 Task: Financial Form Template: Basic Service Receipt.
Action: Mouse moved to (81, 108)
Screenshot: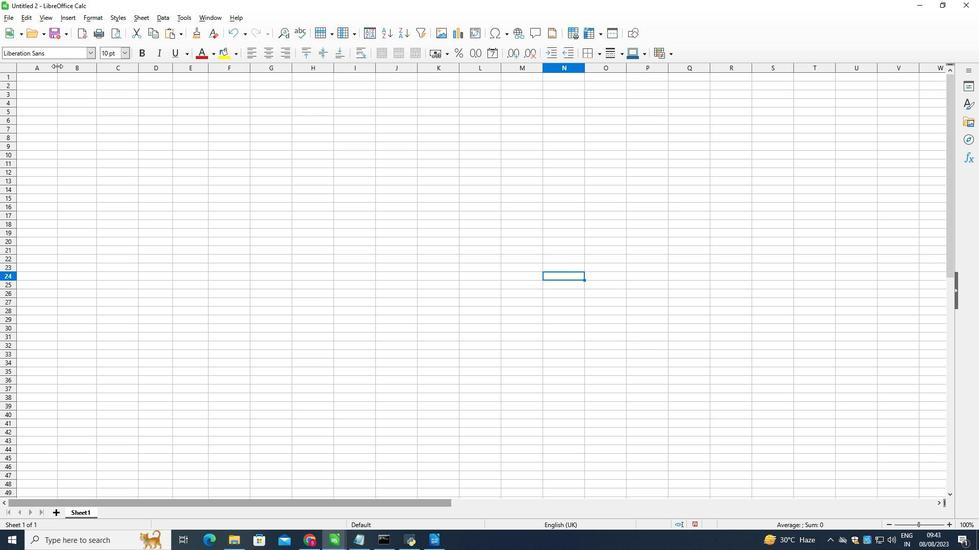 
Action: Mouse pressed left at (81, 108)
Screenshot: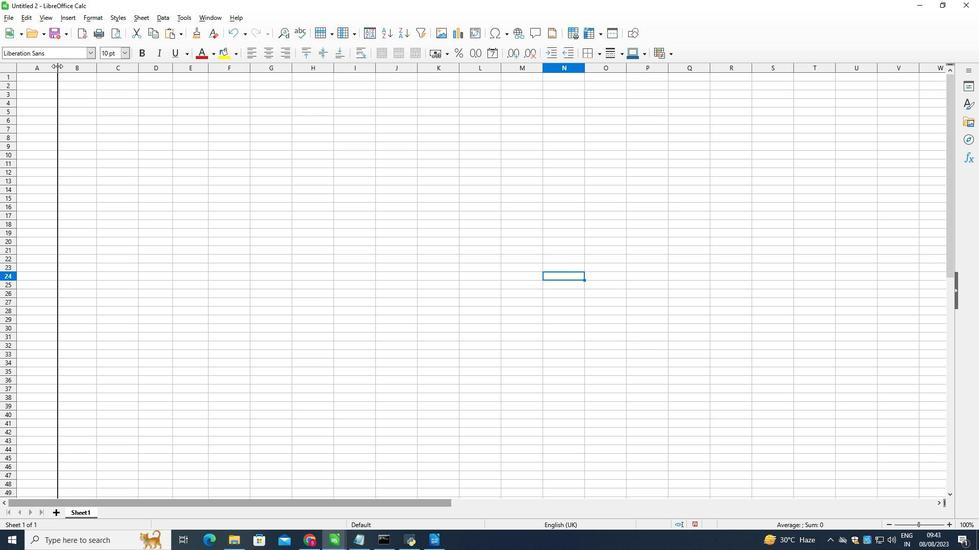 
Action: Mouse moved to (92, 108)
Screenshot: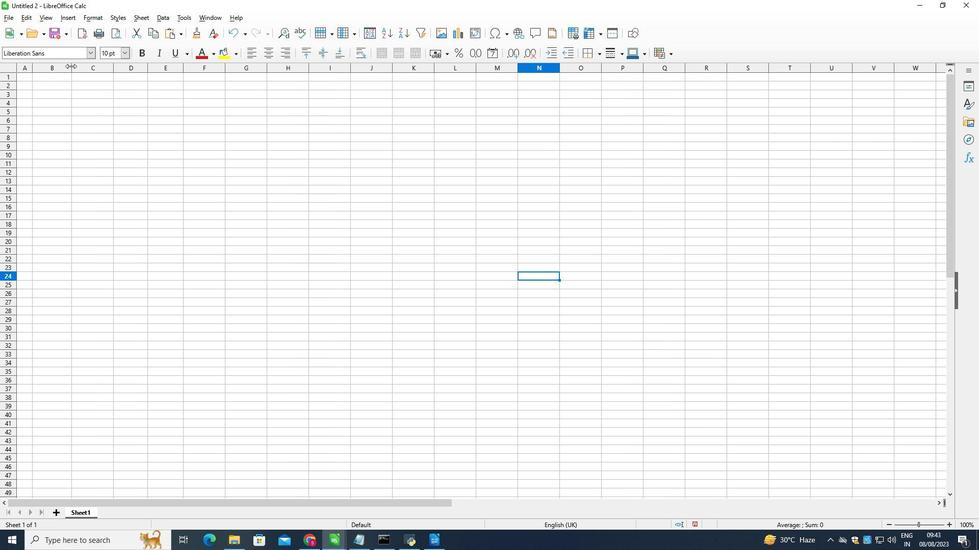 
Action: Mouse pressed left at (92, 108)
Screenshot: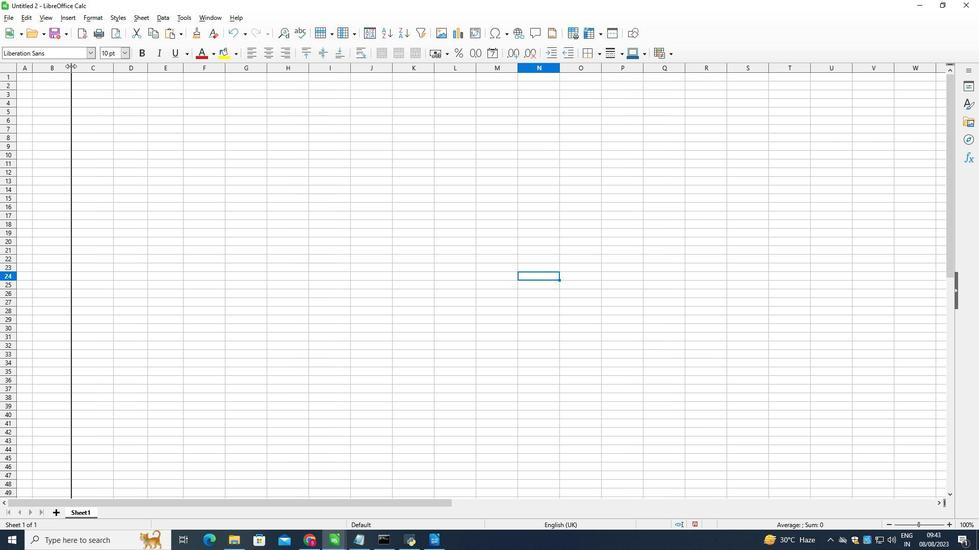 
Action: Mouse moved to (110, 107)
Screenshot: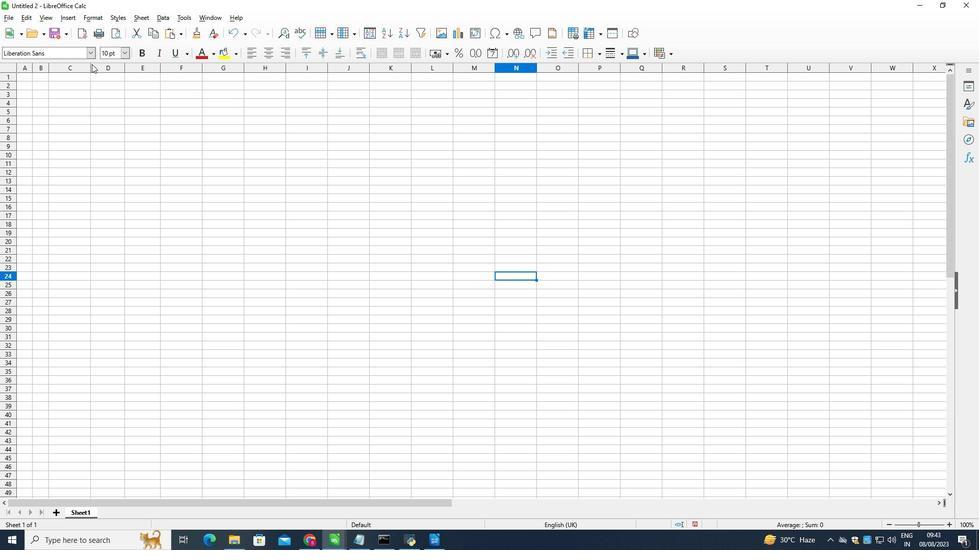 
Action: Mouse pressed left at (110, 107)
Screenshot: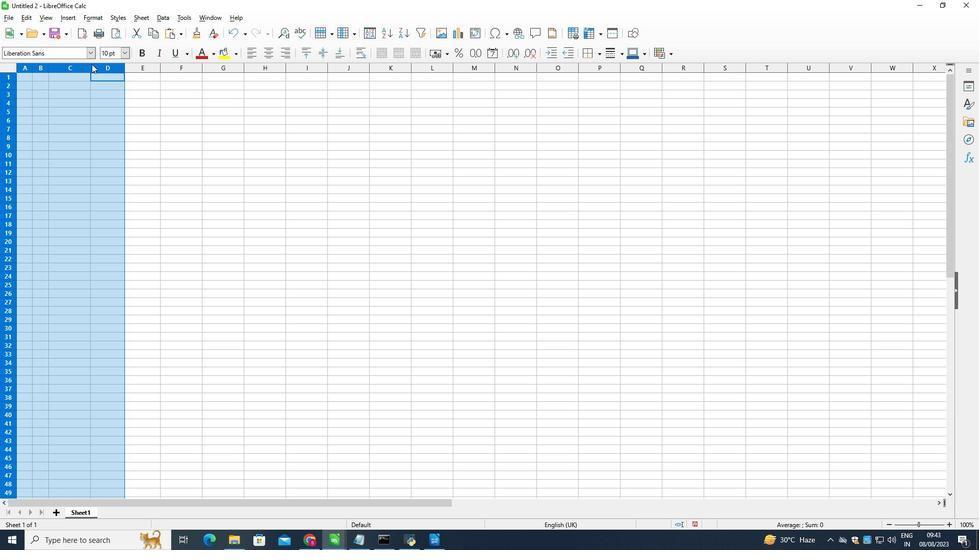 
Action: Mouse moved to (193, 134)
Screenshot: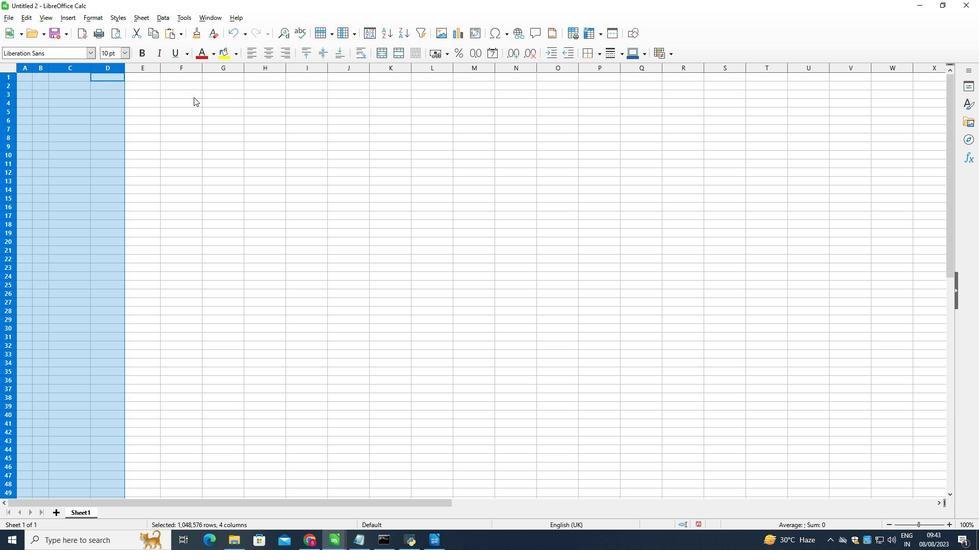 
Action: Mouse pressed left at (193, 134)
Screenshot: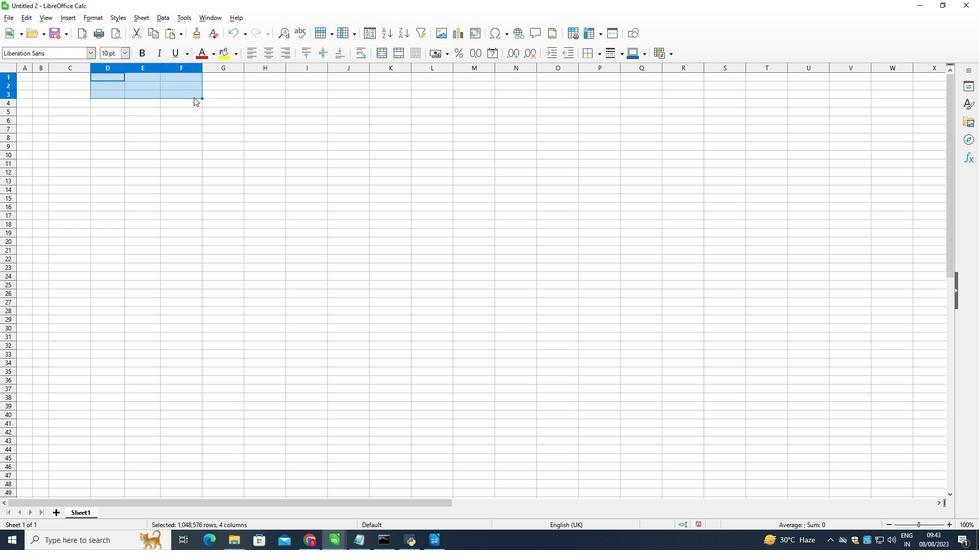 
Action: Mouse pressed right at (193, 134)
Screenshot: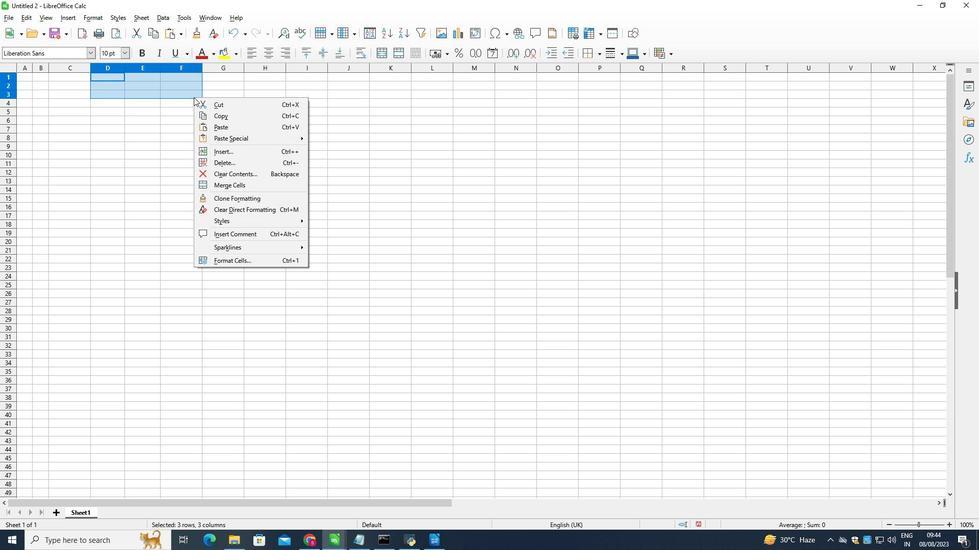 
Action: Mouse moved to (160, 196)
Screenshot: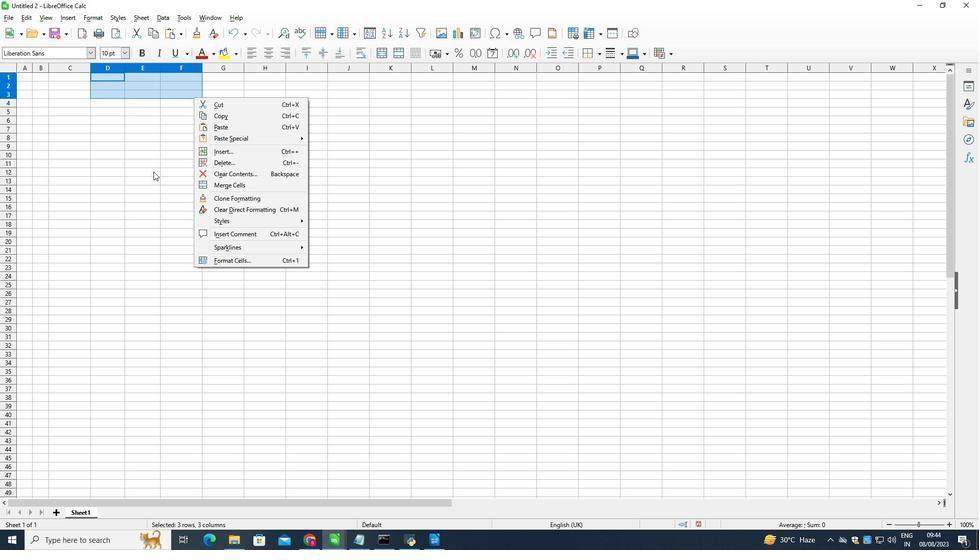 
Action: Mouse pressed left at (160, 196)
Screenshot: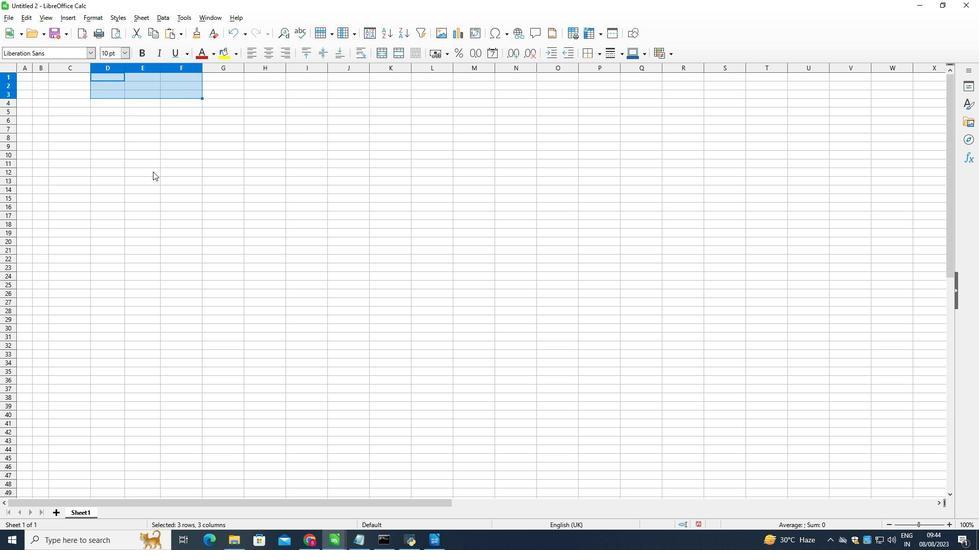 
Action: Mouse moved to (97, 166)
Screenshot: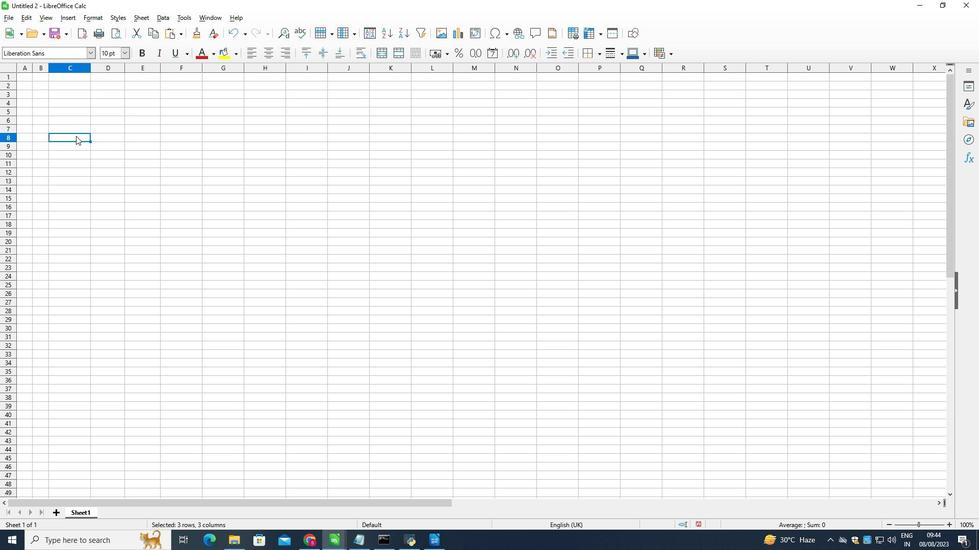 
Action: Mouse pressed left at (97, 166)
Screenshot: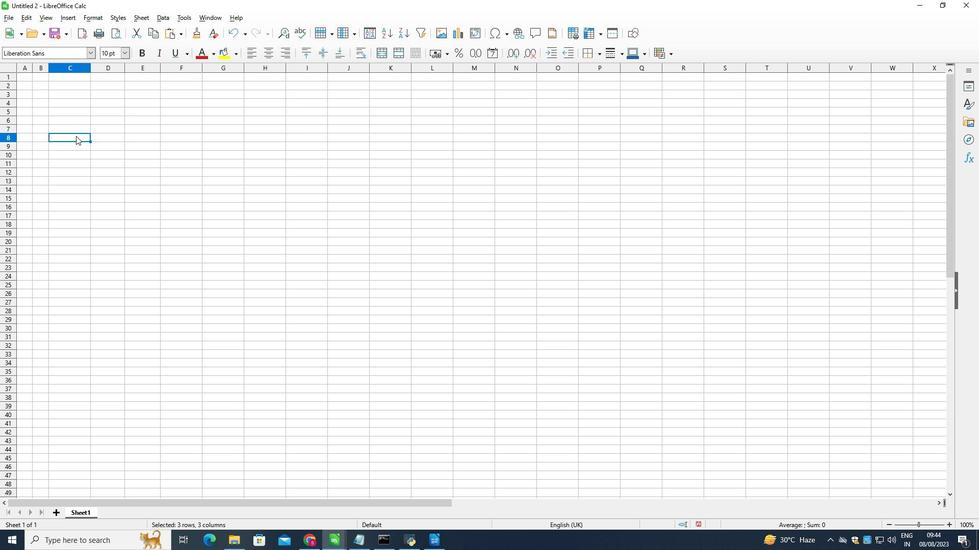 
Action: Mouse moved to (108, 109)
Screenshot: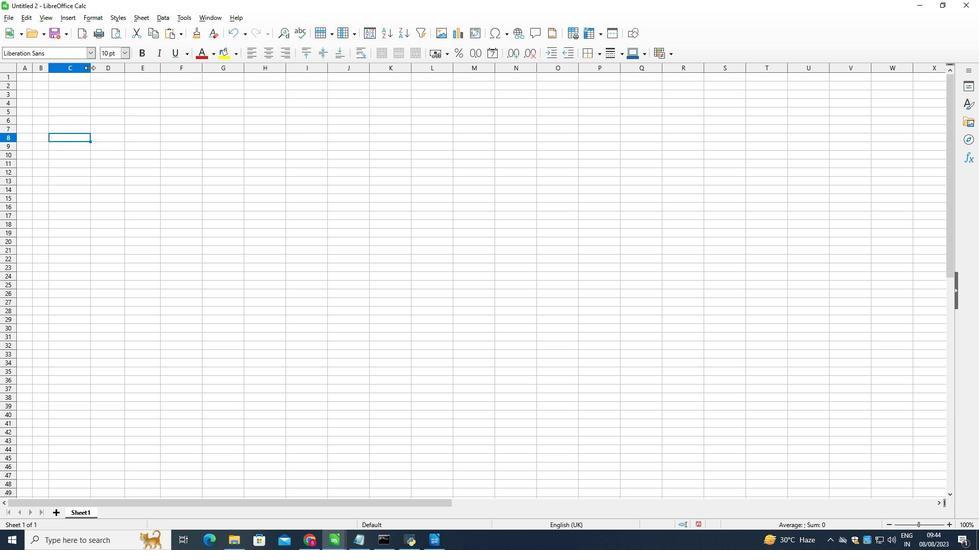 
Action: Mouse pressed left at (108, 109)
Screenshot: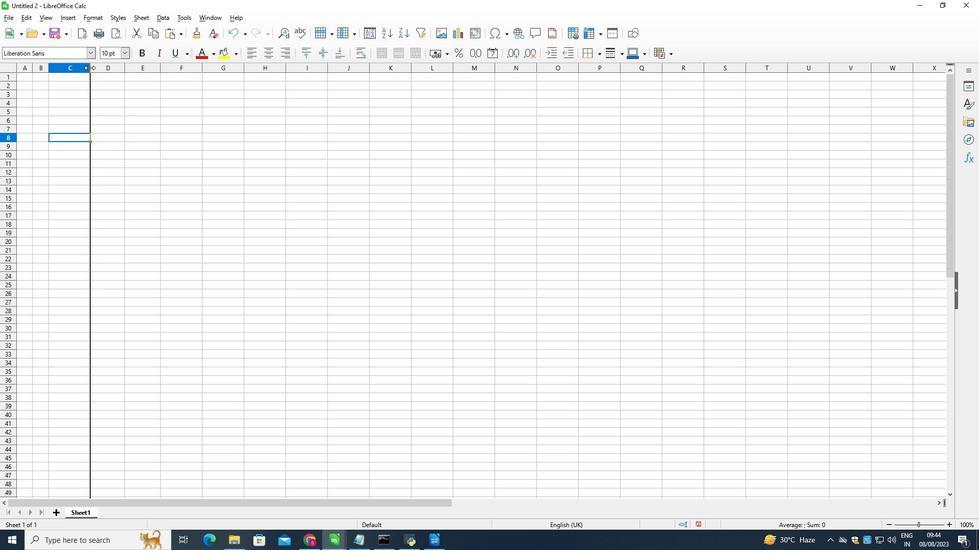 
Action: Mouse moved to (115, 111)
Screenshot: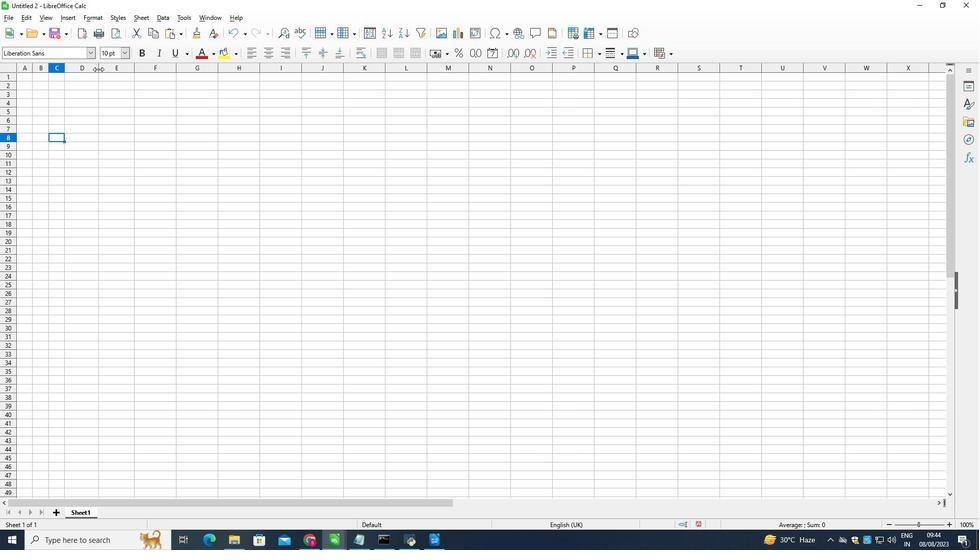 
Action: Mouse pressed left at (115, 111)
Screenshot: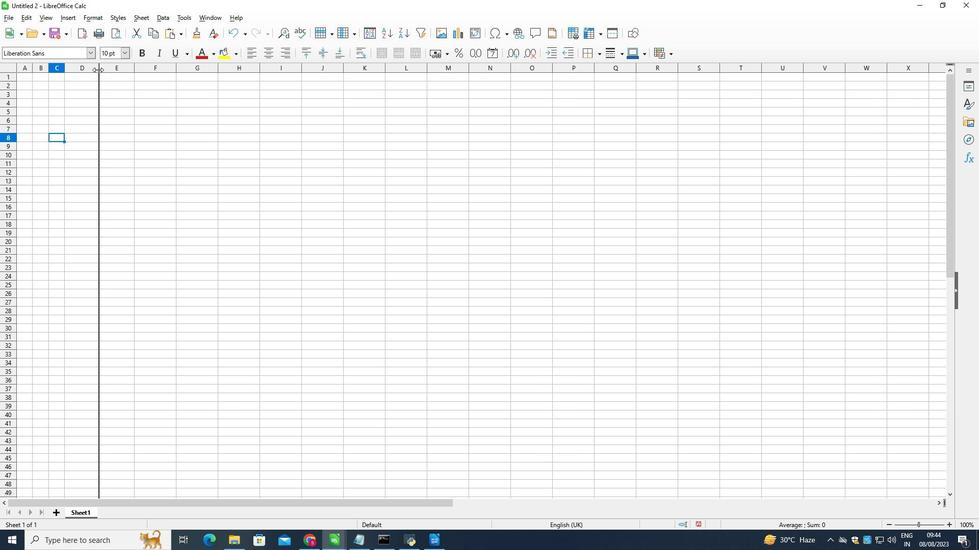 
Action: Mouse moved to (129, 108)
Screenshot: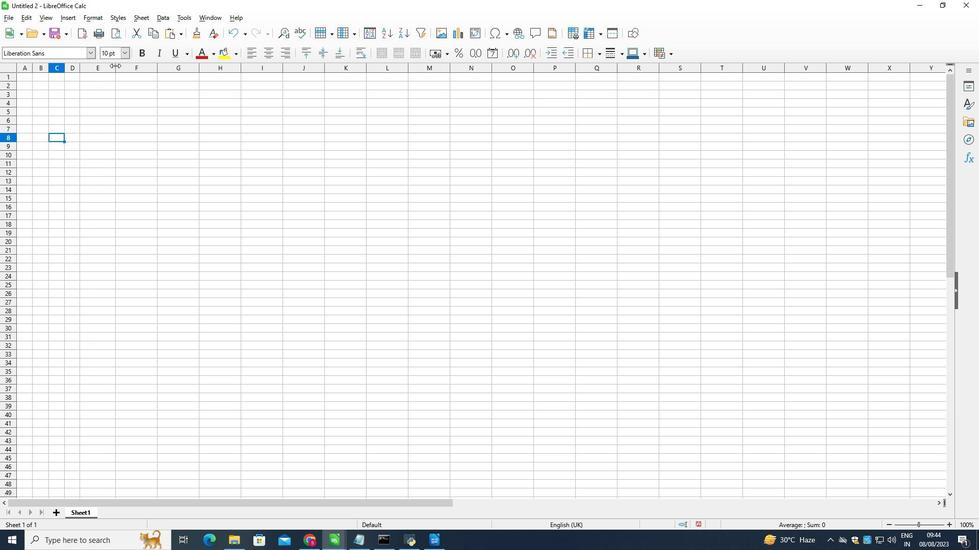 
Action: Mouse pressed left at (129, 108)
Screenshot: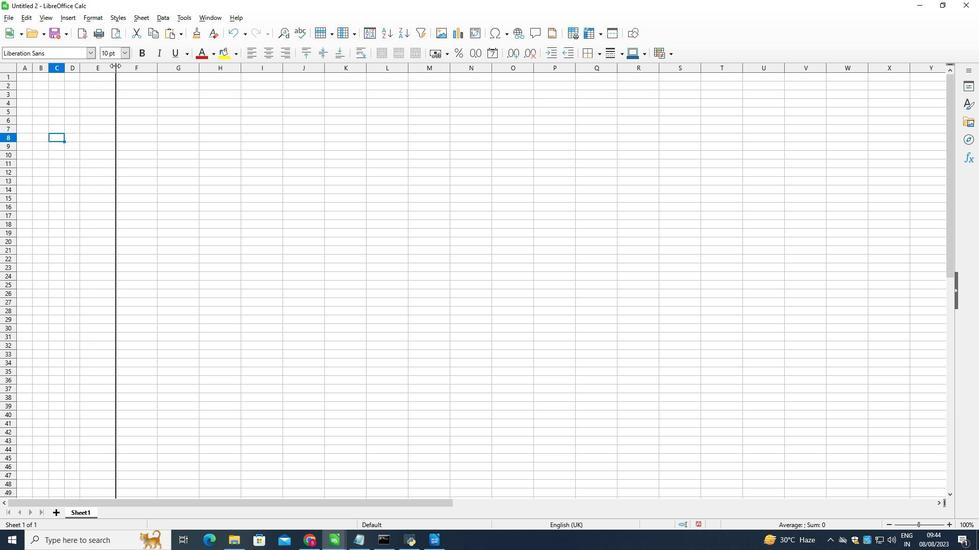 
Action: Mouse moved to (145, 109)
Screenshot: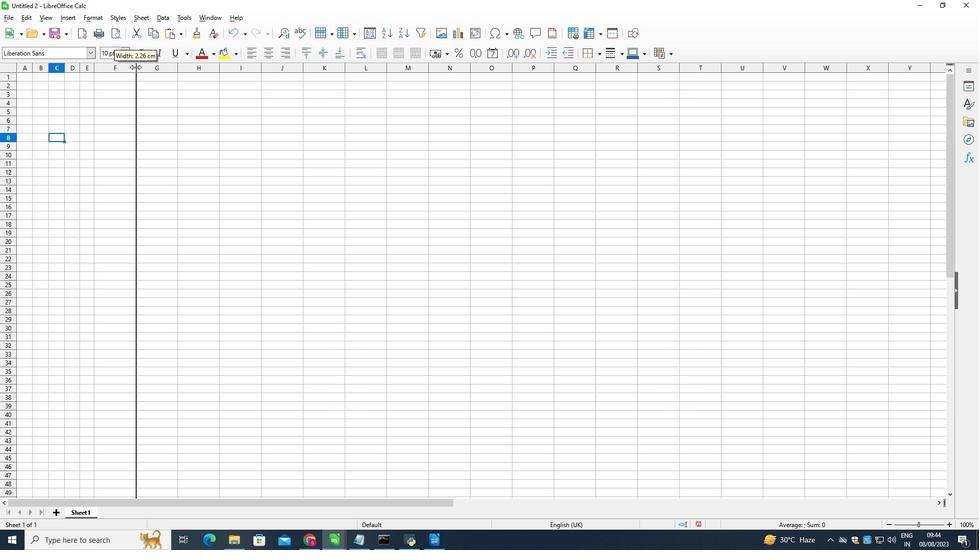 
Action: Mouse pressed left at (145, 109)
Screenshot: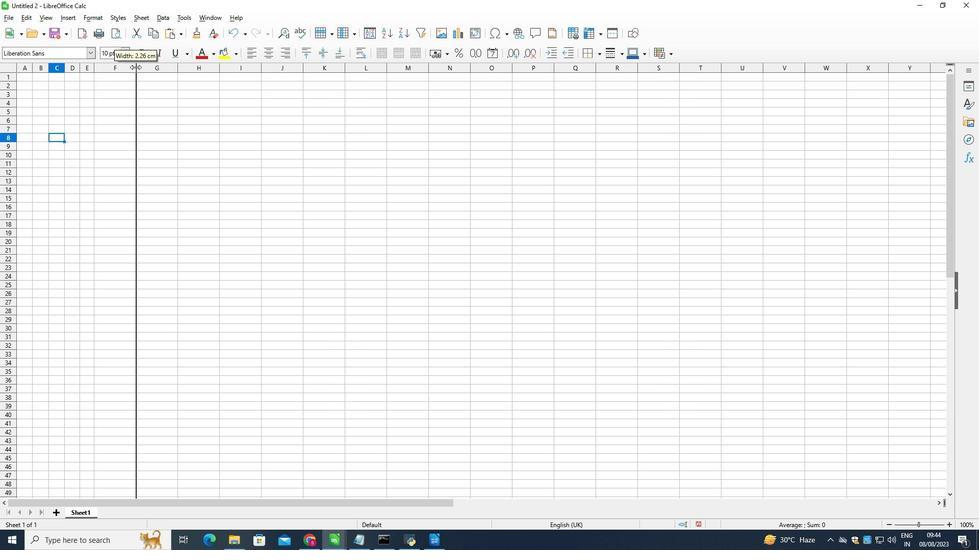 
Action: Mouse moved to (157, 112)
Screenshot: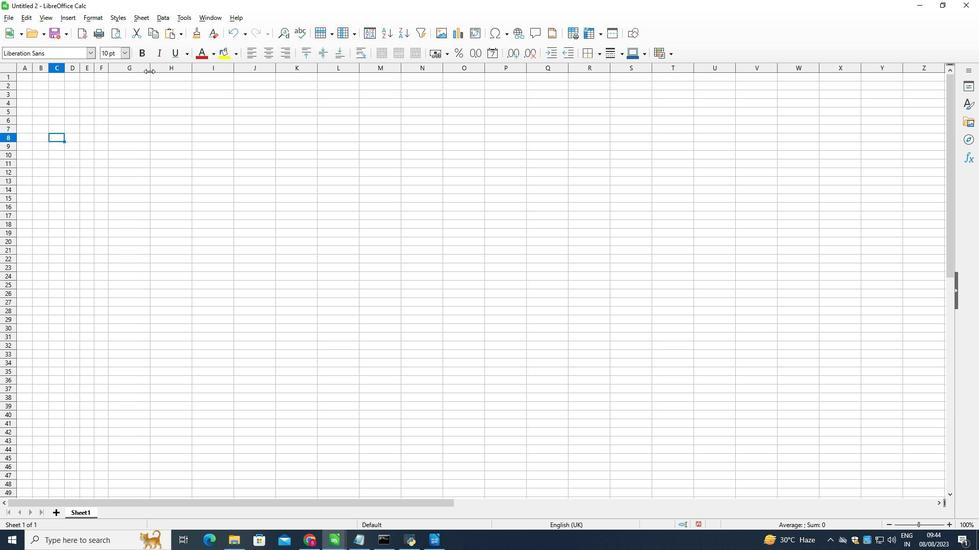 
Action: Mouse pressed left at (157, 112)
Screenshot: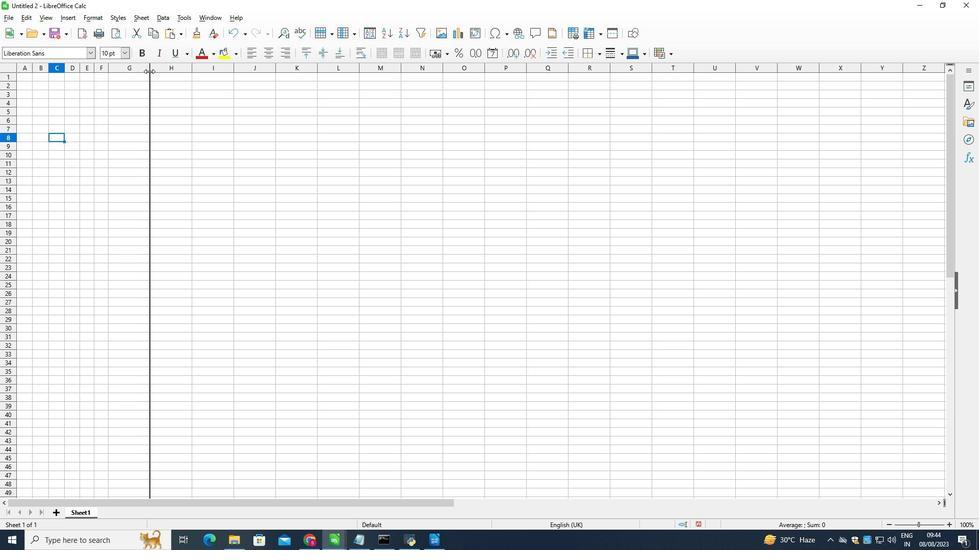 
Action: Mouse moved to (169, 110)
Screenshot: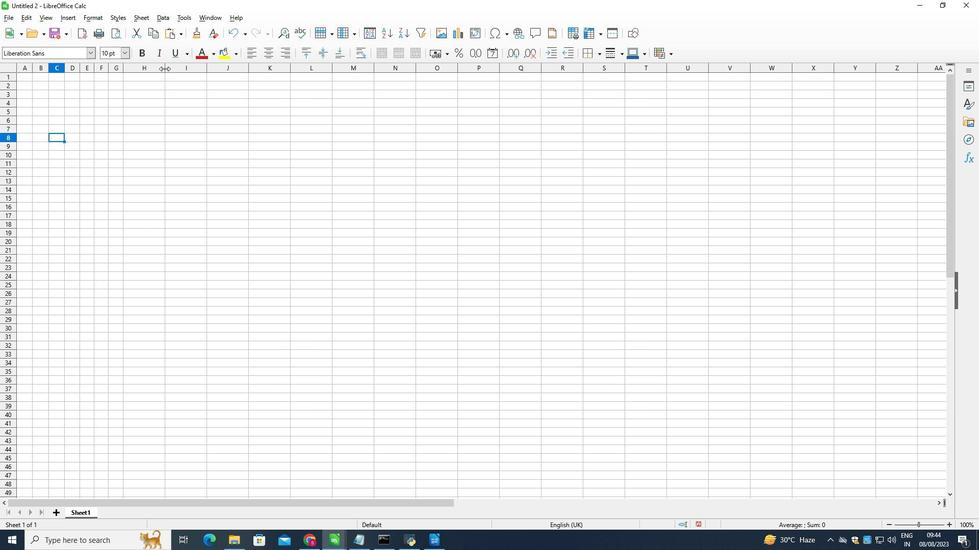 
Action: Mouse pressed left at (169, 110)
Screenshot: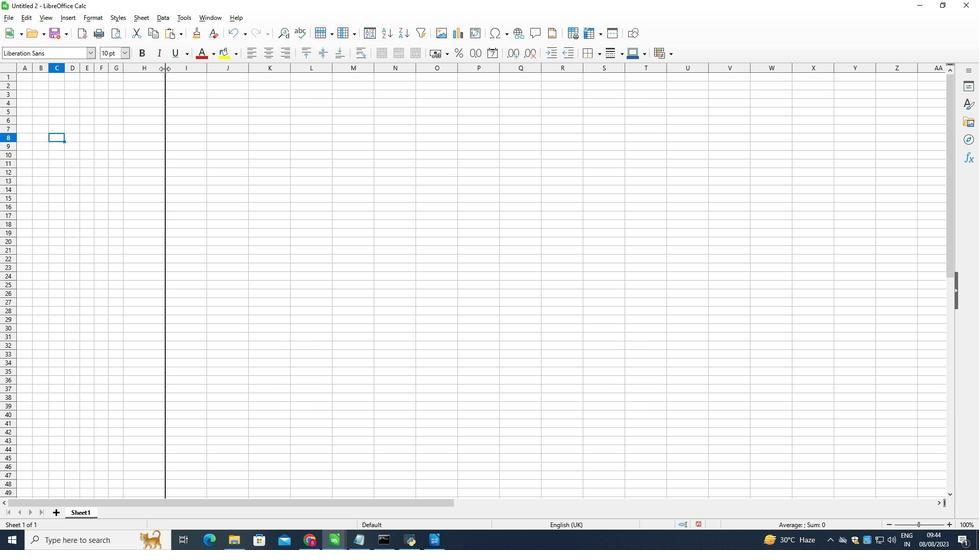 
Action: Mouse moved to (181, 112)
Screenshot: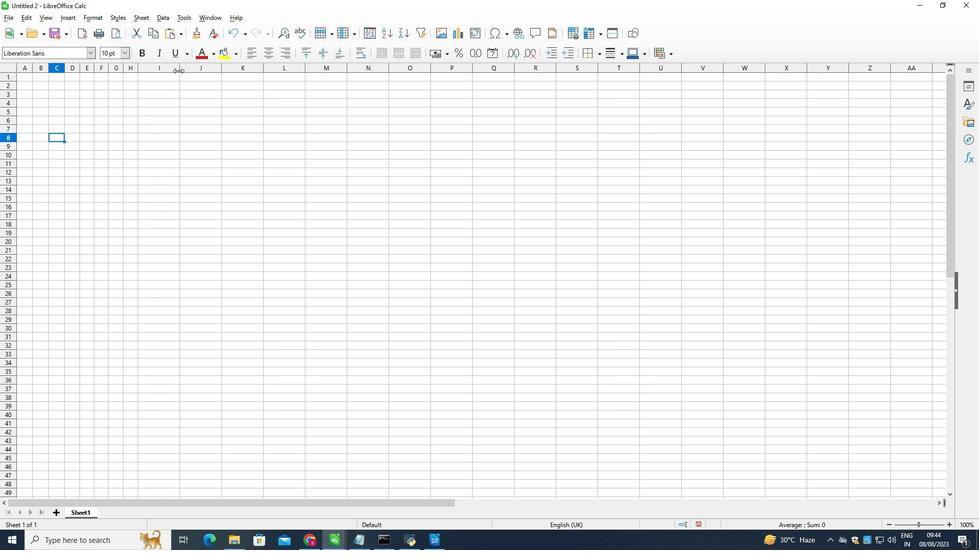 
Action: Mouse pressed left at (181, 112)
Screenshot: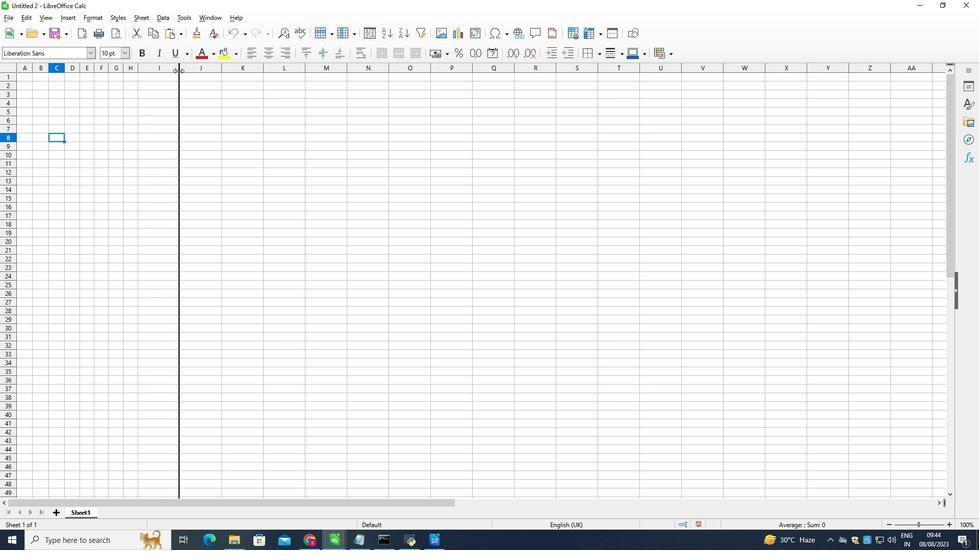 
Action: Mouse moved to (191, 110)
Screenshot: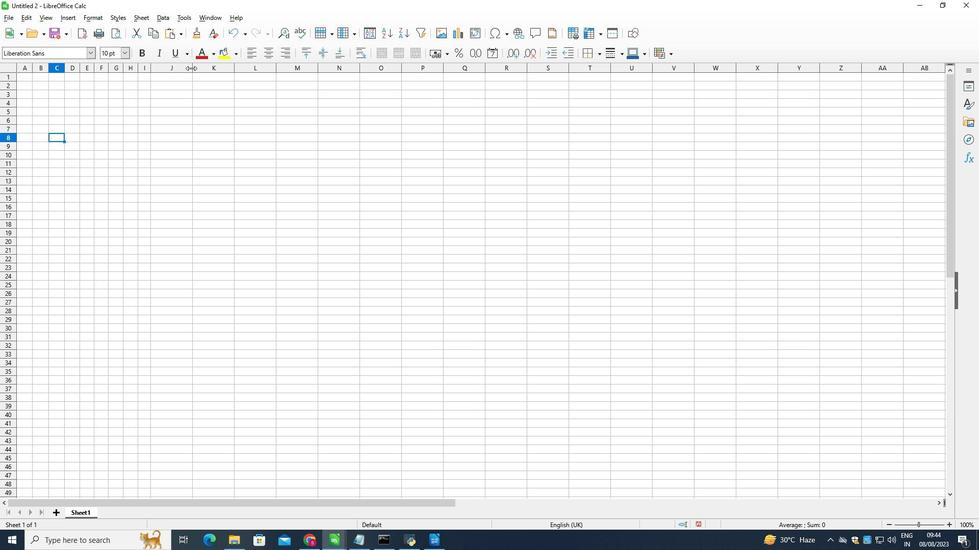 
Action: Mouse pressed left at (191, 110)
Screenshot: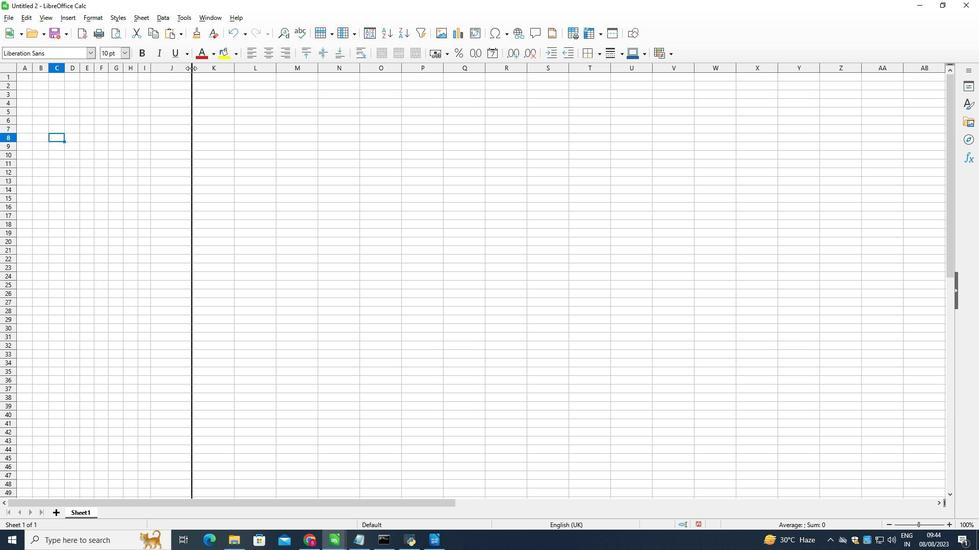 
Action: Mouse moved to (208, 108)
Screenshot: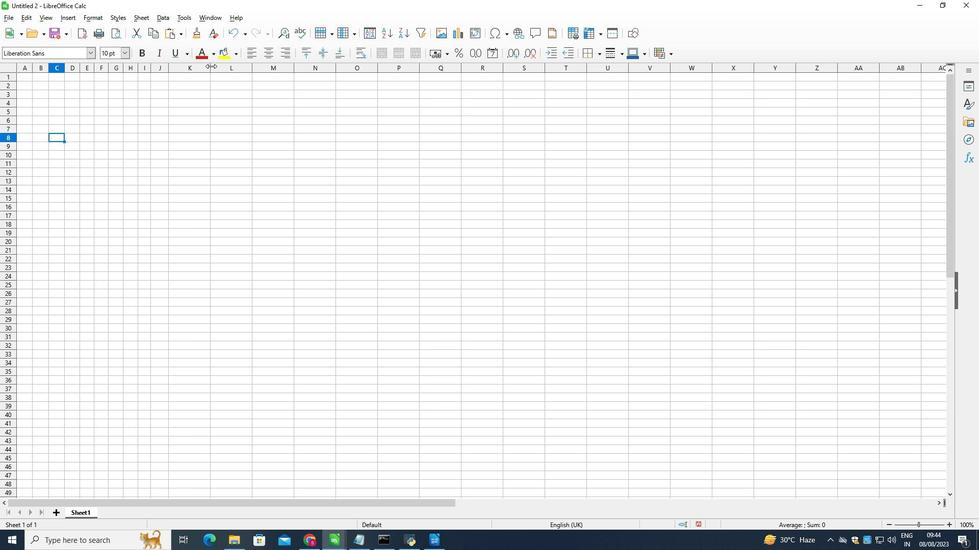 
Action: Mouse pressed left at (208, 108)
Screenshot: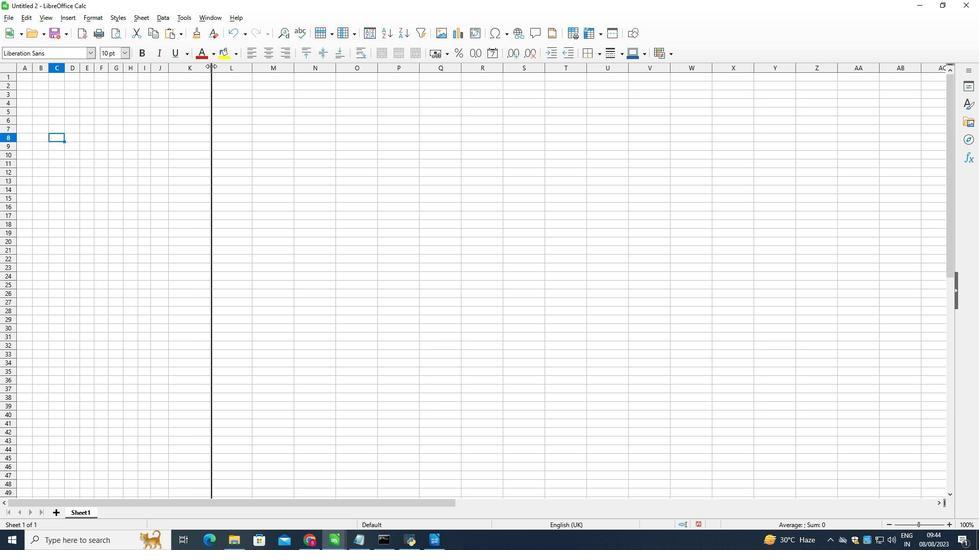 
Action: Mouse moved to (221, 109)
Screenshot: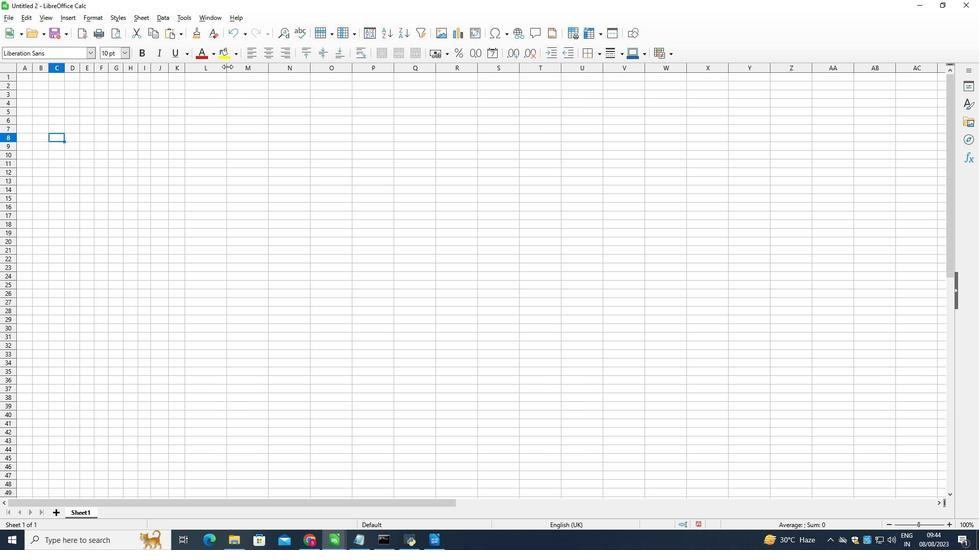 
Action: Mouse pressed left at (221, 109)
Screenshot: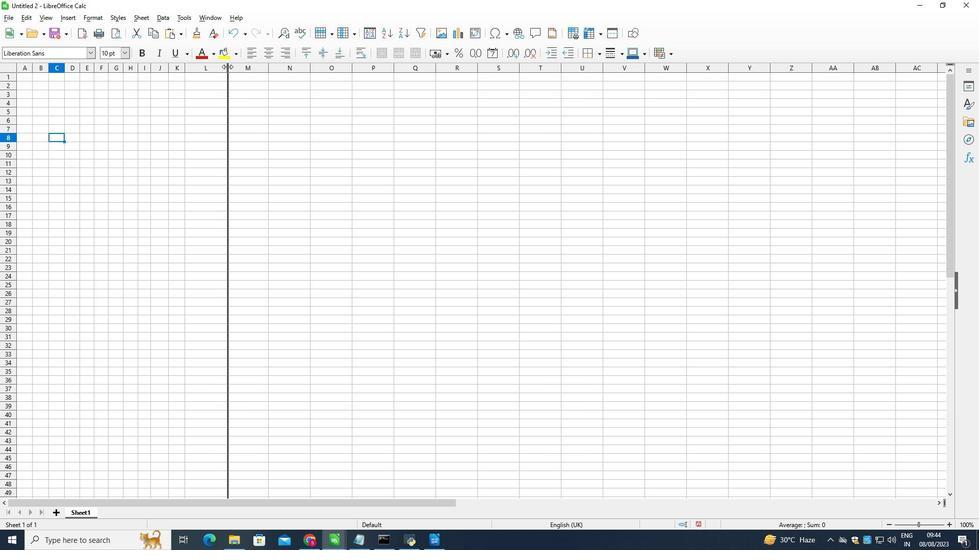 
Action: Mouse moved to (232, 108)
Screenshot: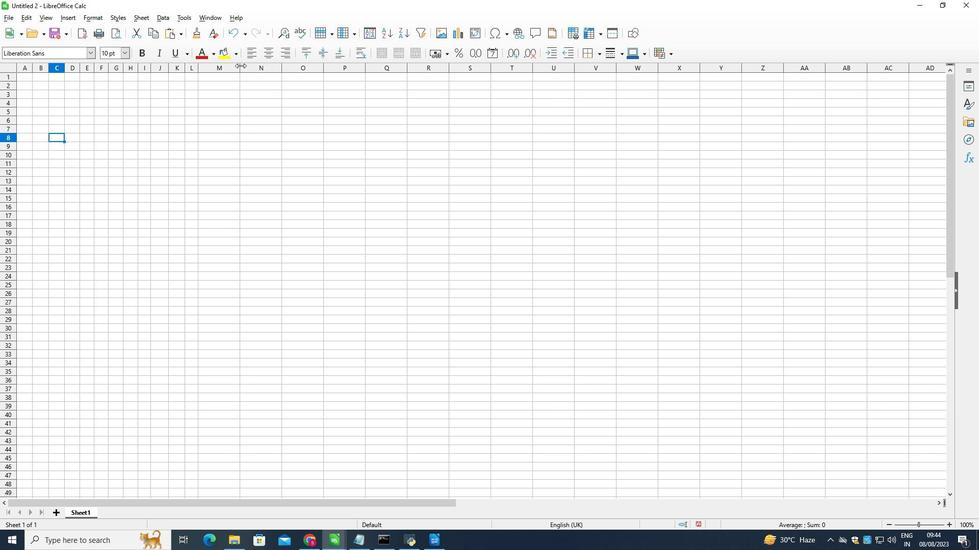 
Action: Mouse pressed left at (232, 108)
Screenshot: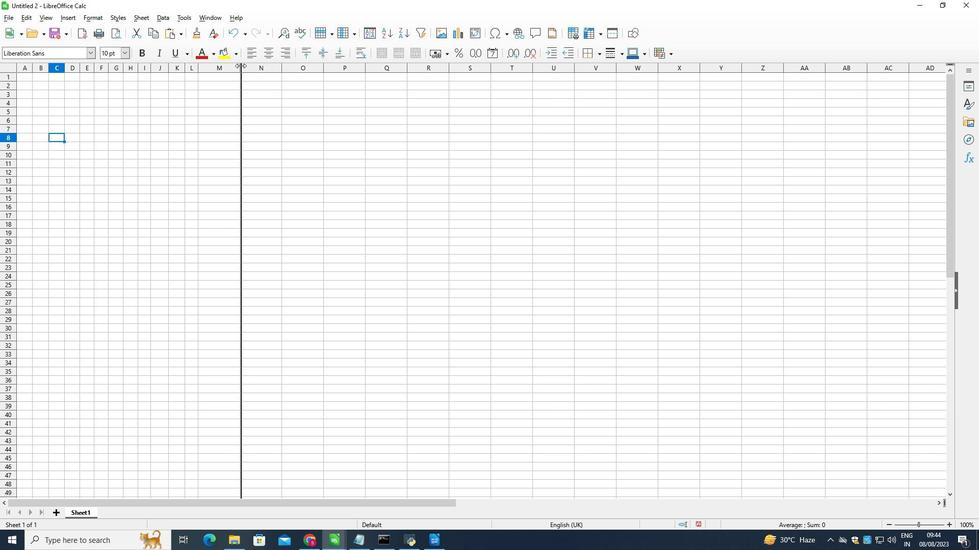 
Action: Mouse moved to (243, 110)
Screenshot: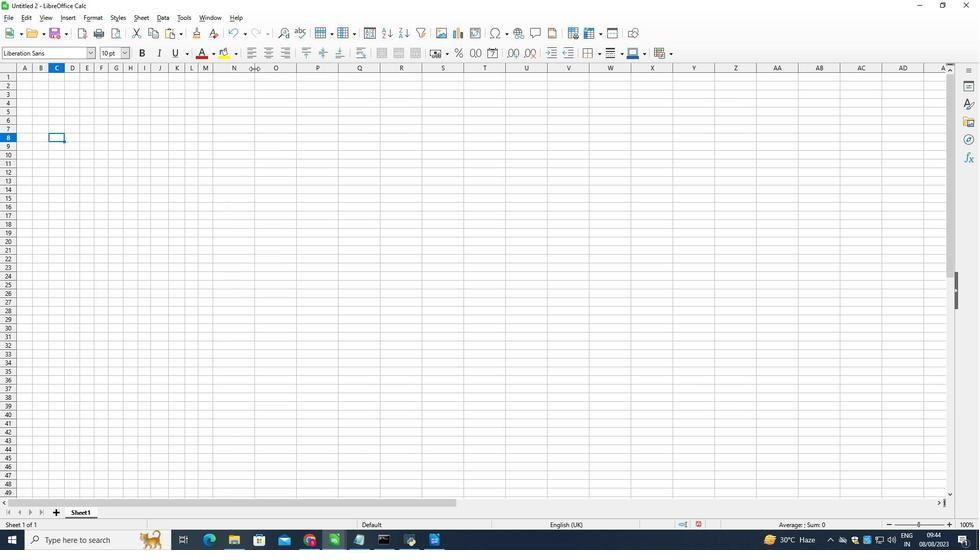 
Action: Mouse pressed left at (243, 110)
Screenshot: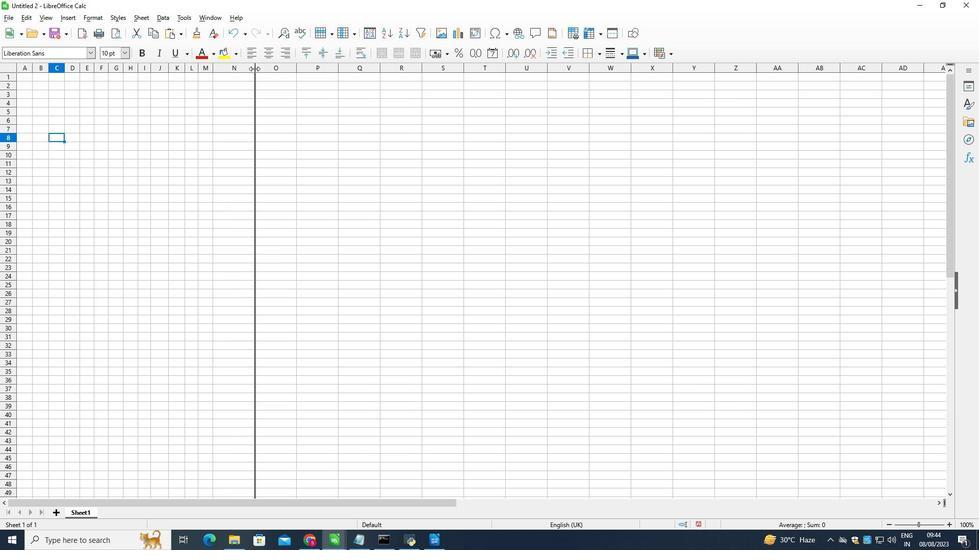 
Action: Mouse moved to (254, 109)
Screenshot: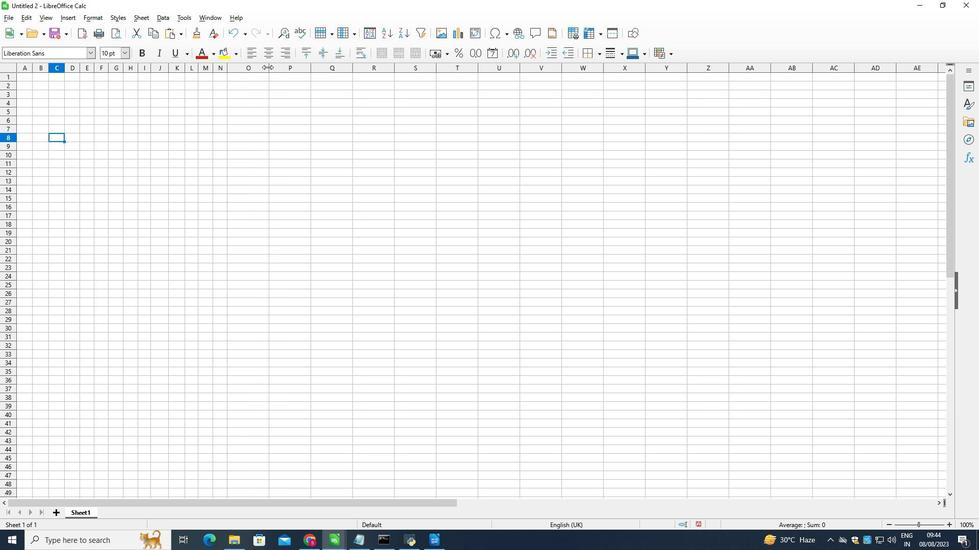 
Action: Mouse pressed left at (254, 109)
Screenshot: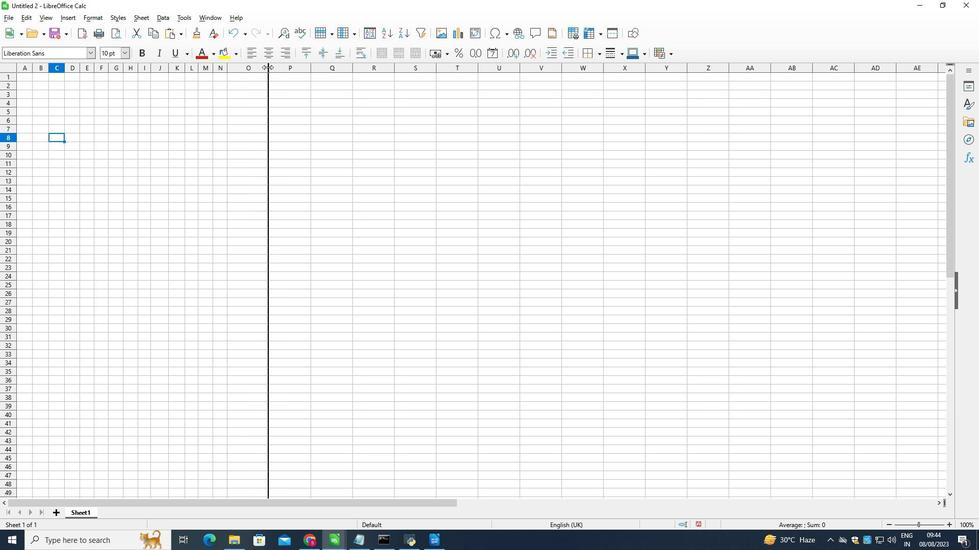
Action: Mouse moved to (267, 109)
Screenshot: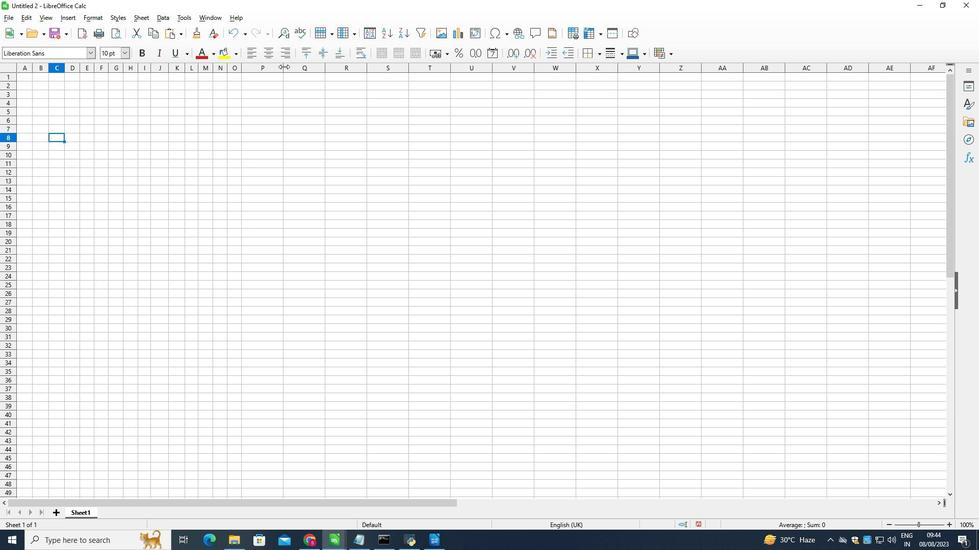 
Action: Mouse pressed left at (267, 109)
Screenshot: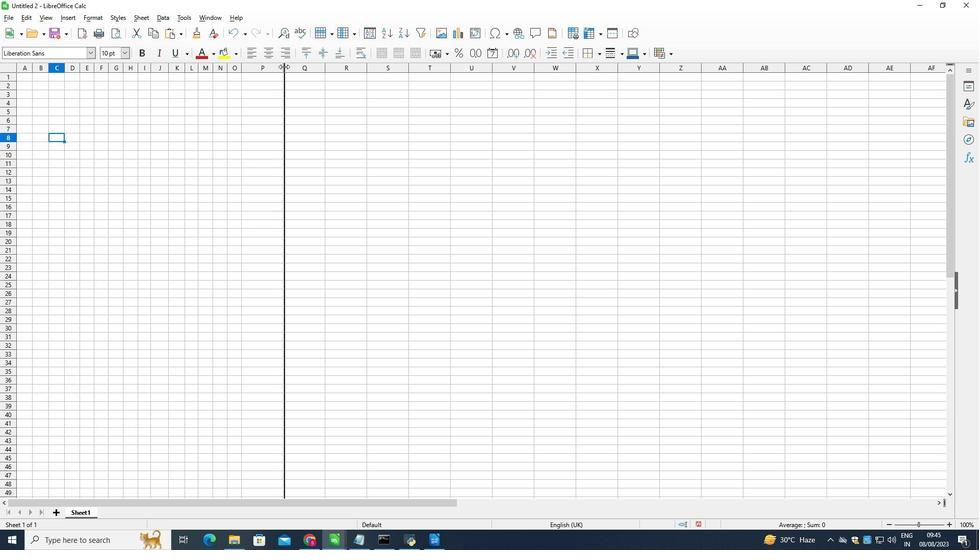 
Action: Mouse moved to (279, 110)
Screenshot: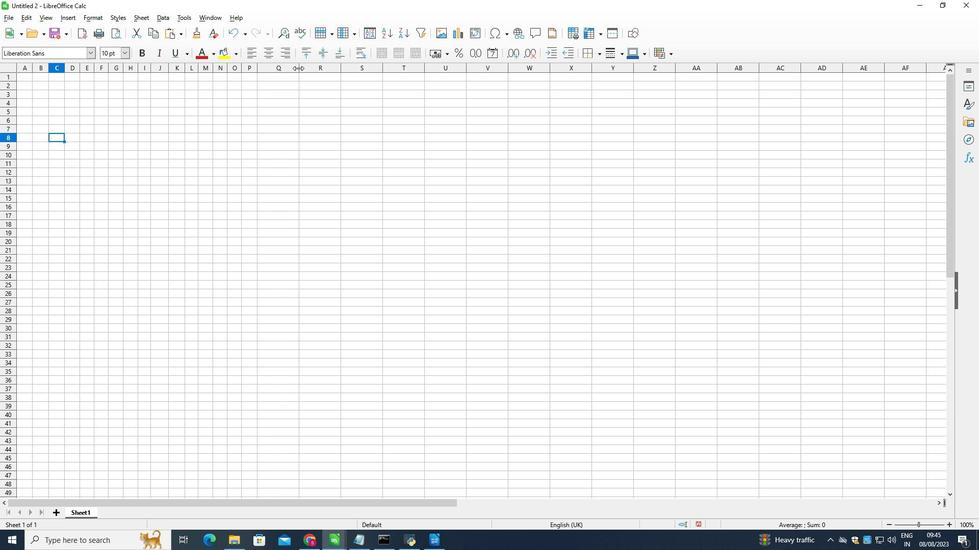 
Action: Mouse pressed left at (279, 110)
Screenshot: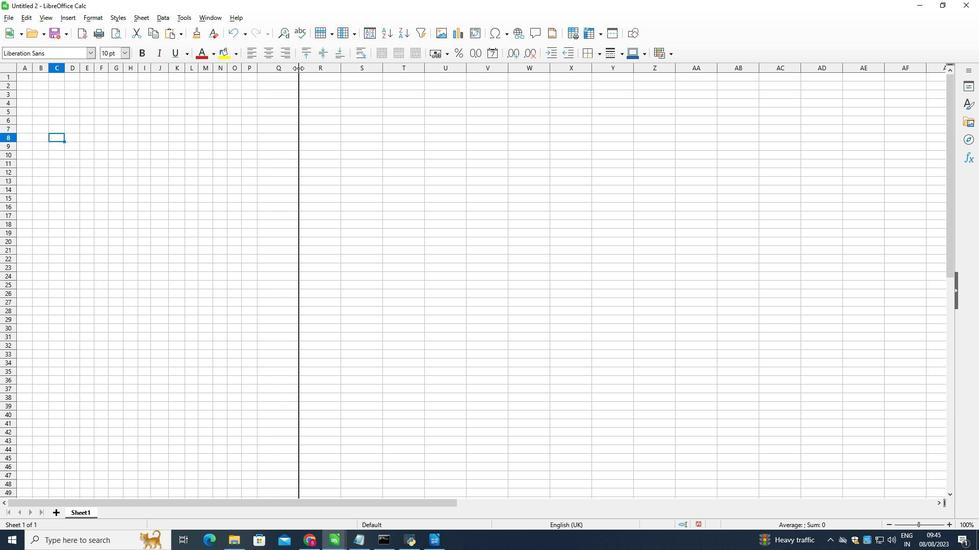 
Action: Mouse moved to (291, 108)
Screenshot: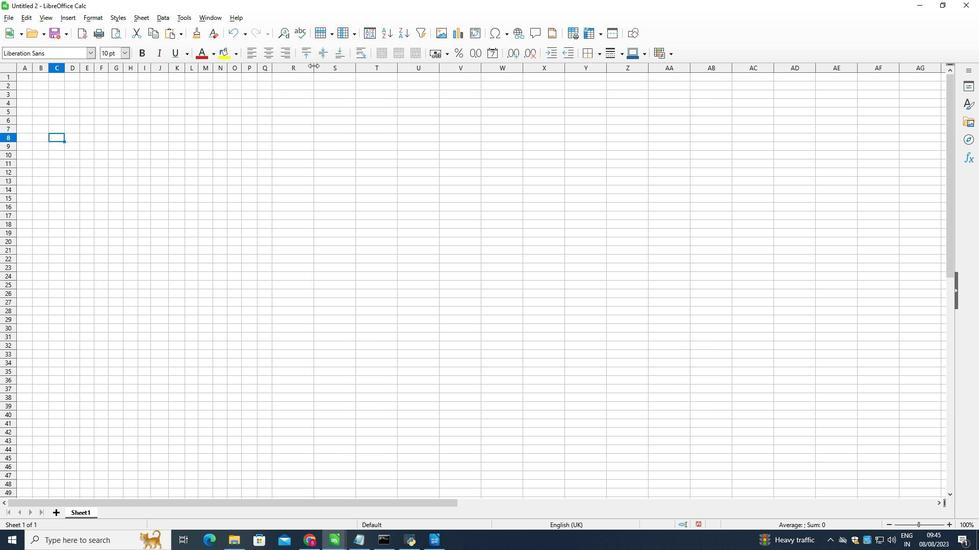 
Action: Mouse pressed left at (291, 108)
Screenshot: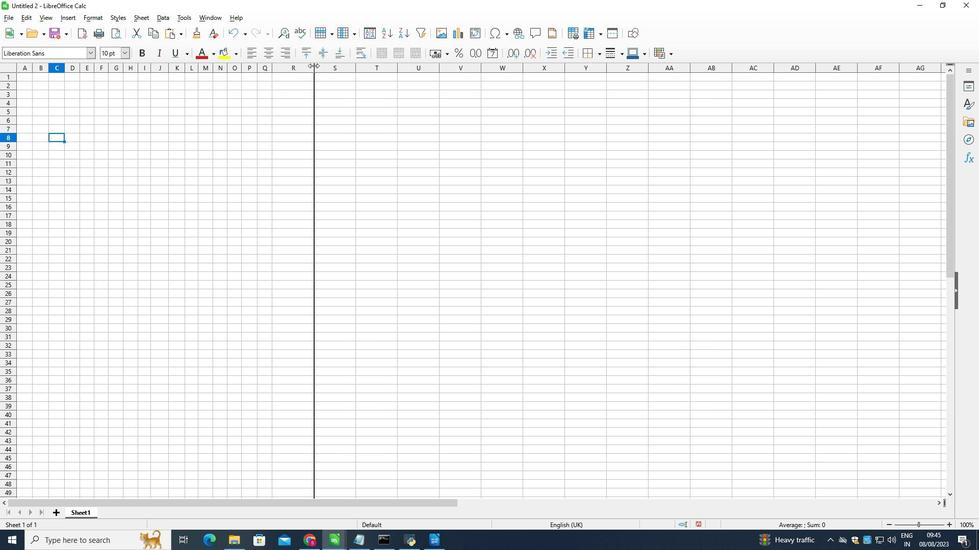 
Action: Mouse moved to (304, 110)
Screenshot: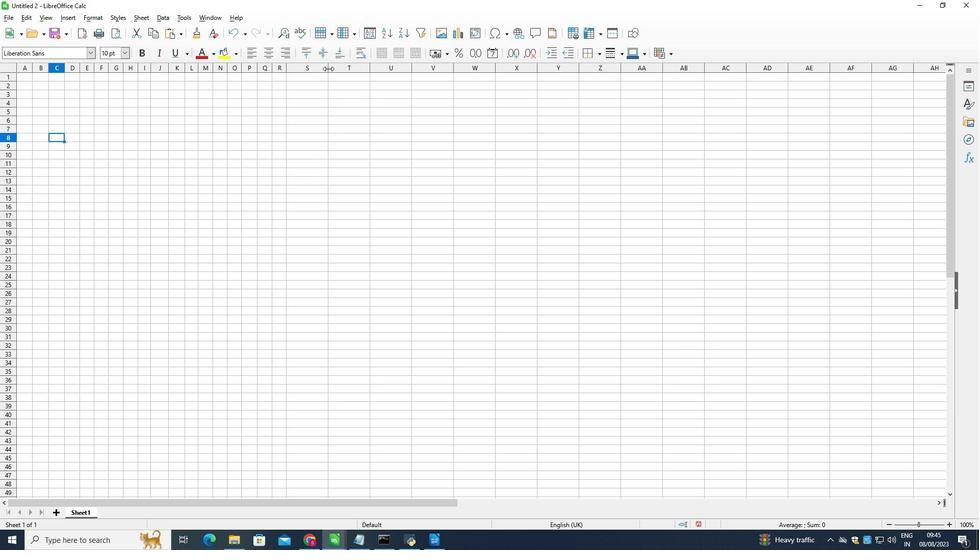 
Action: Mouse pressed left at (304, 110)
Screenshot: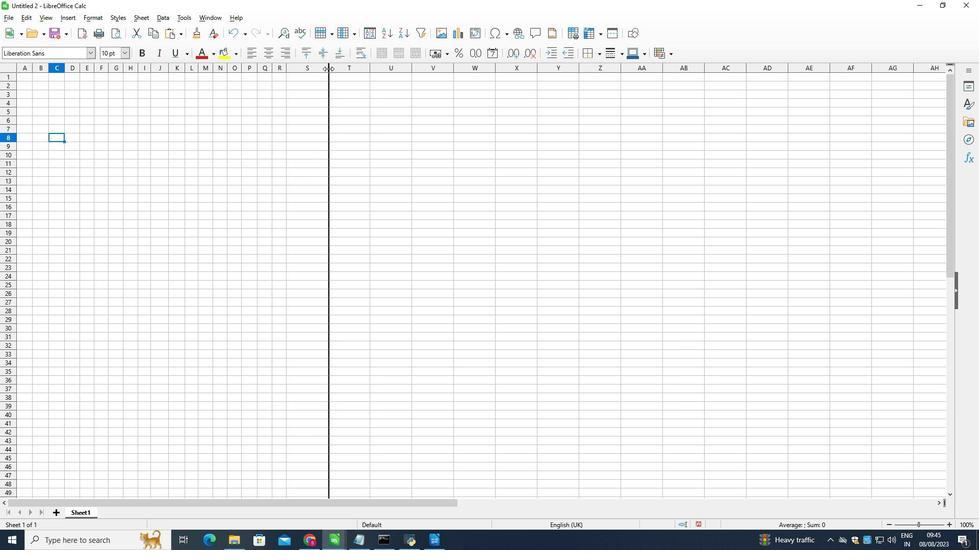 
Action: Mouse moved to (316, 111)
Screenshot: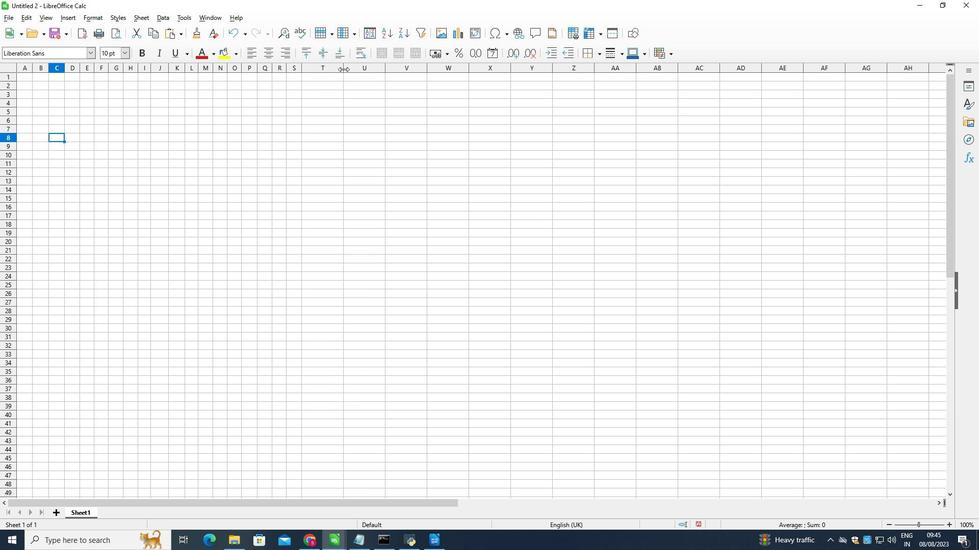 
Action: Mouse pressed left at (316, 111)
Screenshot: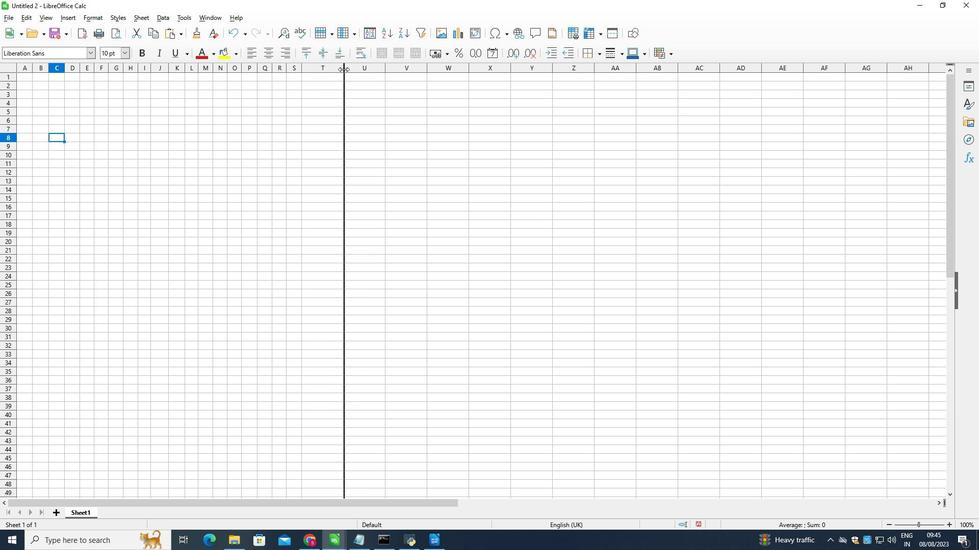 
Action: Mouse moved to (328, 109)
Screenshot: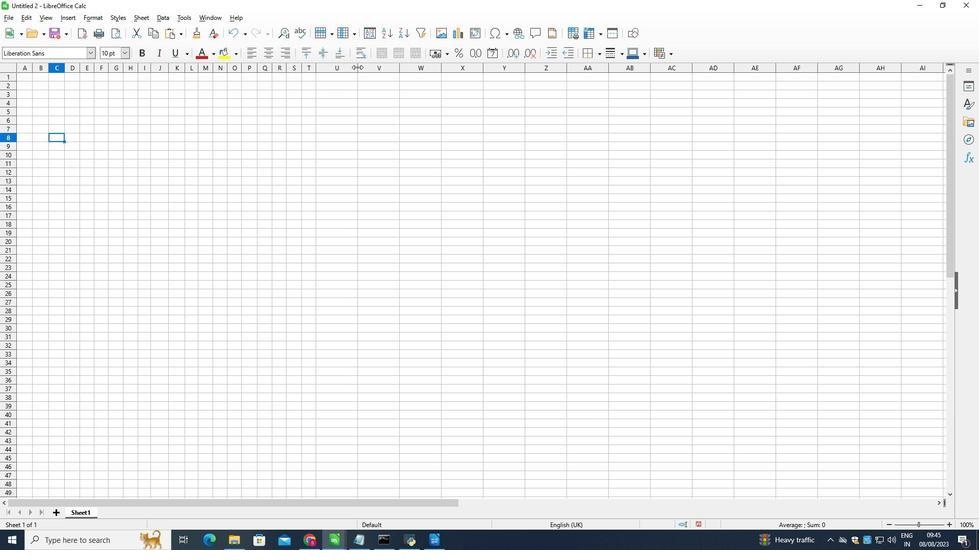 
Action: Mouse pressed left at (328, 109)
Screenshot: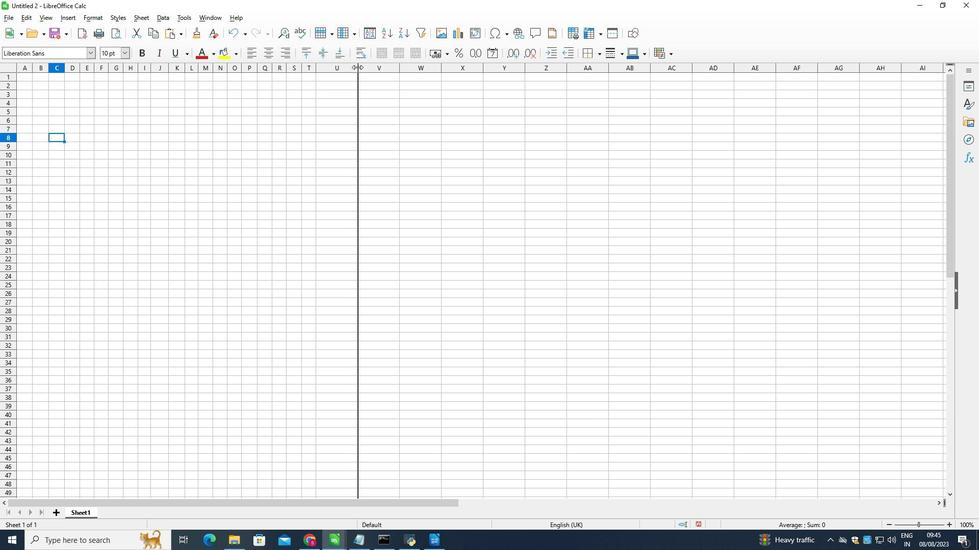 
Action: Mouse moved to (338, 108)
Screenshot: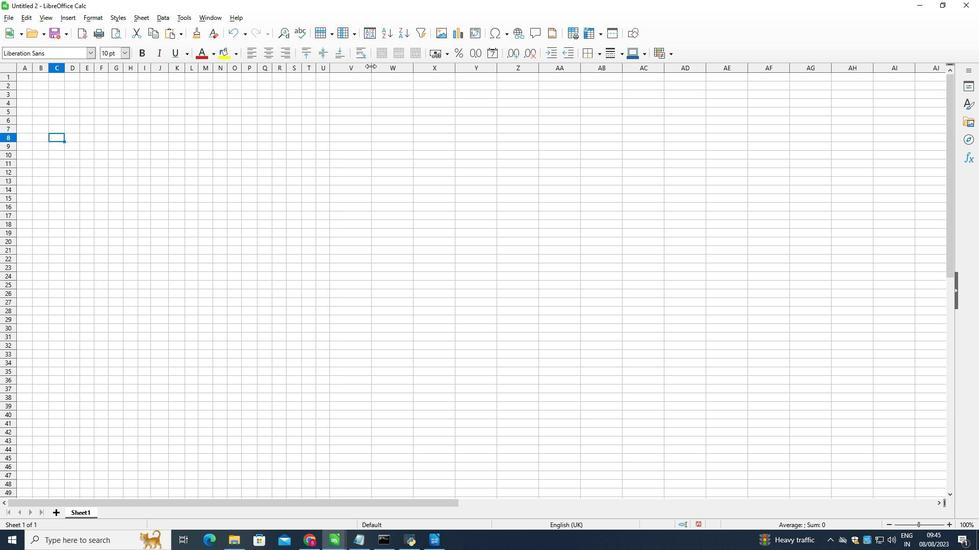 
Action: Mouse pressed left at (338, 108)
Screenshot: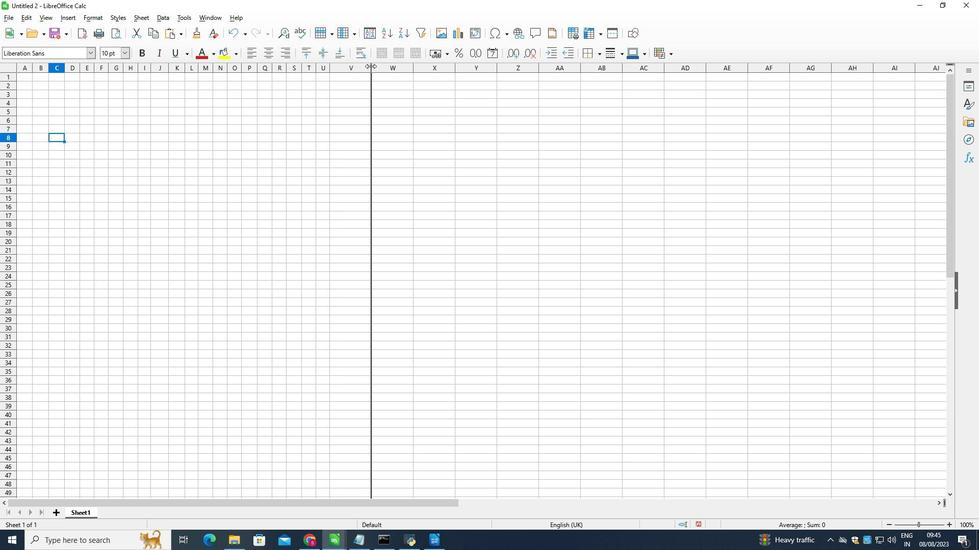 
Action: Mouse moved to (347, 109)
Screenshot: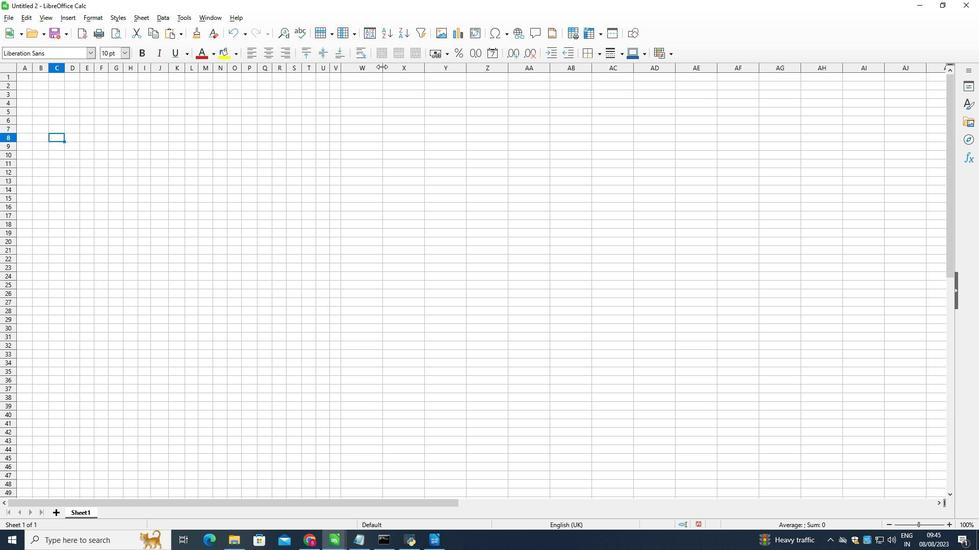 
Action: Mouse pressed left at (347, 109)
Screenshot: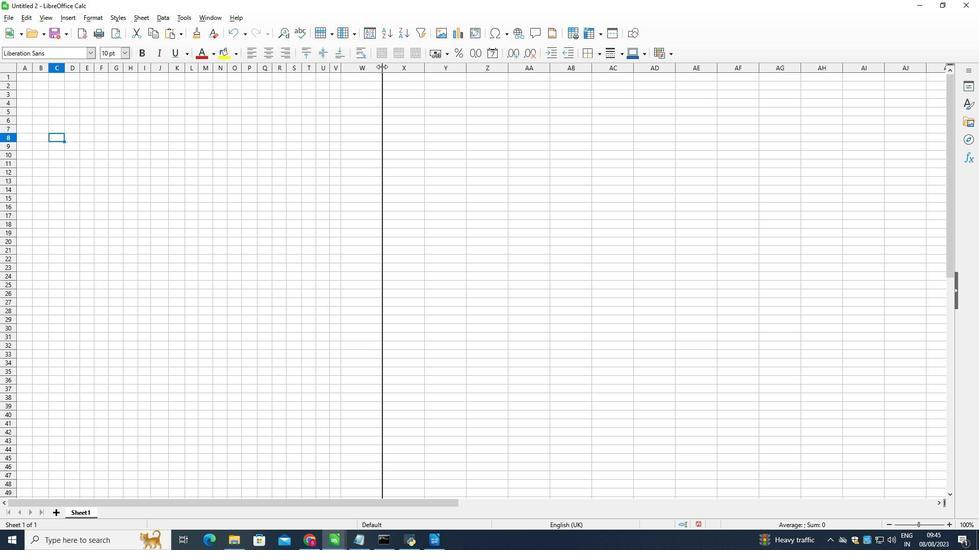 
Action: Mouse moved to (358, 112)
Screenshot: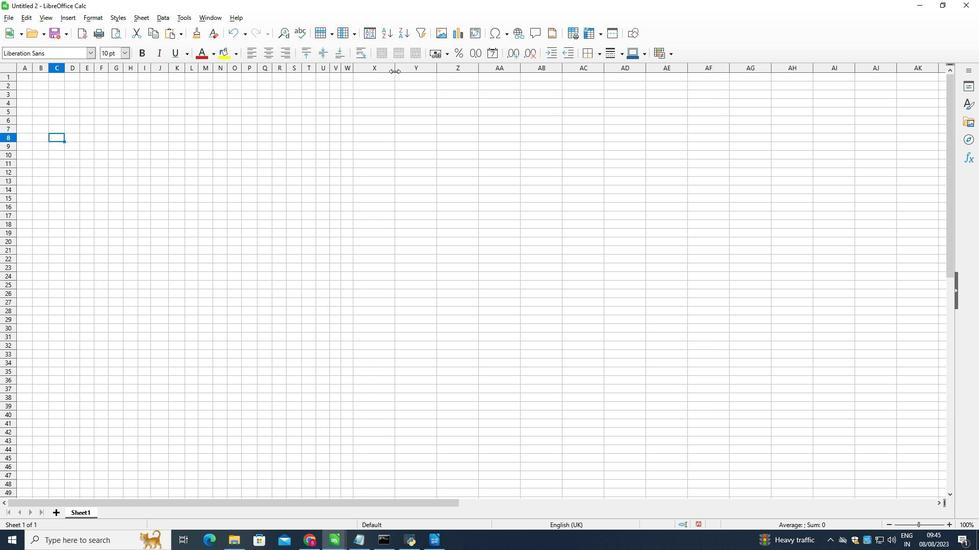 
Action: Mouse pressed left at (358, 112)
Screenshot: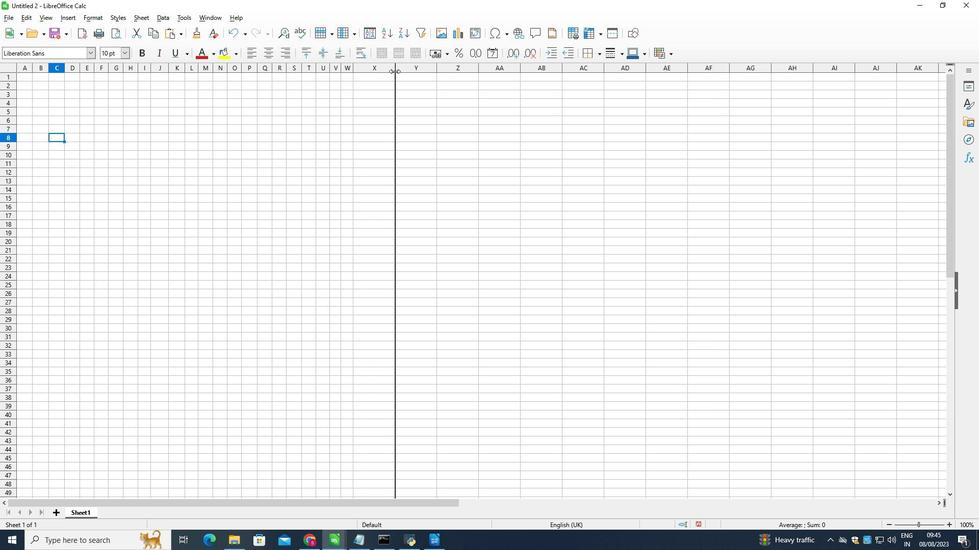 
Action: Mouse moved to (368, 112)
Screenshot: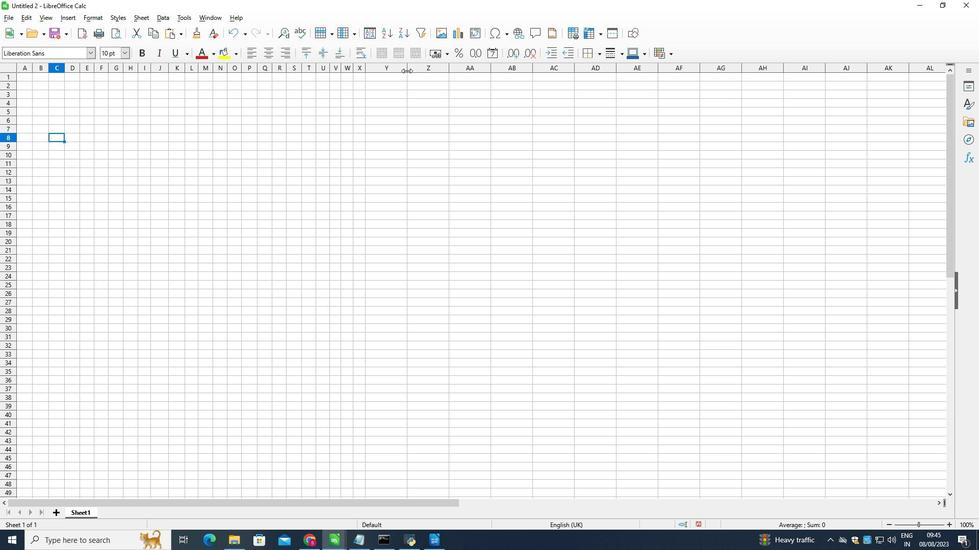 
Action: Mouse pressed left at (368, 112)
Screenshot: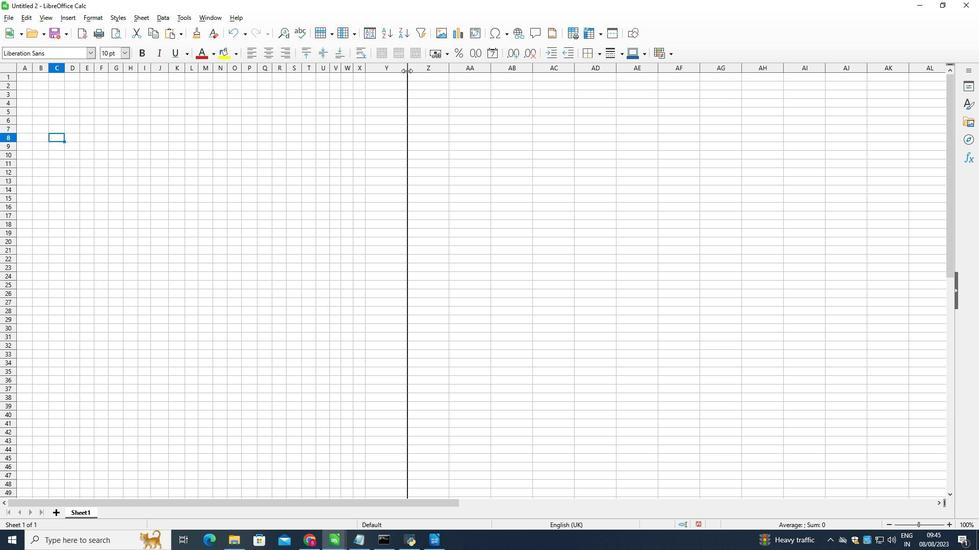 
Action: Mouse moved to (74, 109)
Screenshot: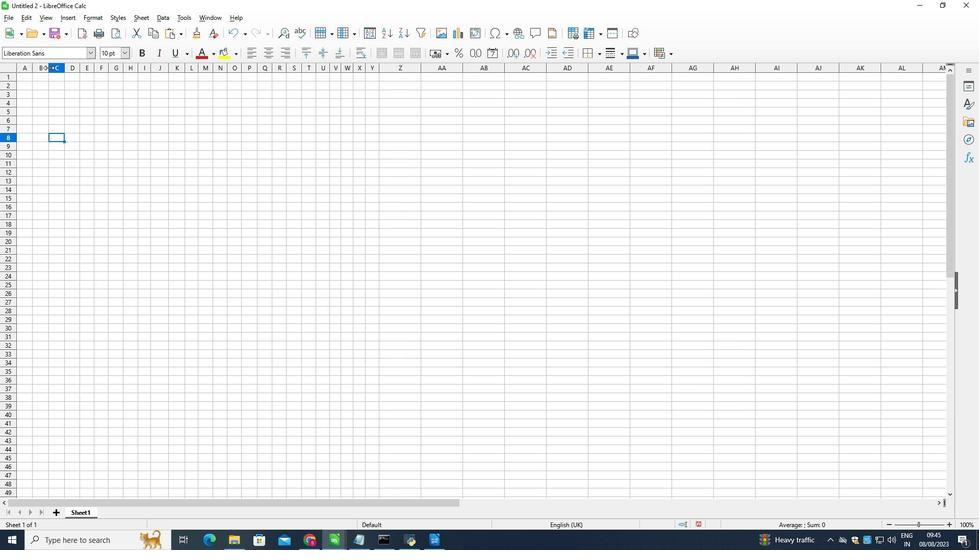 
Action: Mouse pressed left at (74, 109)
Screenshot: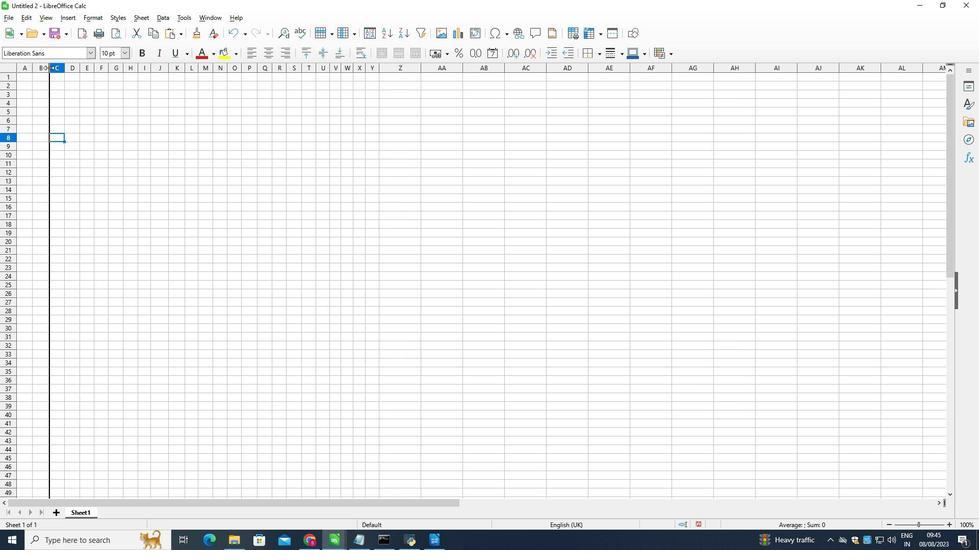 
Action: Mouse moved to (375, 110)
Screenshot: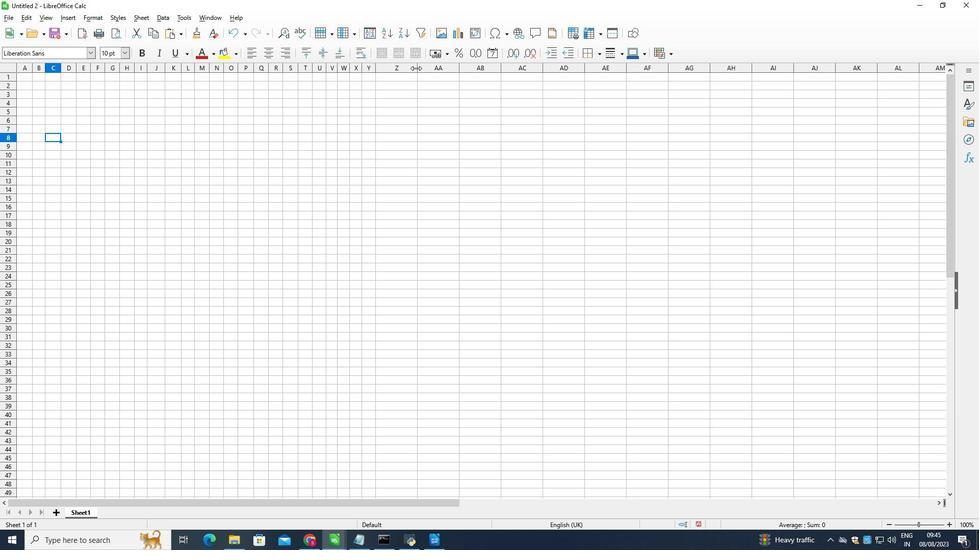 
Action: Mouse pressed left at (375, 110)
Screenshot: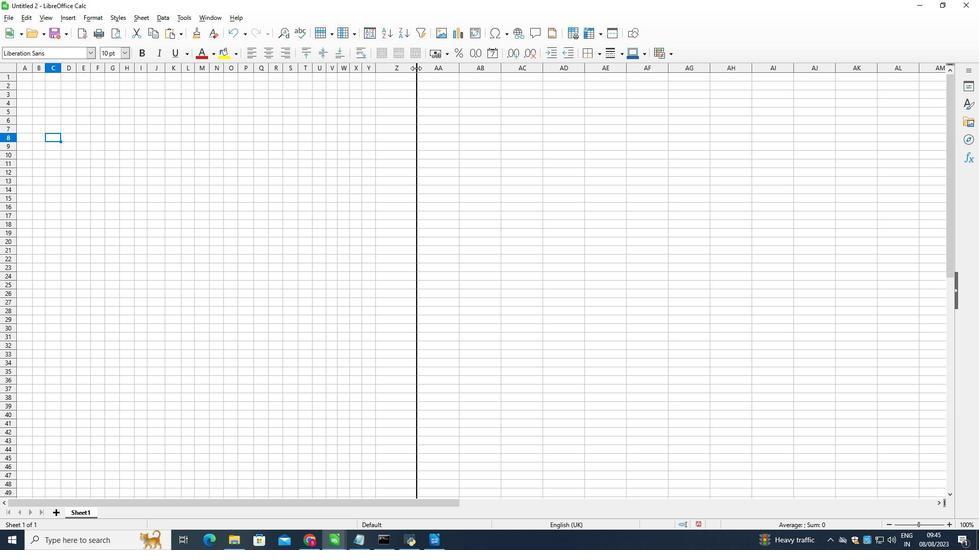 
Action: Mouse moved to (387, 112)
Screenshot: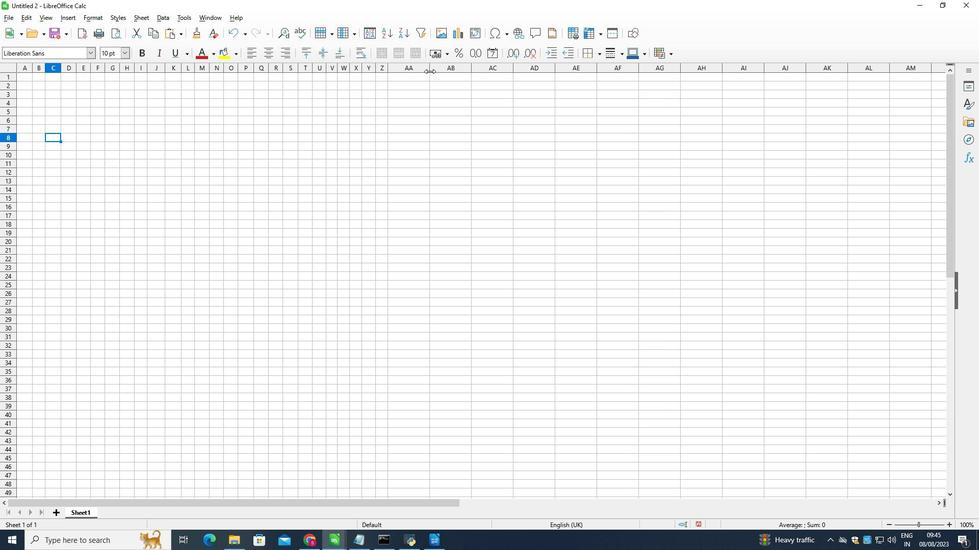 
Action: Mouse pressed left at (387, 112)
Screenshot: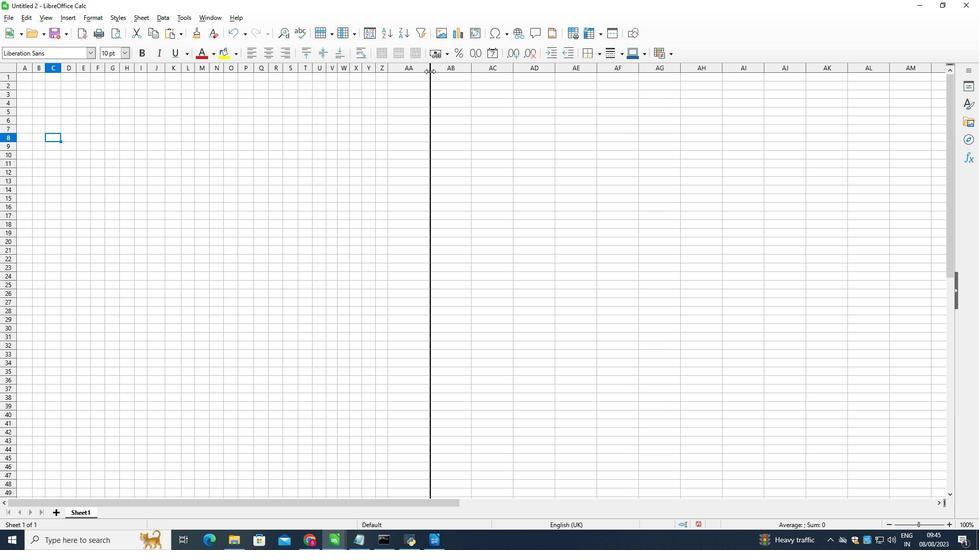 
Action: Mouse moved to (57, 118)
Screenshot: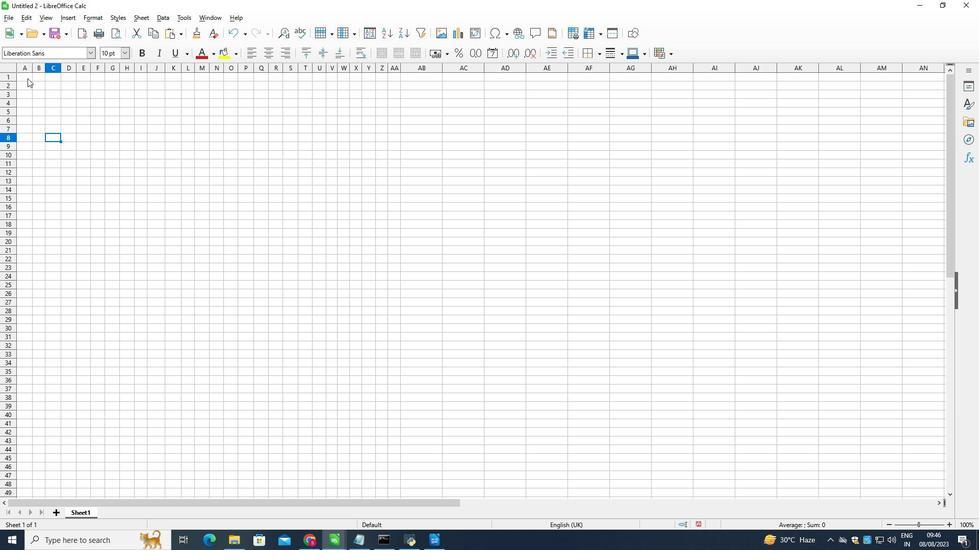 
Action: Mouse pressed left at (57, 118)
Screenshot: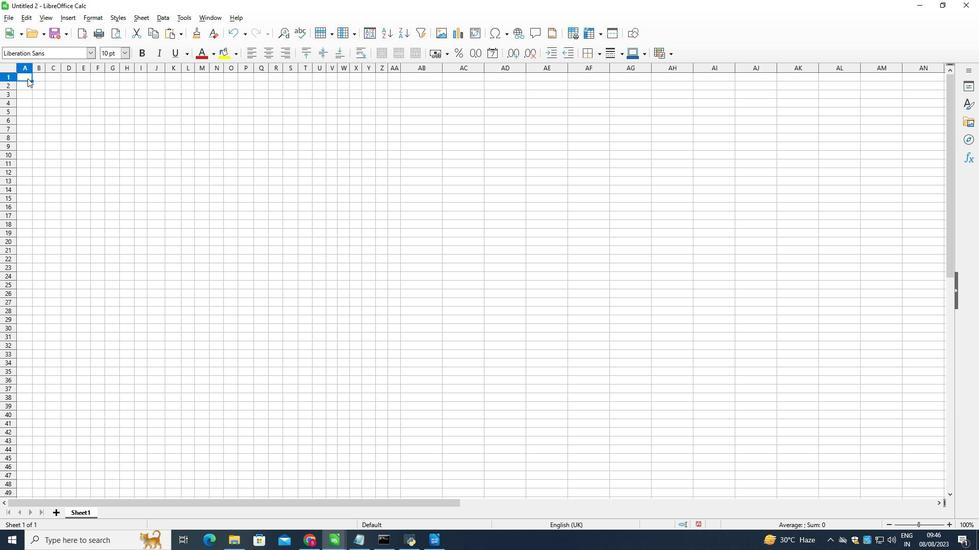 
Action: Mouse moved to (360, 94)
Screenshot: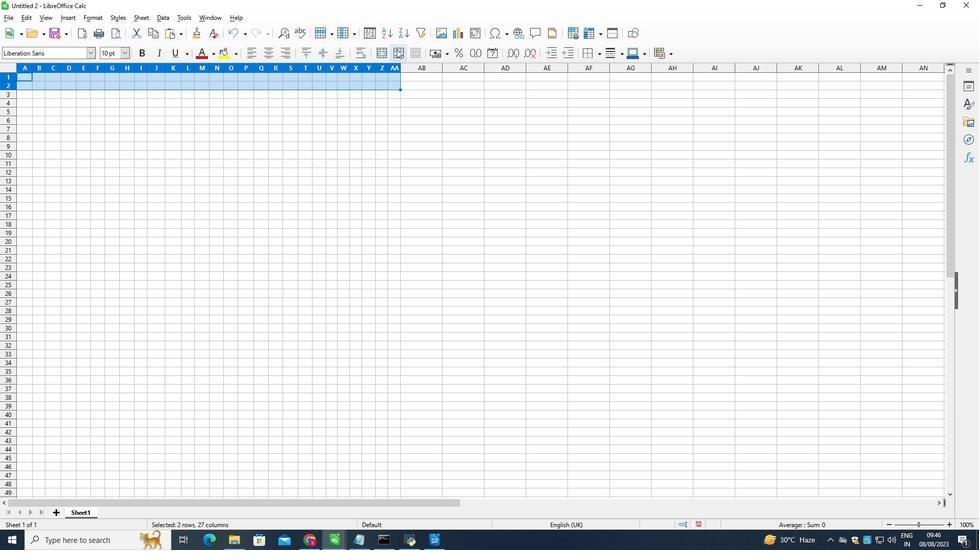 
Action: Mouse pressed left at (360, 94)
Screenshot: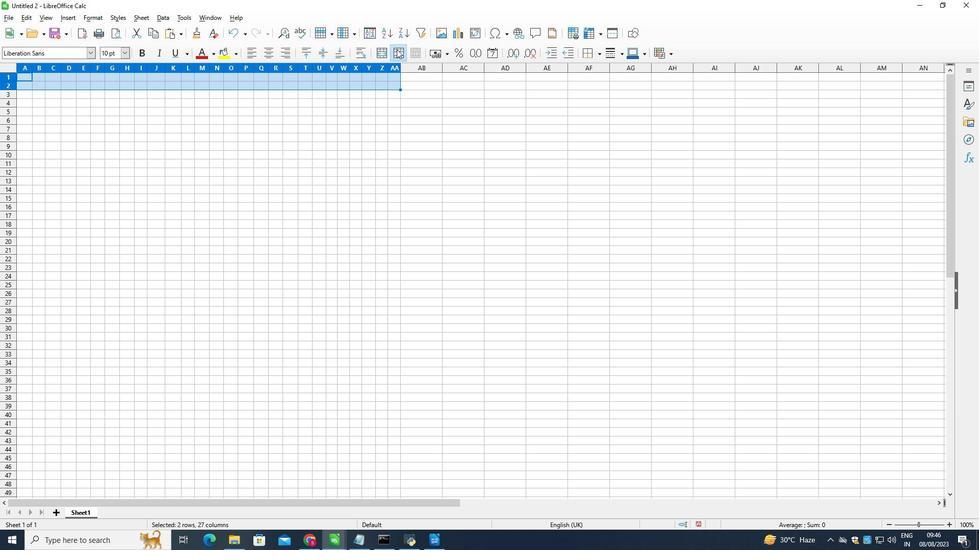 
Action: Mouse moved to (381, 169)
Screenshot: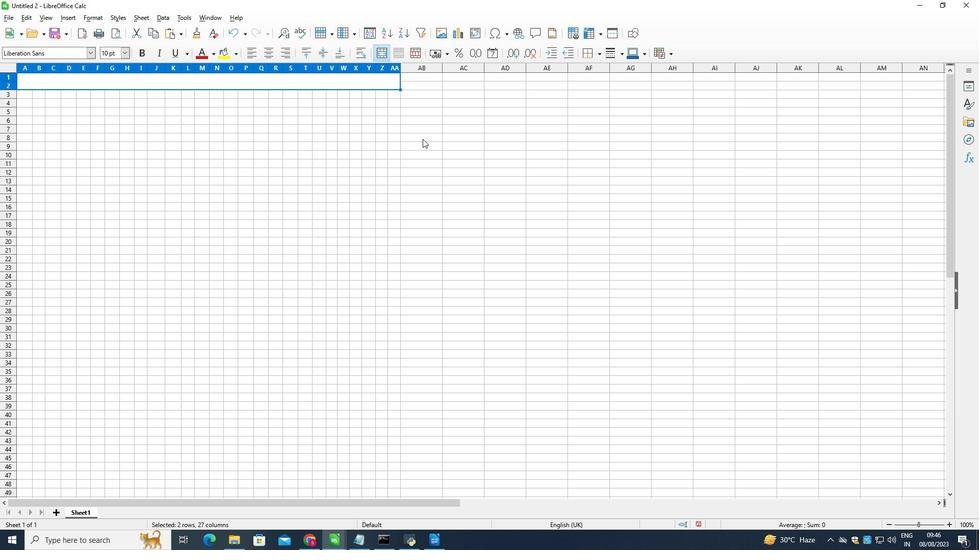 
Action: Mouse pressed left at (381, 169)
Screenshot: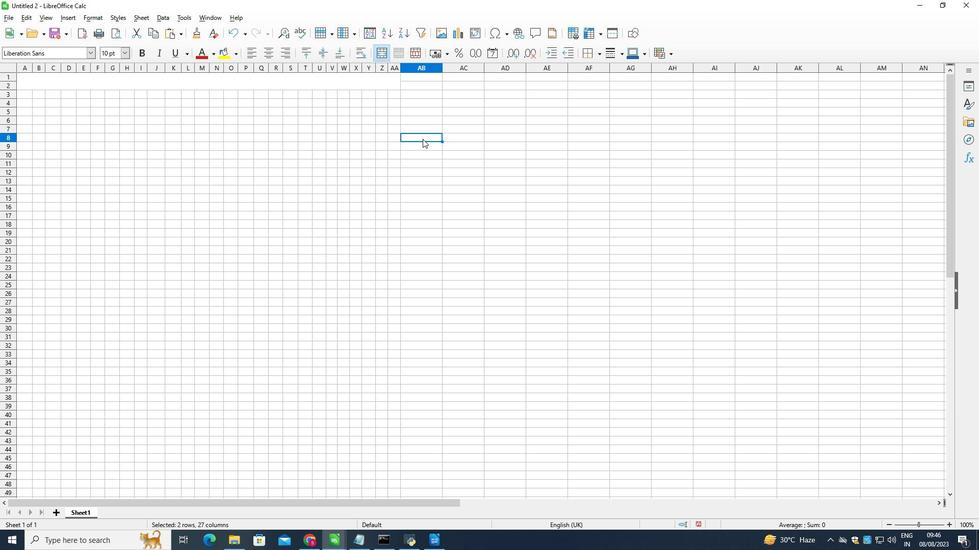 
Action: Mouse moved to (160, 138)
Screenshot: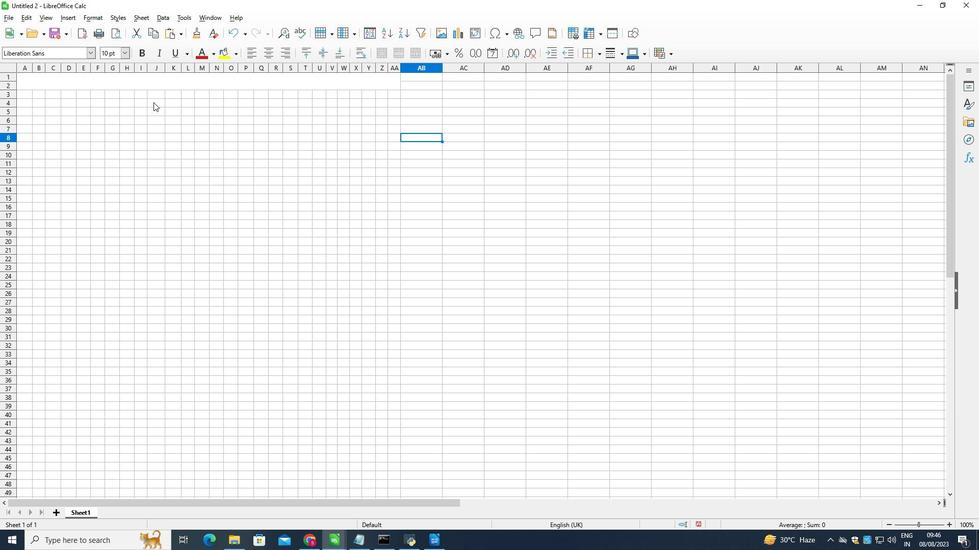 
Action: Mouse pressed left at (160, 138)
Screenshot: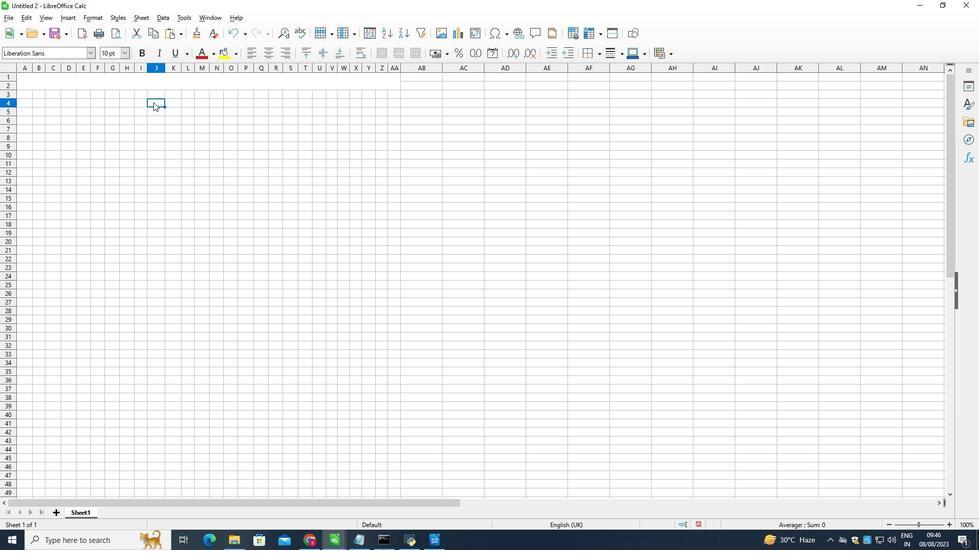 
Action: Mouse moved to (363, 94)
Screenshot: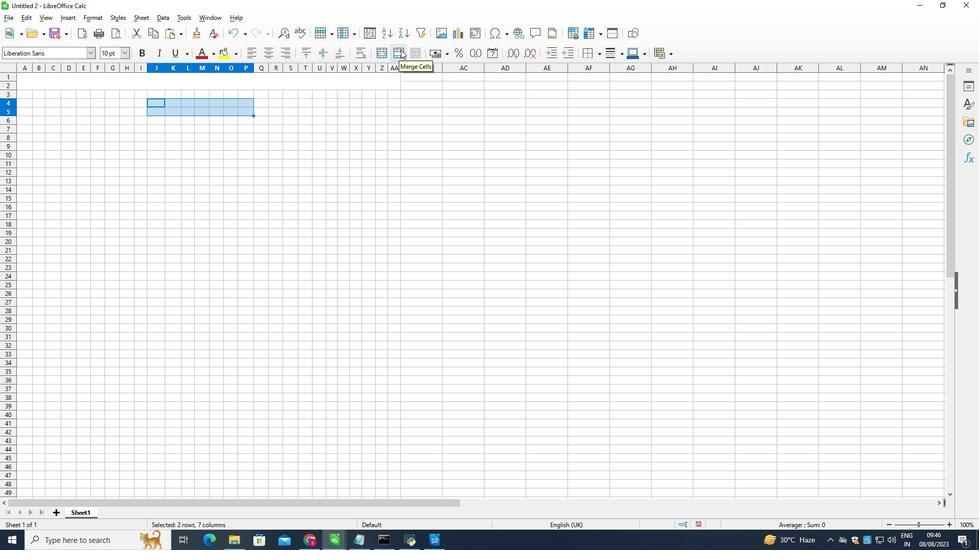 
Action: Mouse pressed left at (363, 94)
Screenshot: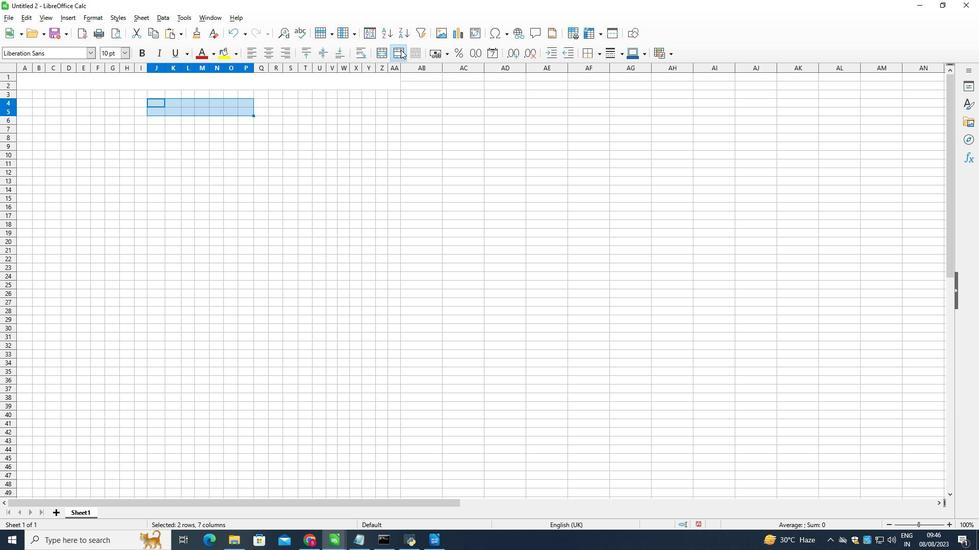 
Action: Mouse moved to (164, 154)
Screenshot: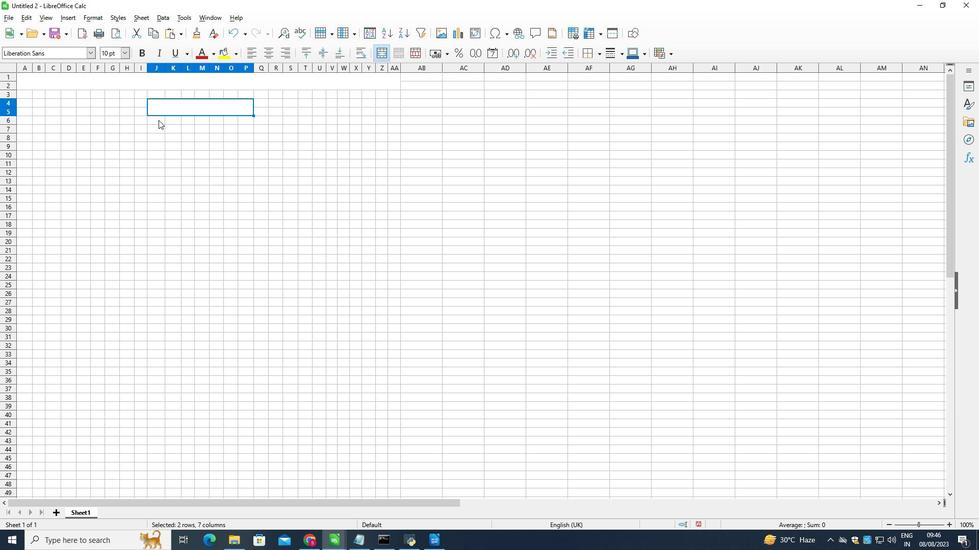 
Action: Mouse pressed left at (164, 154)
Screenshot: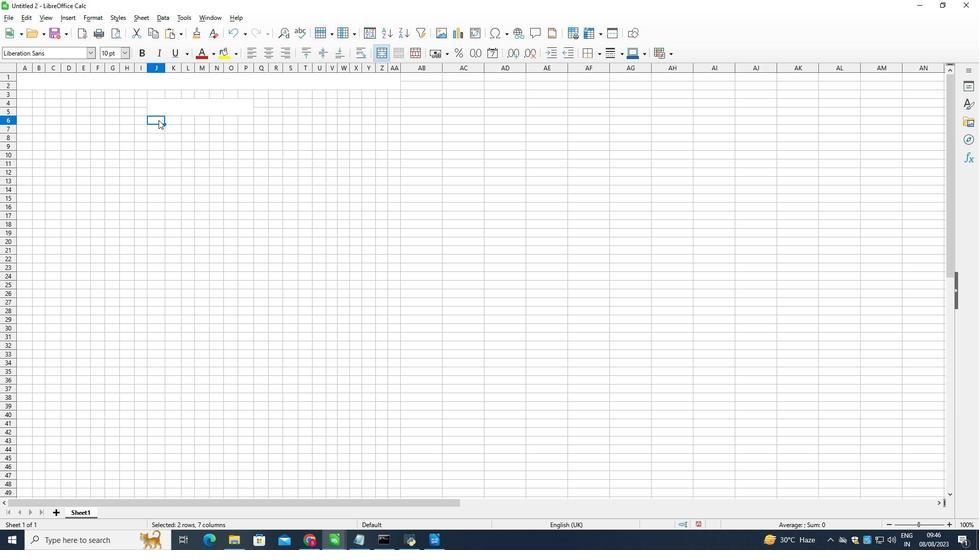 
Action: Mouse moved to (361, 93)
Screenshot: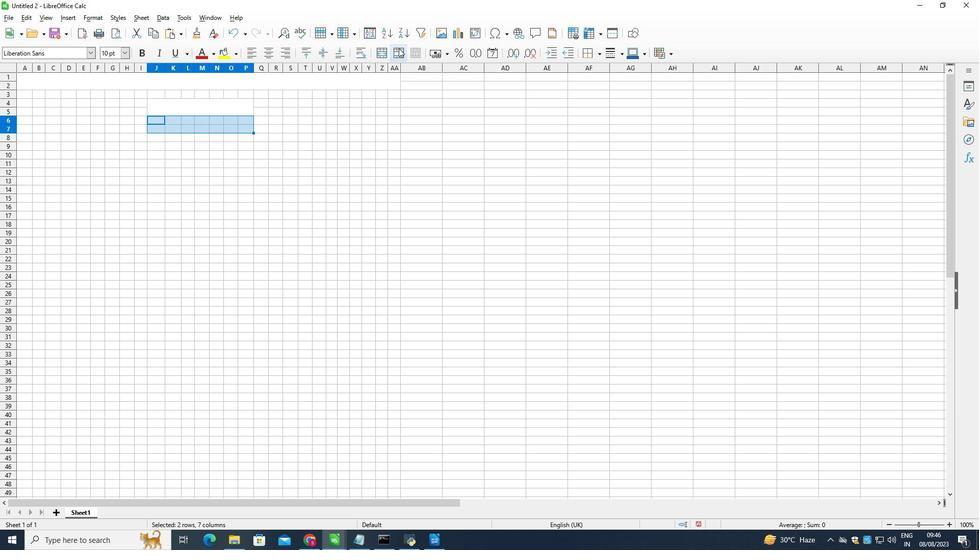 
Action: Mouse pressed left at (361, 93)
Screenshot: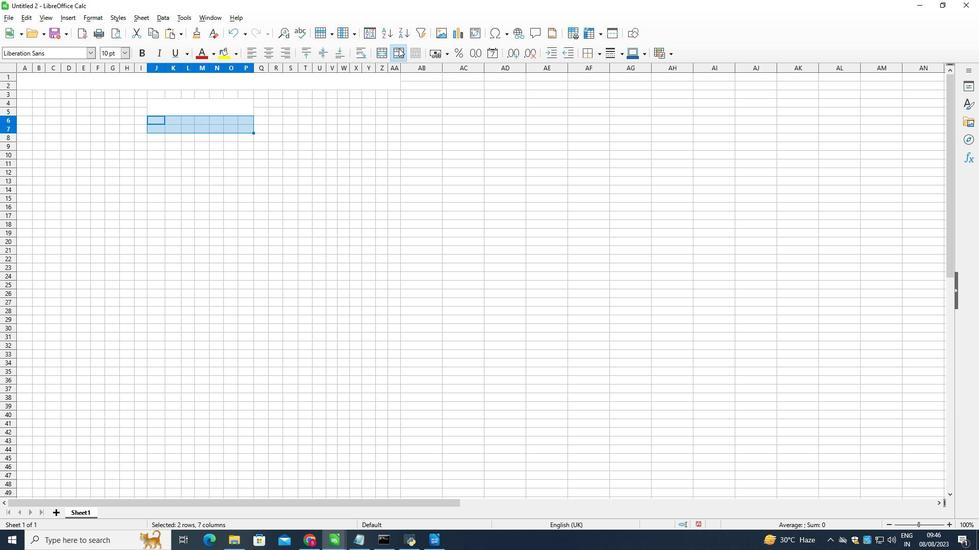 
Action: Mouse moved to (165, 169)
Screenshot: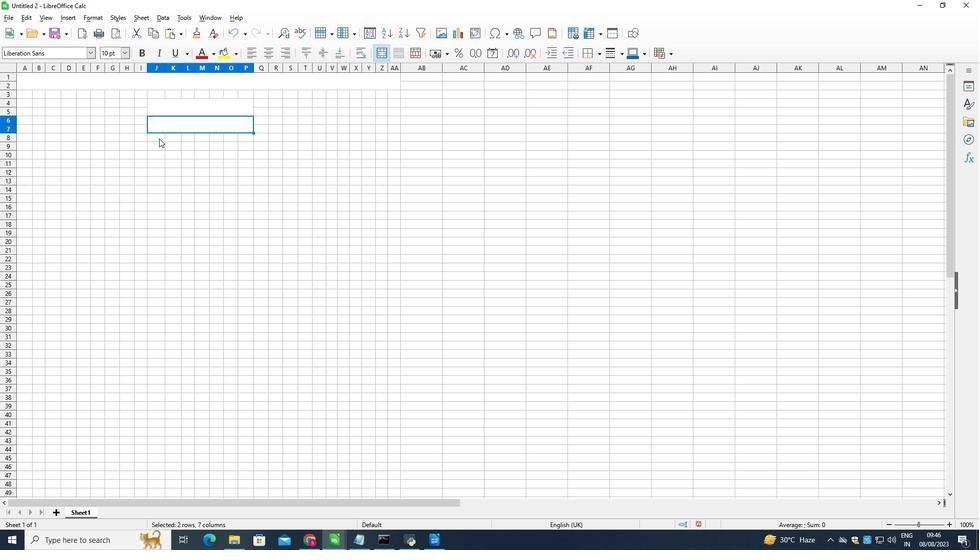 
Action: Mouse pressed left at (165, 169)
Screenshot: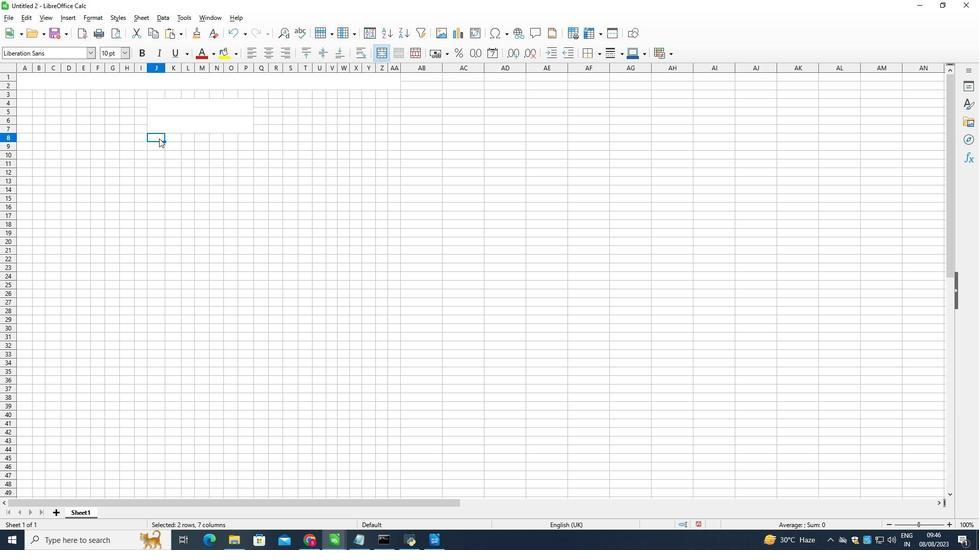 
Action: Mouse moved to (360, 96)
Screenshot: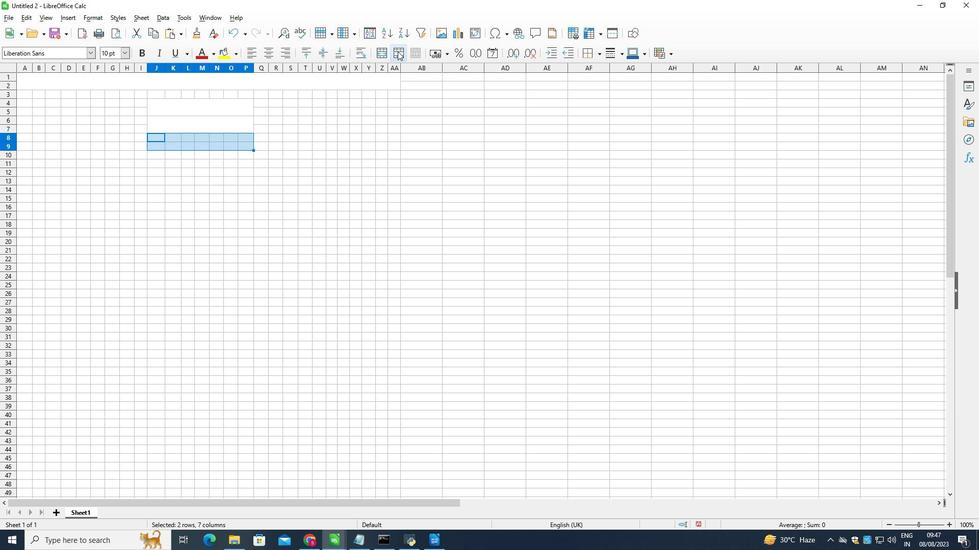 
Action: Mouse pressed left at (360, 96)
Screenshot: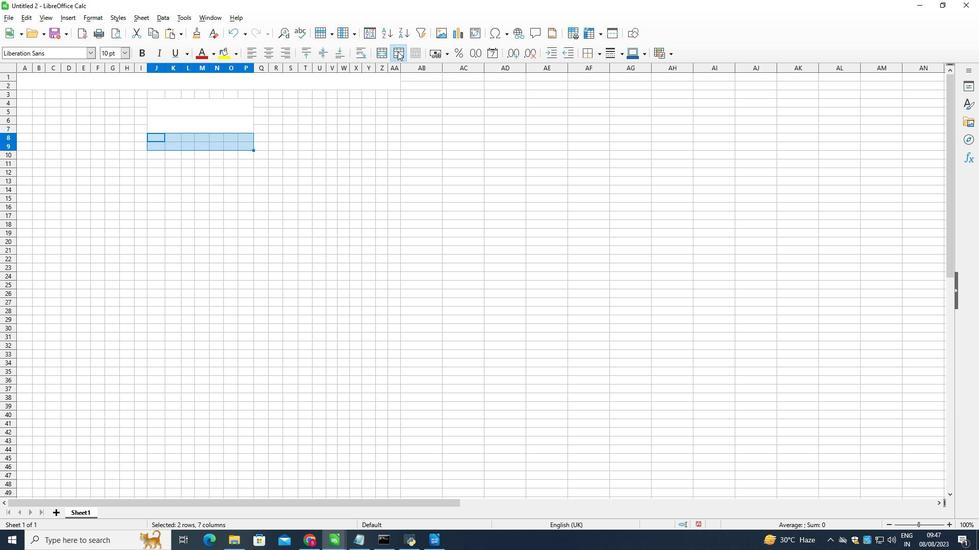 
Action: Mouse moved to (196, 143)
Screenshot: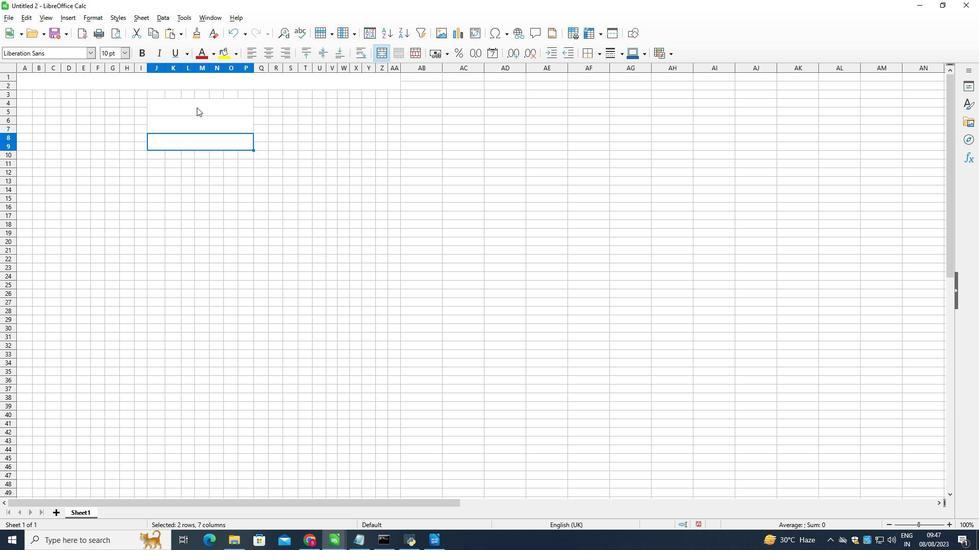 
Action: Mouse pressed left at (196, 143)
Screenshot: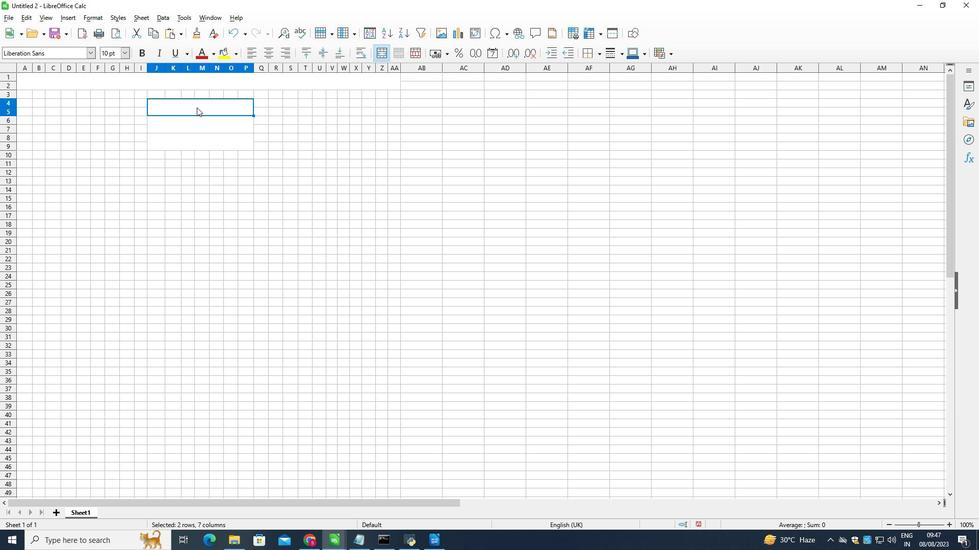 
Action: Mouse moved to (543, 96)
Screenshot: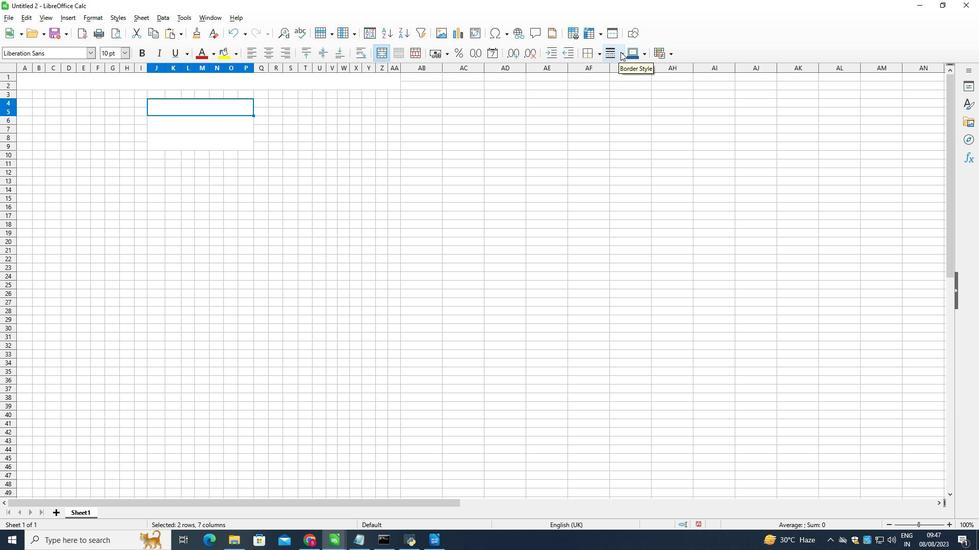 
Action: Mouse pressed left at (543, 96)
Screenshot: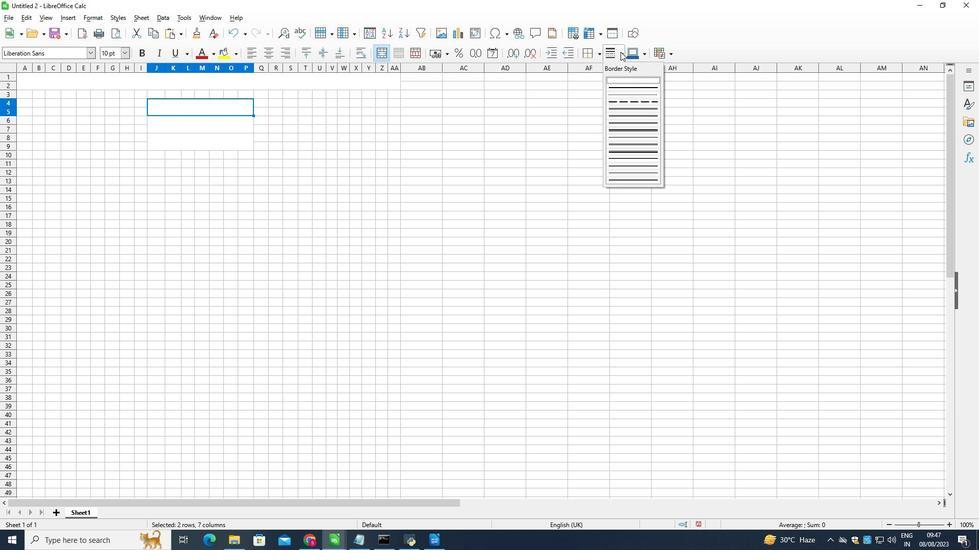 
Action: Mouse moved to (548, 185)
Screenshot: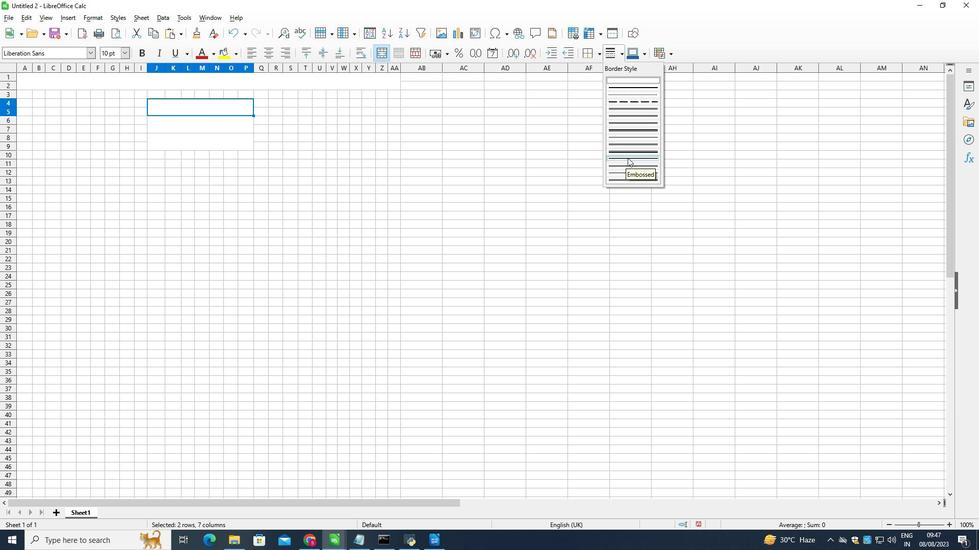 
Action: Mouse pressed left at (548, 185)
Screenshot: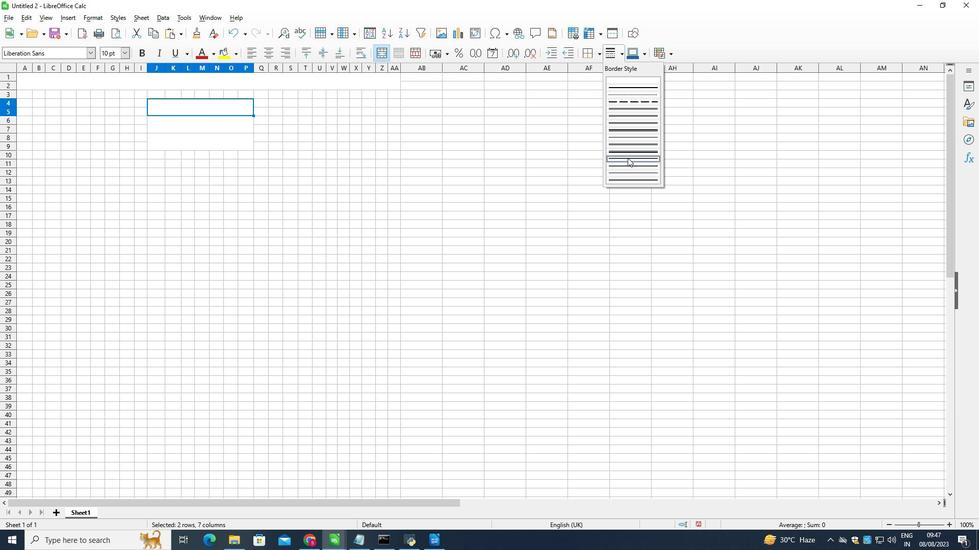 
Action: Mouse moved to (561, 96)
Screenshot: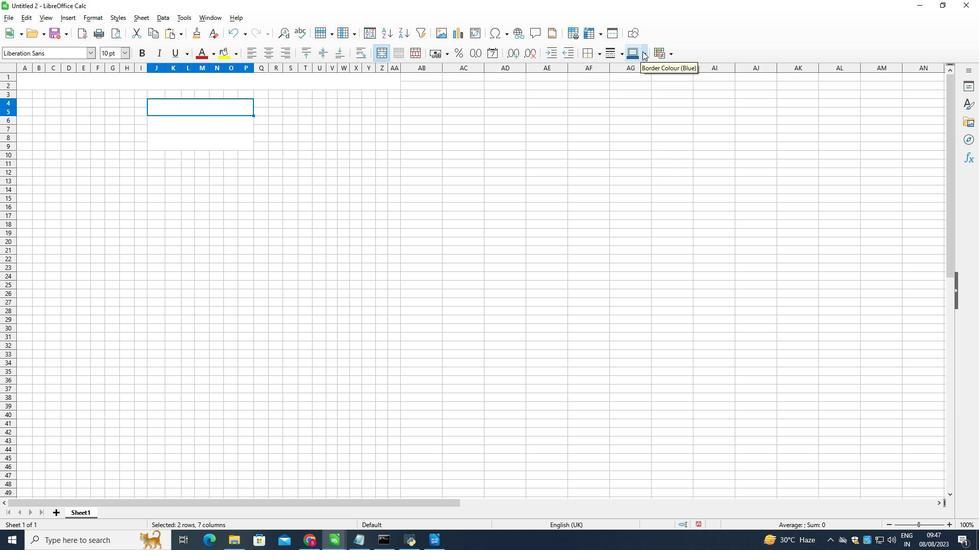 
Action: Mouse pressed left at (561, 96)
Screenshot: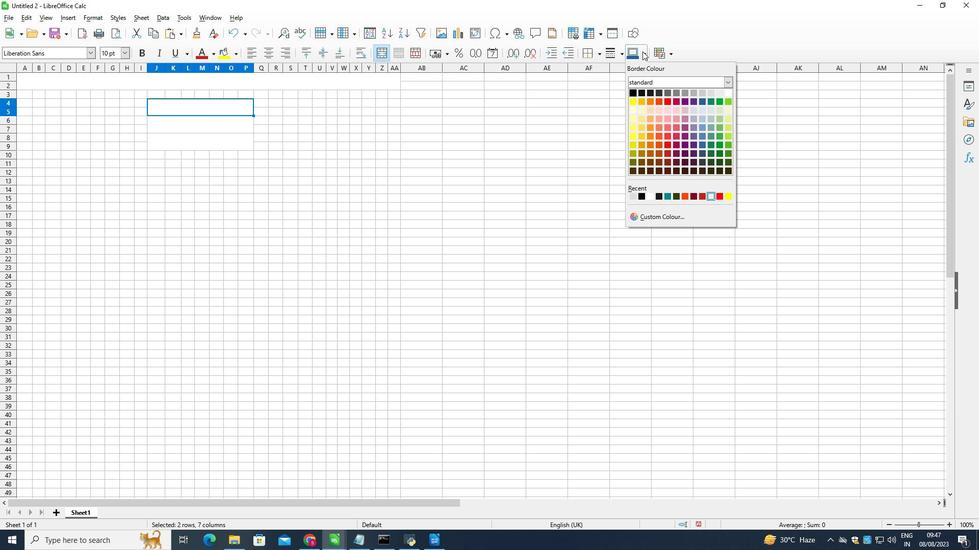 
Action: Mouse moved to (551, 130)
Screenshot: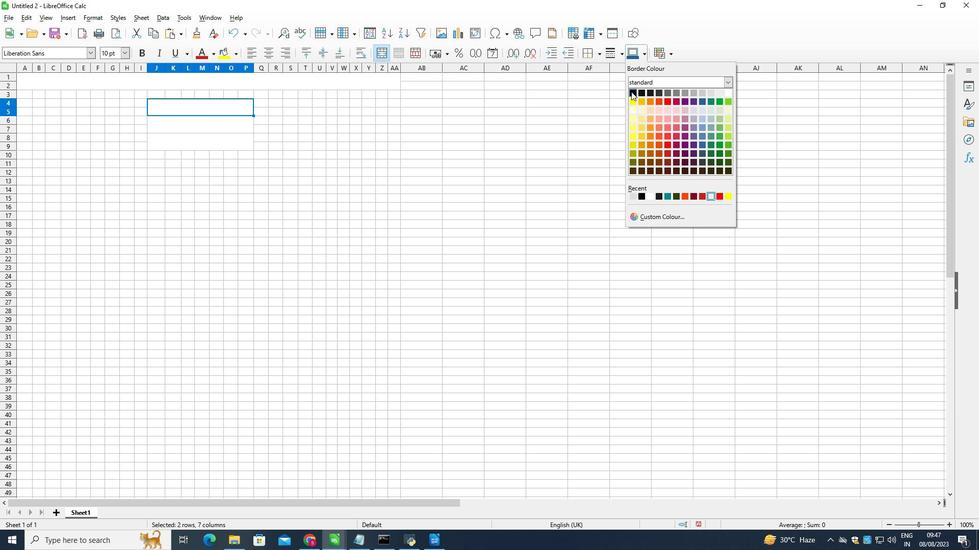 
Action: Mouse pressed left at (551, 130)
Screenshot: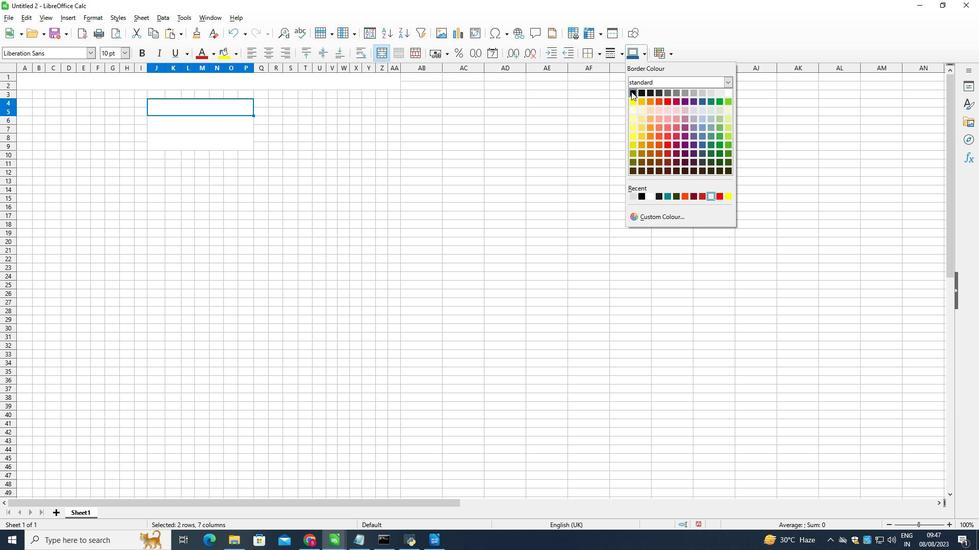 
Action: Mouse moved to (526, 97)
Screenshot: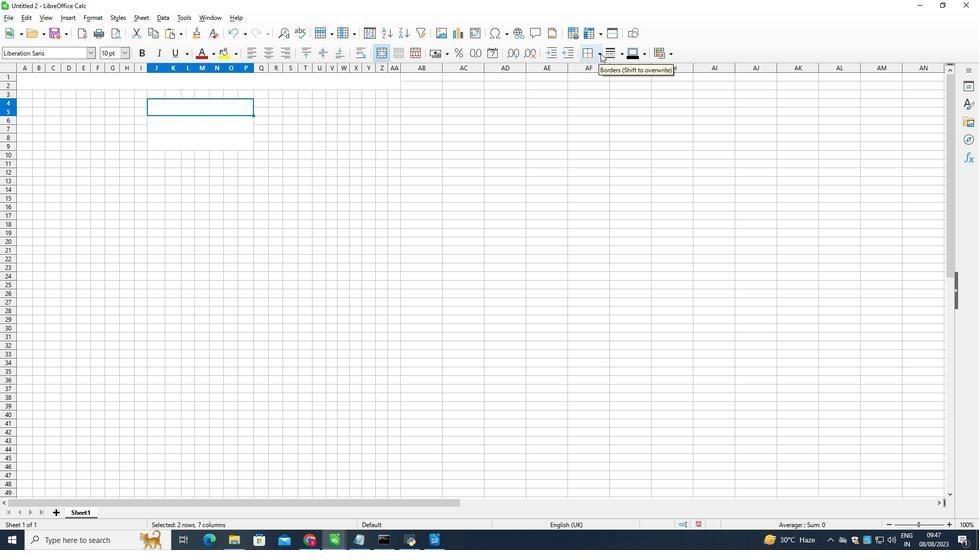 
Action: Mouse pressed left at (526, 97)
Screenshot: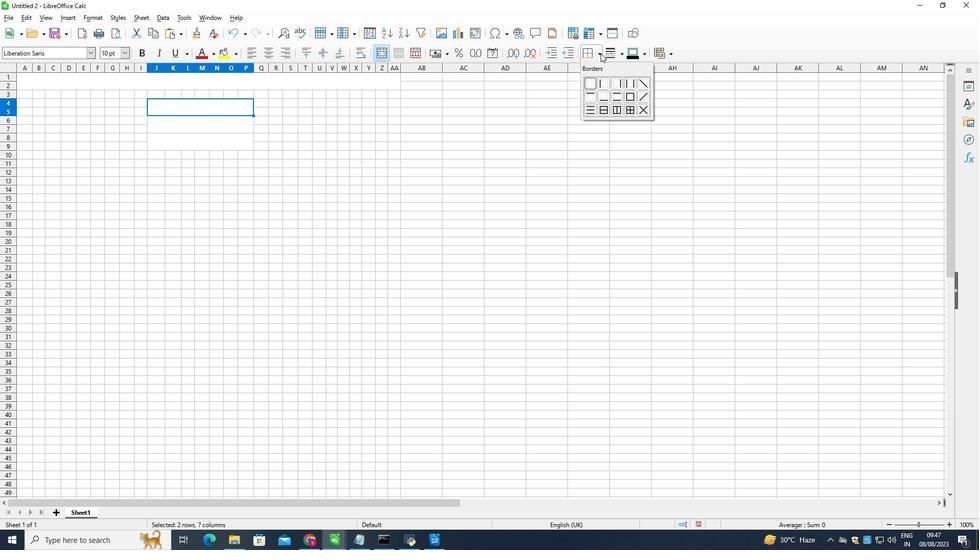 
Action: Mouse moved to (531, 131)
Screenshot: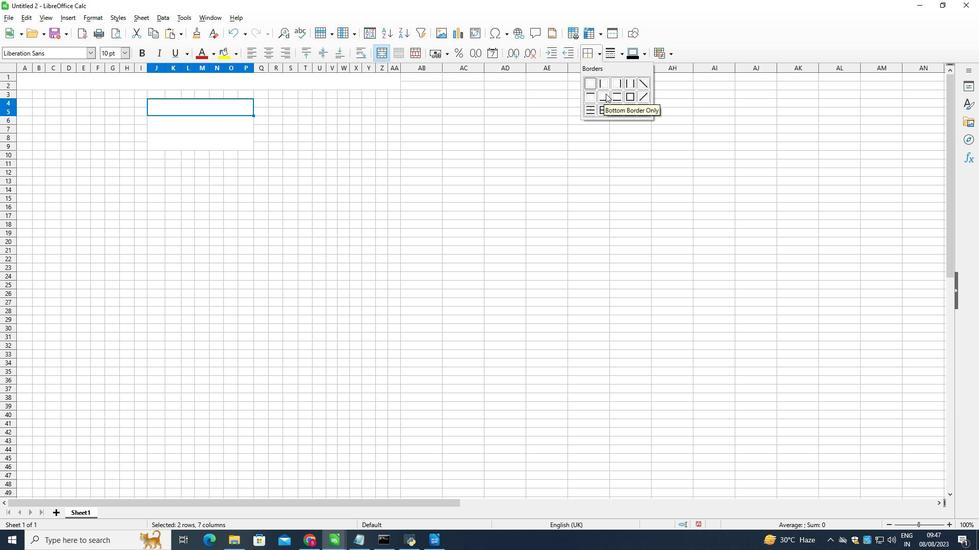 
Action: Mouse pressed left at (531, 131)
Screenshot: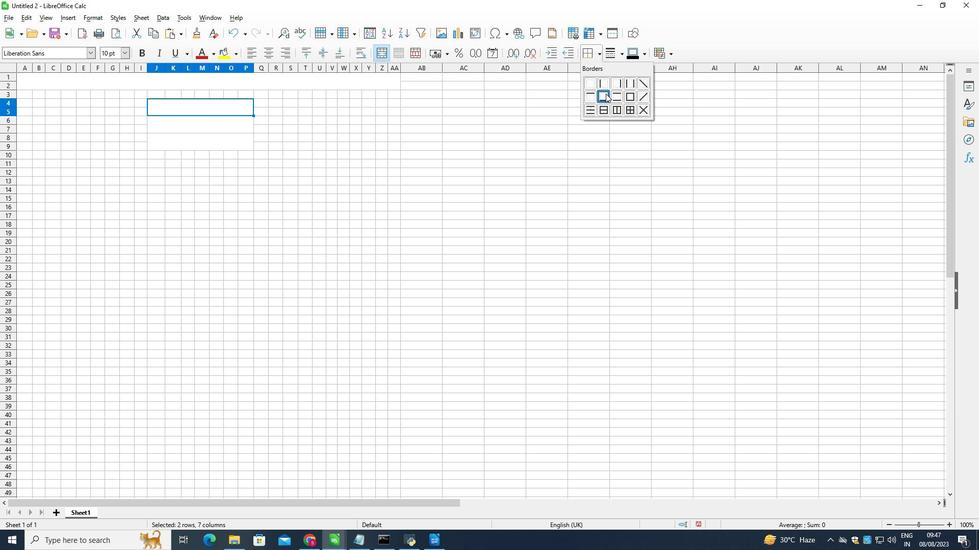 
Action: Mouse moved to (229, 160)
Screenshot: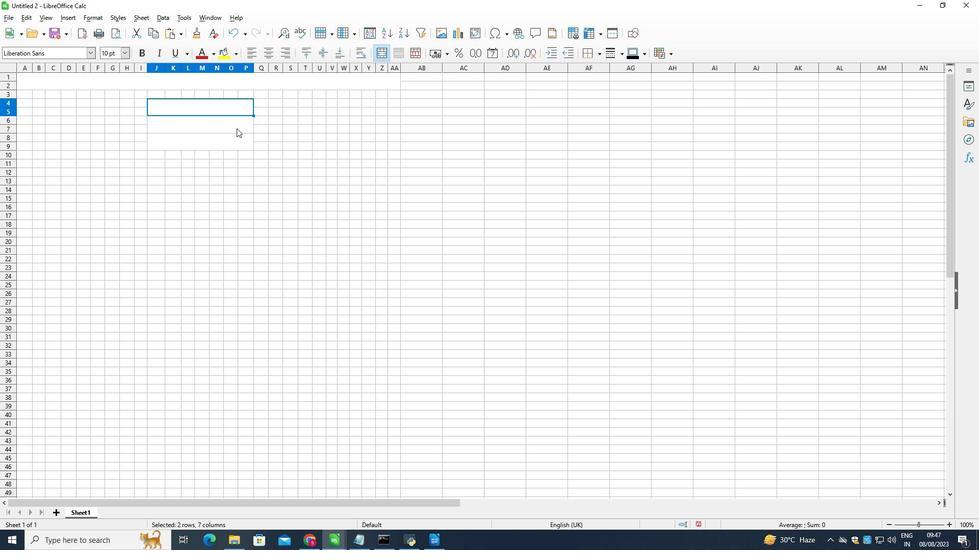 
Action: Mouse pressed left at (229, 160)
Screenshot: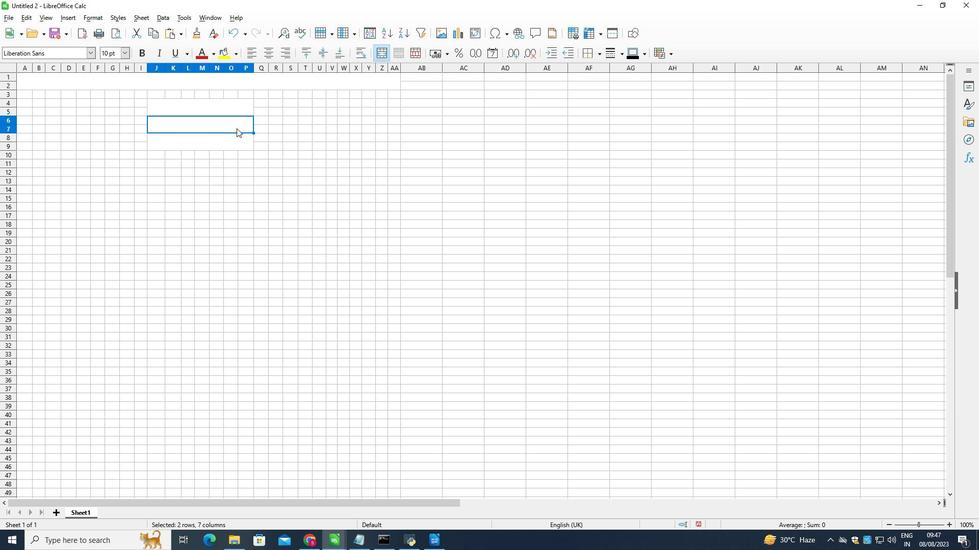 
Action: Mouse moved to (524, 96)
Screenshot: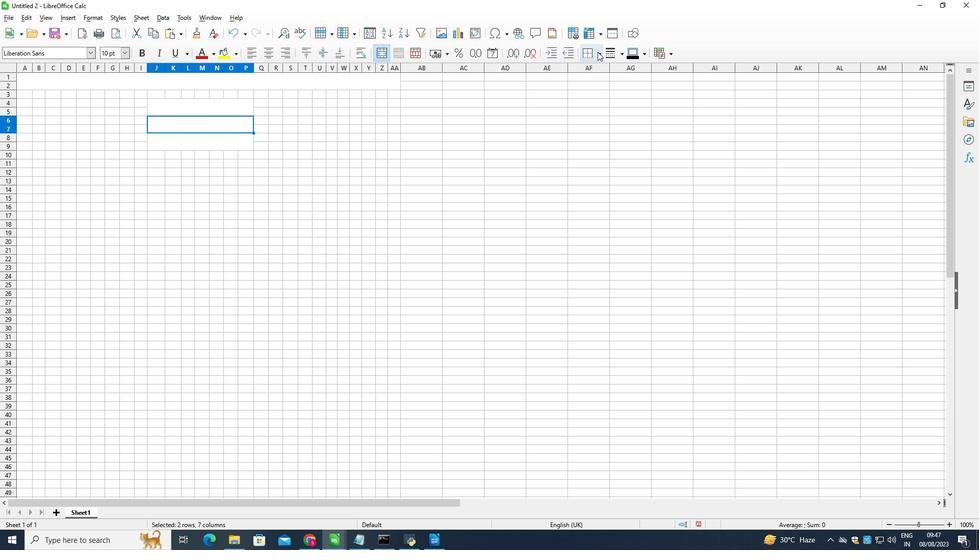 
Action: Mouse pressed left at (524, 96)
Screenshot: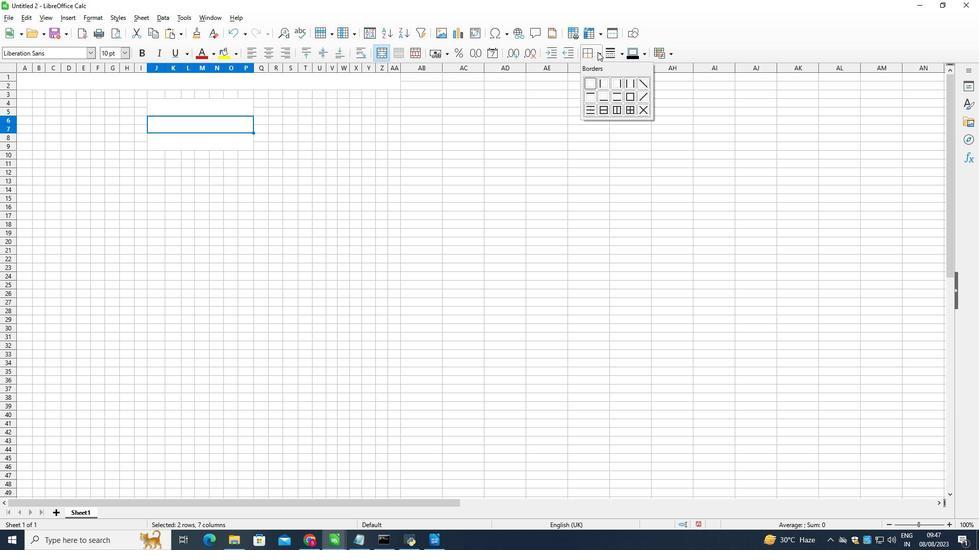 
Action: Mouse moved to (530, 130)
Screenshot: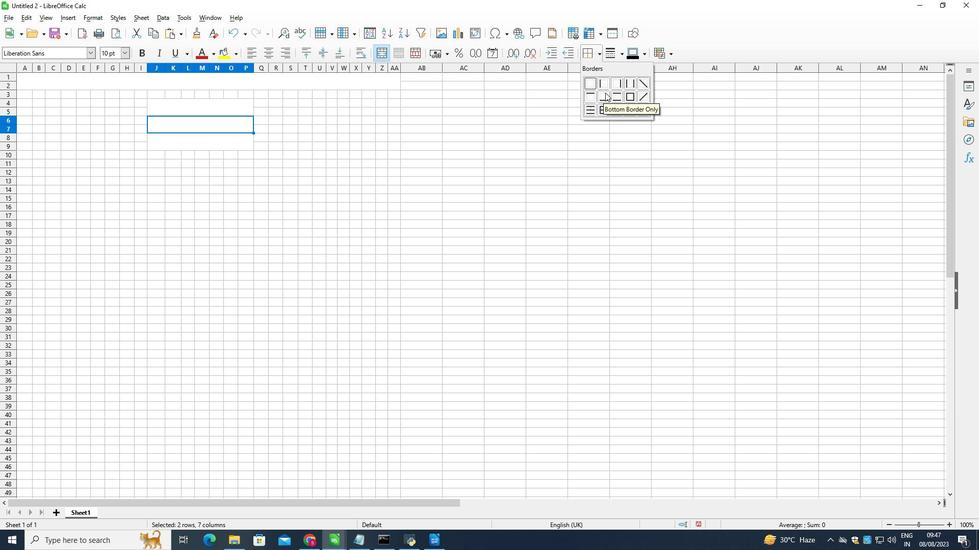 
Action: Mouse pressed left at (530, 130)
Screenshot: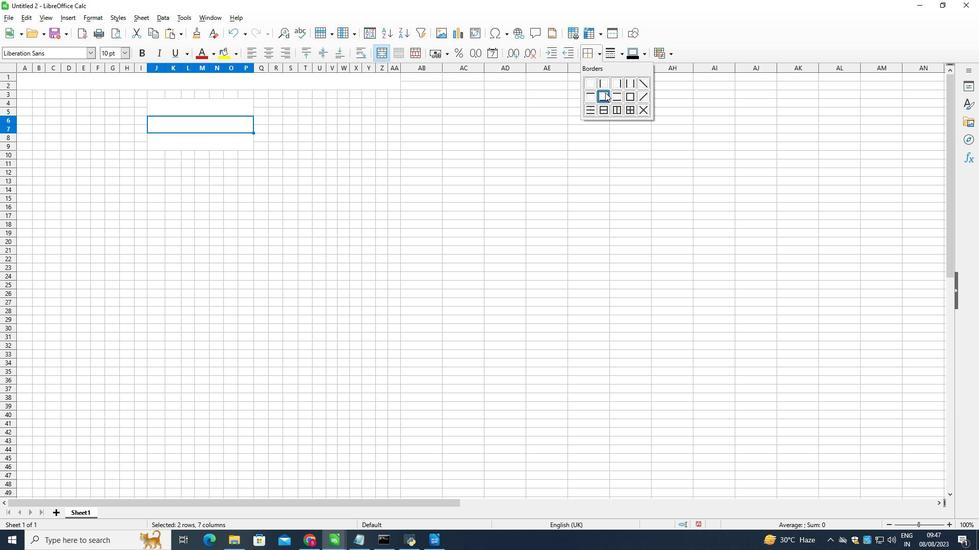 
Action: Mouse moved to (224, 171)
Screenshot: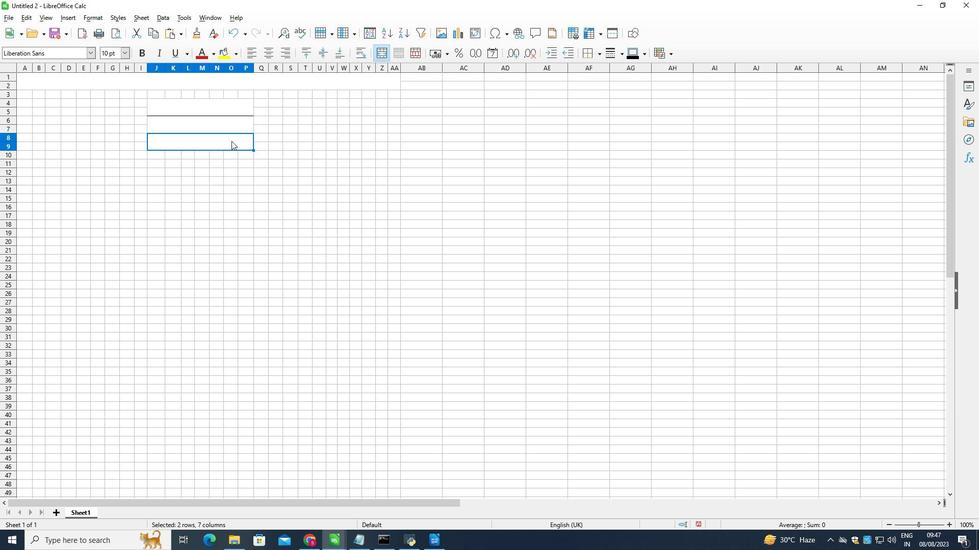 
Action: Mouse pressed left at (224, 171)
Screenshot: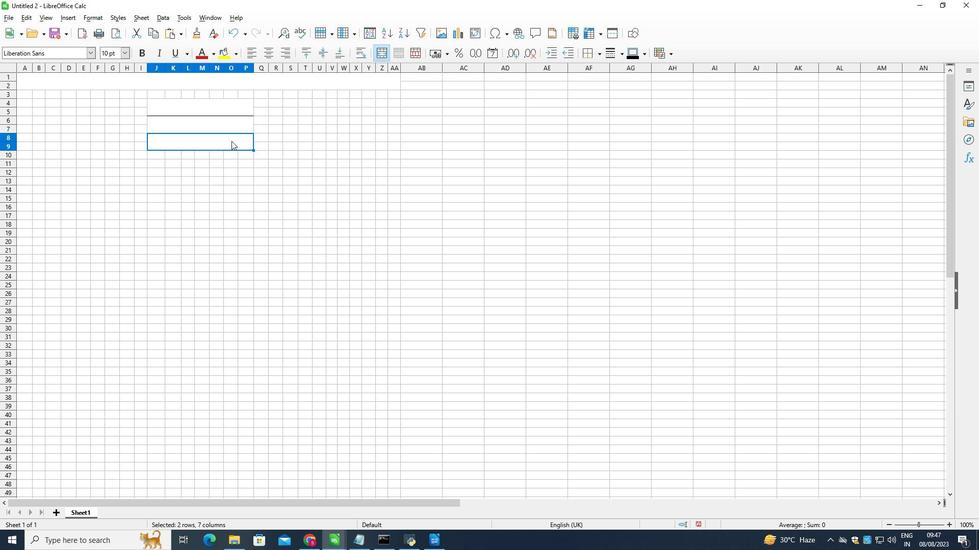 
Action: Mouse moved to (525, 98)
Screenshot: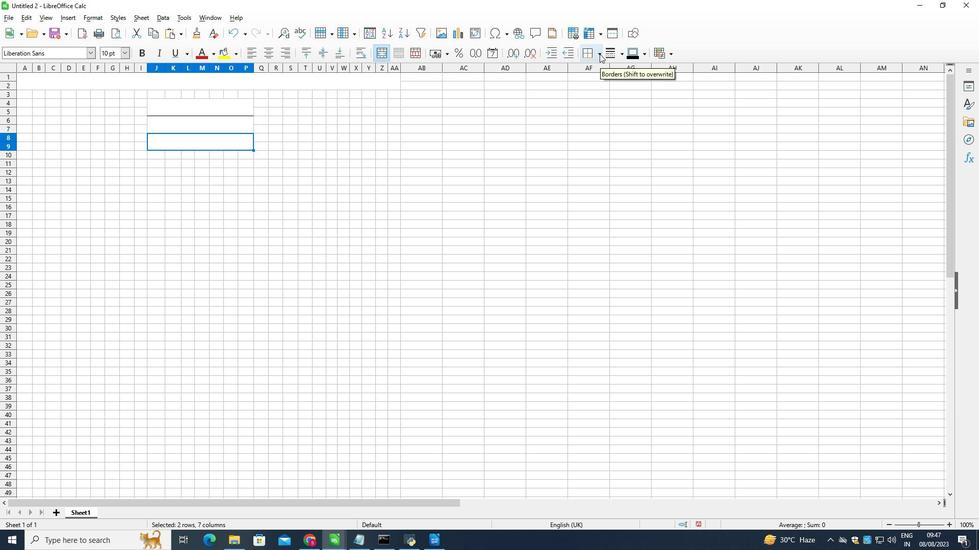
Action: Mouse pressed left at (525, 98)
Screenshot: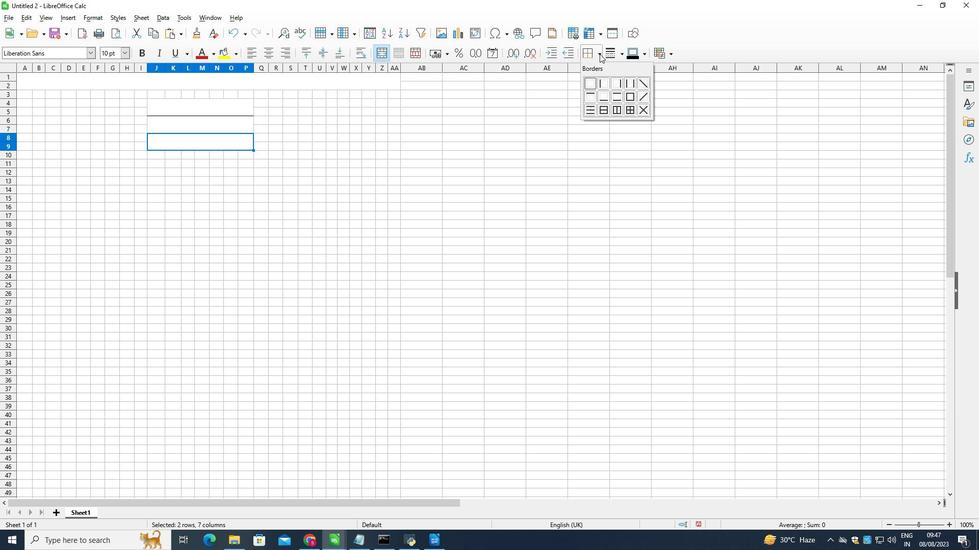 
Action: Mouse moved to (528, 133)
Screenshot: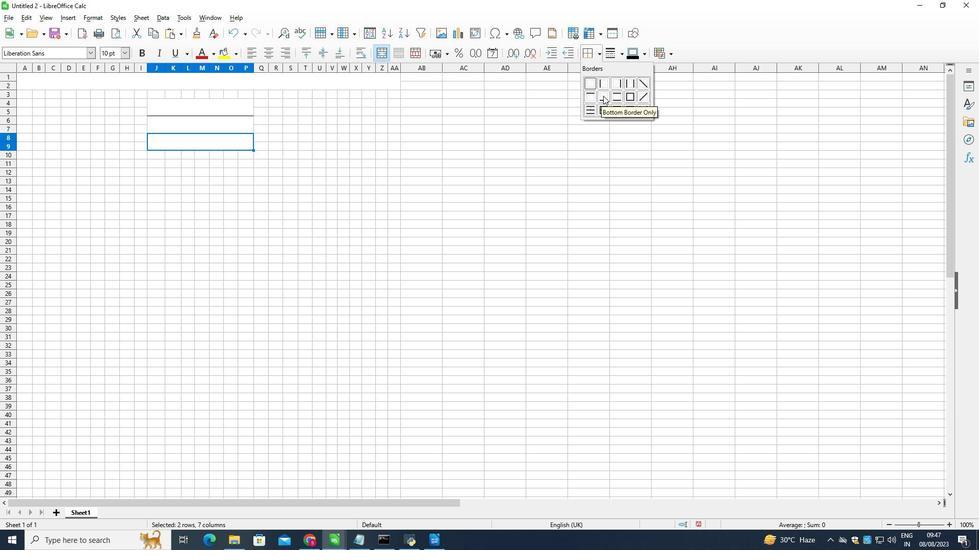 
Action: Mouse pressed left at (528, 133)
Screenshot: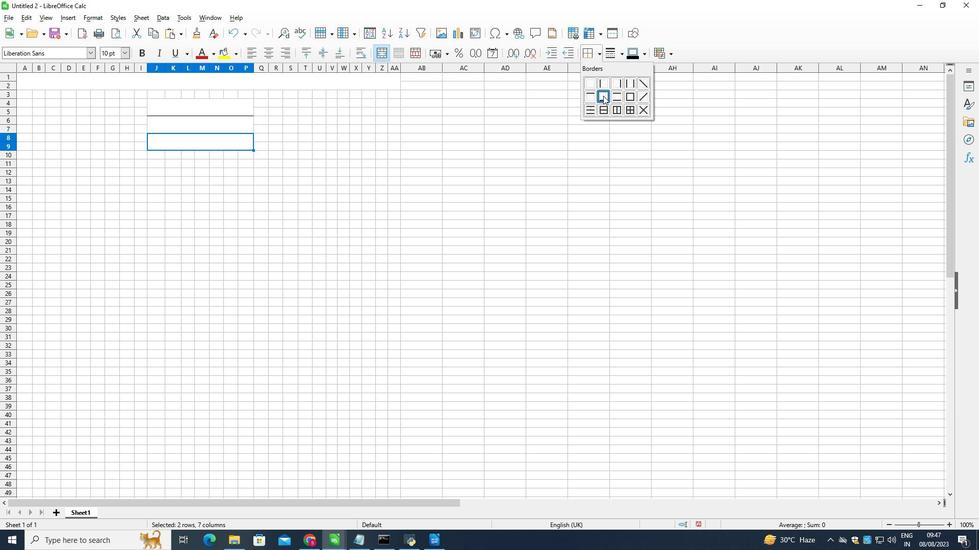 
Action: Mouse moved to (268, 197)
Screenshot: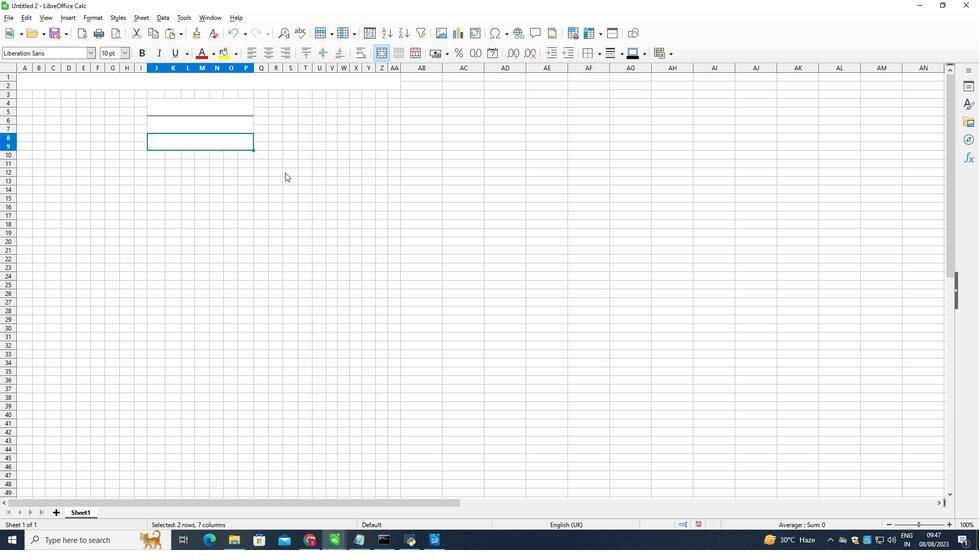 
Action: Mouse pressed left at (268, 197)
Screenshot: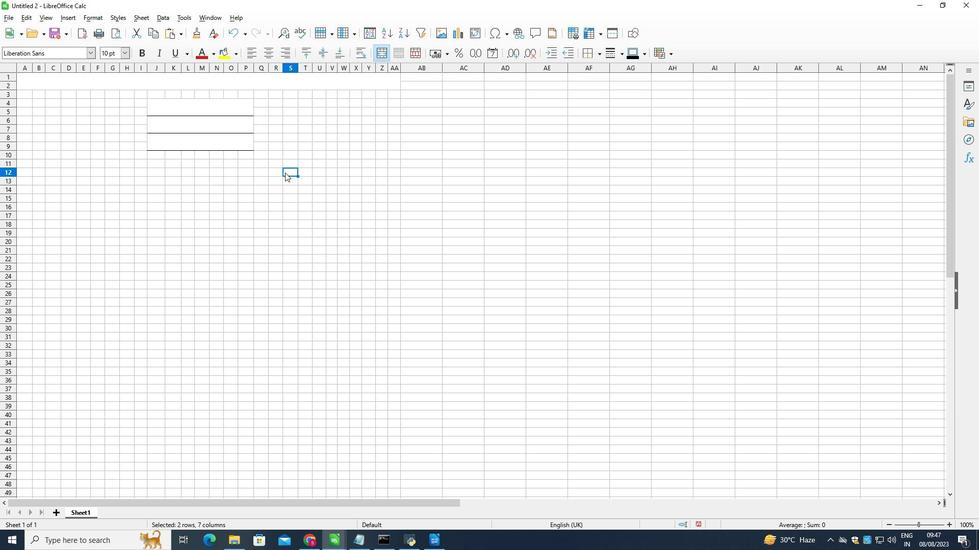
Action: Mouse moved to (210, 145)
Screenshot: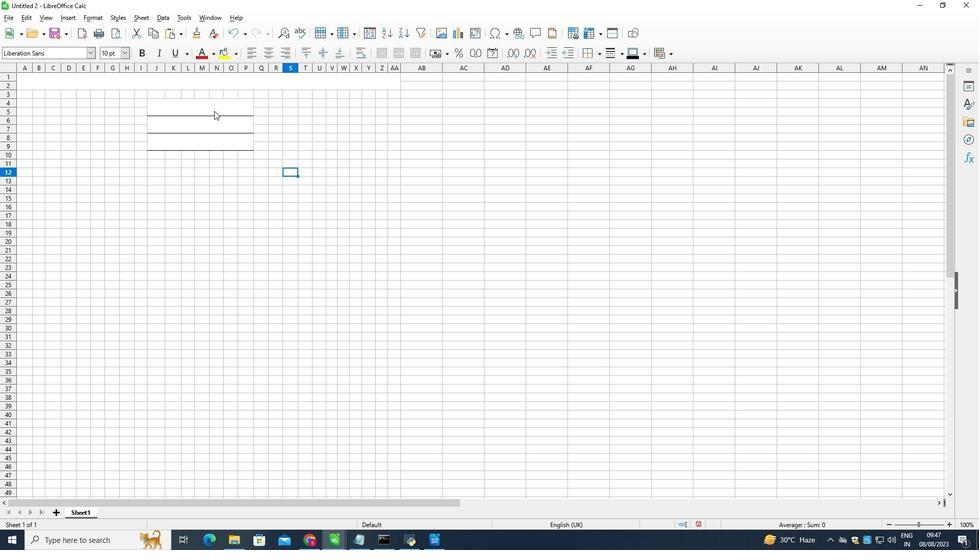 
Action: Mouse pressed left at (210, 145)
Screenshot: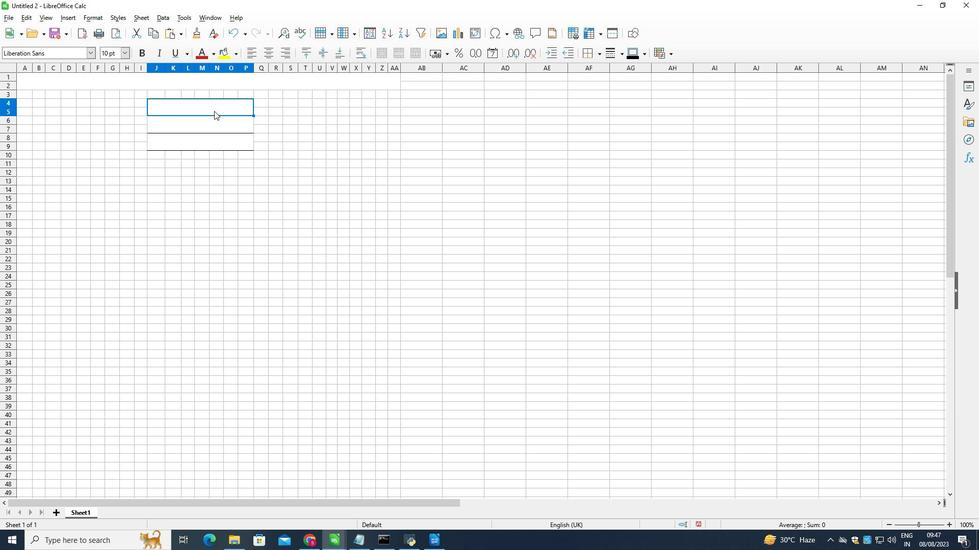 
Action: Mouse moved to (545, 97)
Screenshot: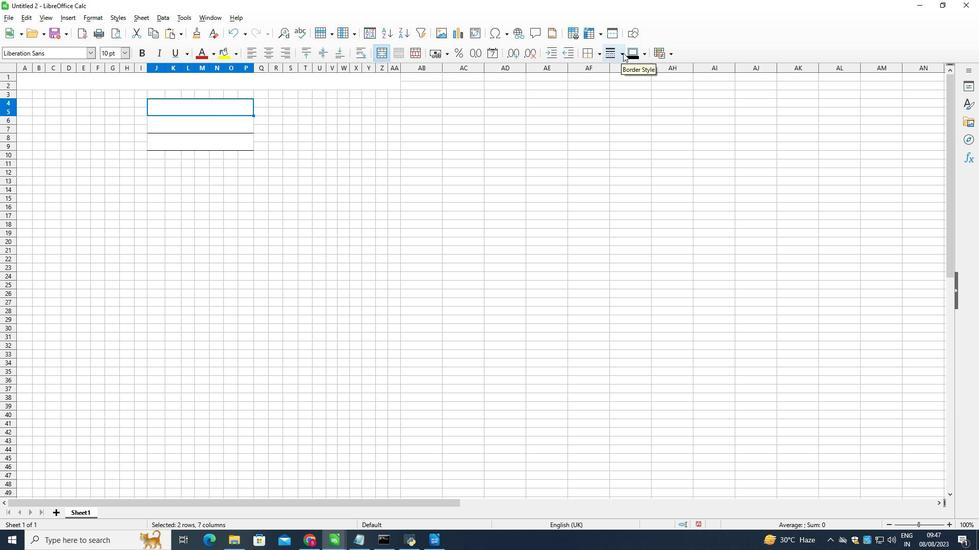 
Action: Mouse pressed left at (545, 97)
Screenshot: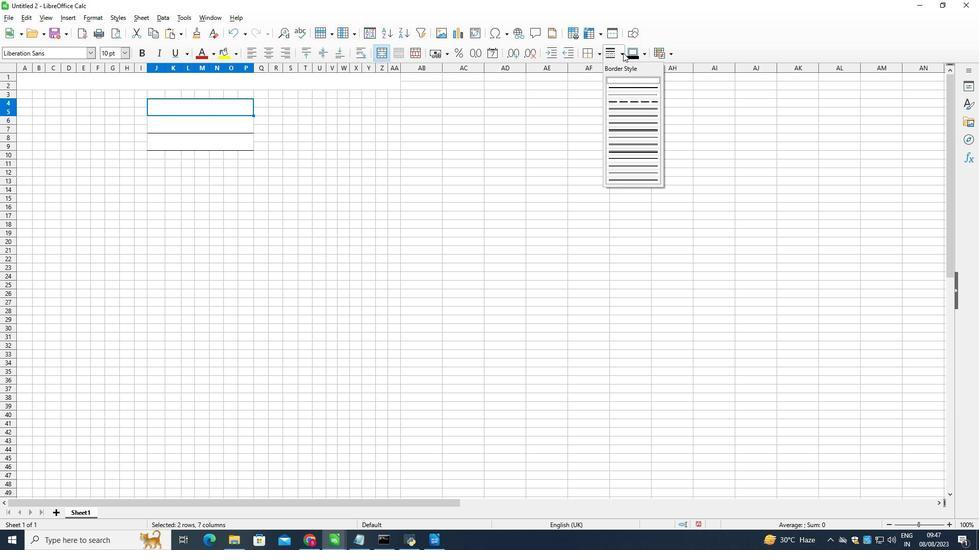 
Action: Mouse moved to (558, 190)
Screenshot: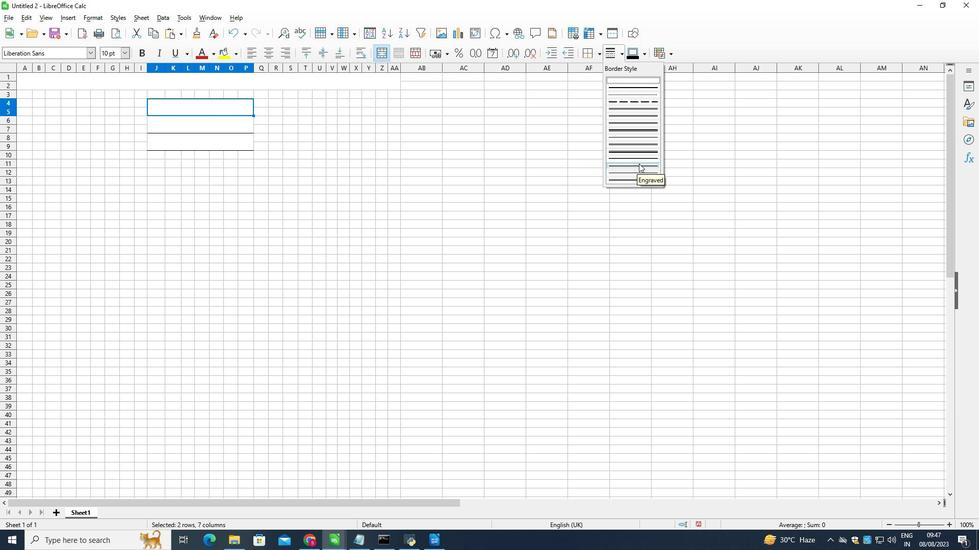 
Action: Mouse pressed left at (558, 190)
Screenshot: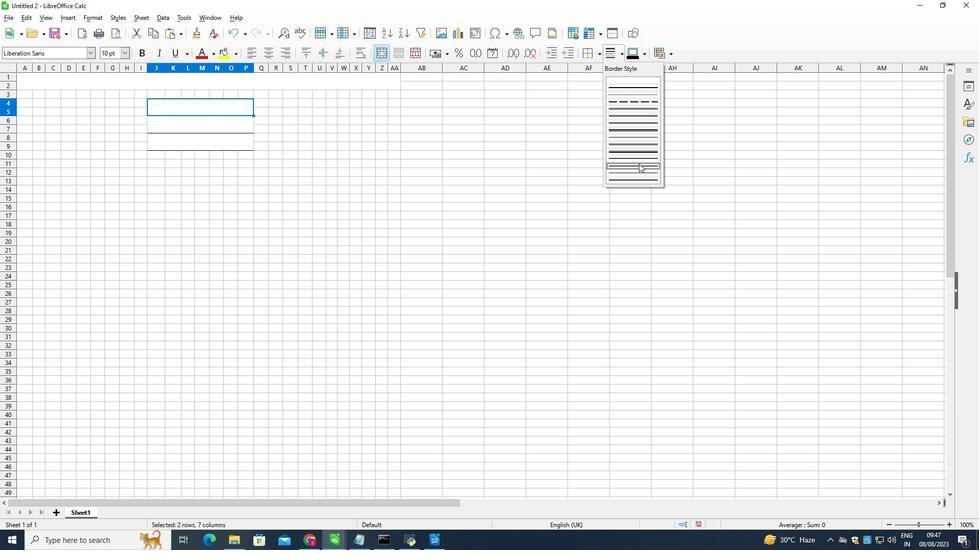 
Action: Mouse moved to (192, 156)
Screenshot: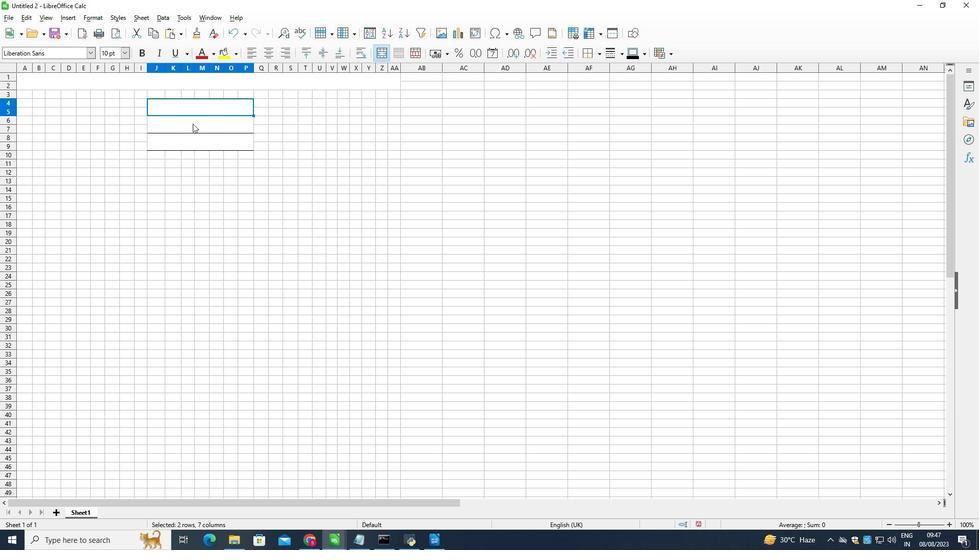 
Action: Mouse pressed left at (192, 156)
Screenshot: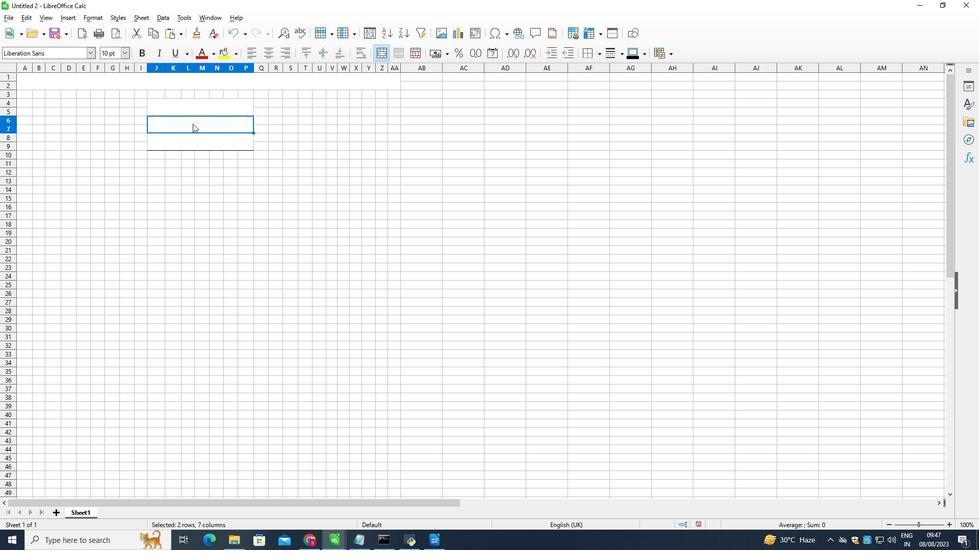 
Action: Mouse moved to (224, 139)
Screenshot: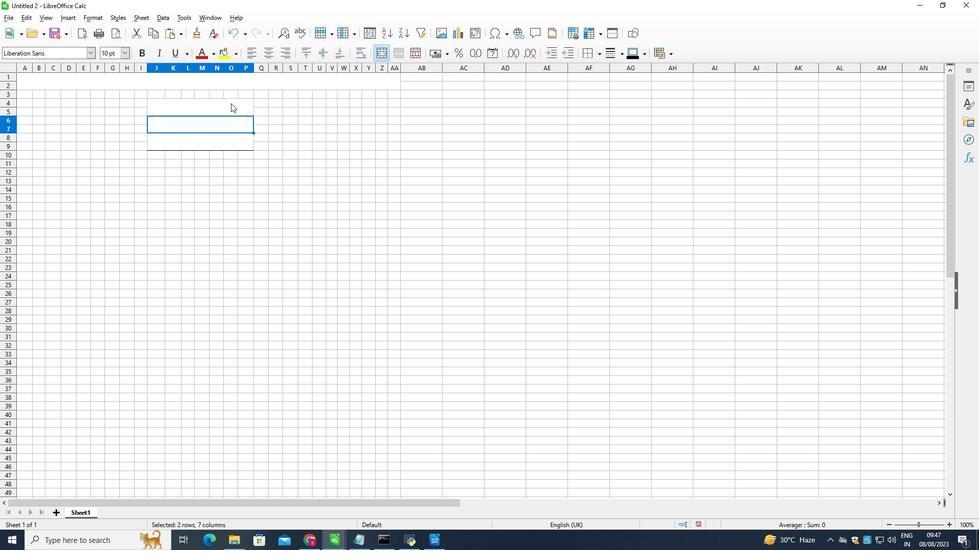 
Action: Mouse pressed left at (224, 139)
Screenshot: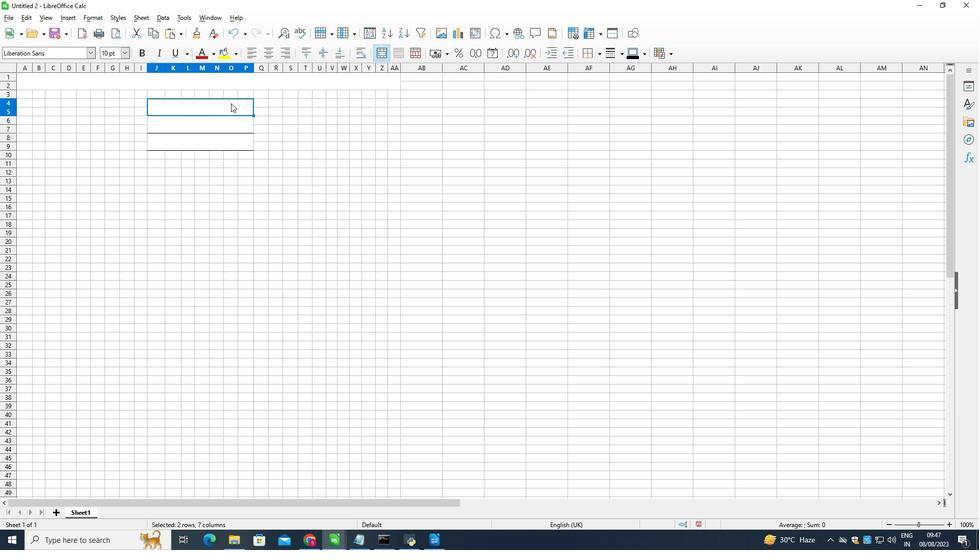 
Action: Mouse moved to (528, 97)
Screenshot: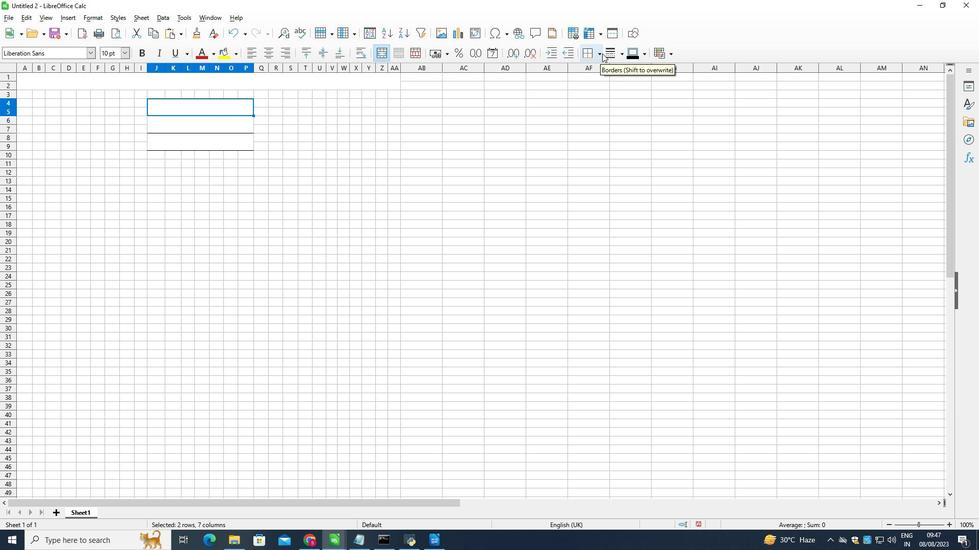 
Action: Mouse pressed left at (528, 97)
Screenshot: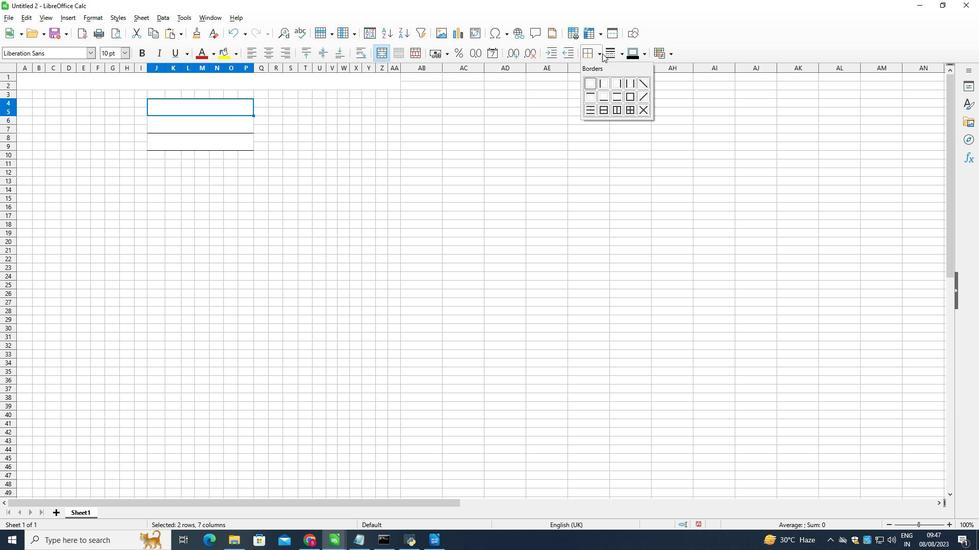 
Action: Mouse moved to (528, 133)
Screenshot: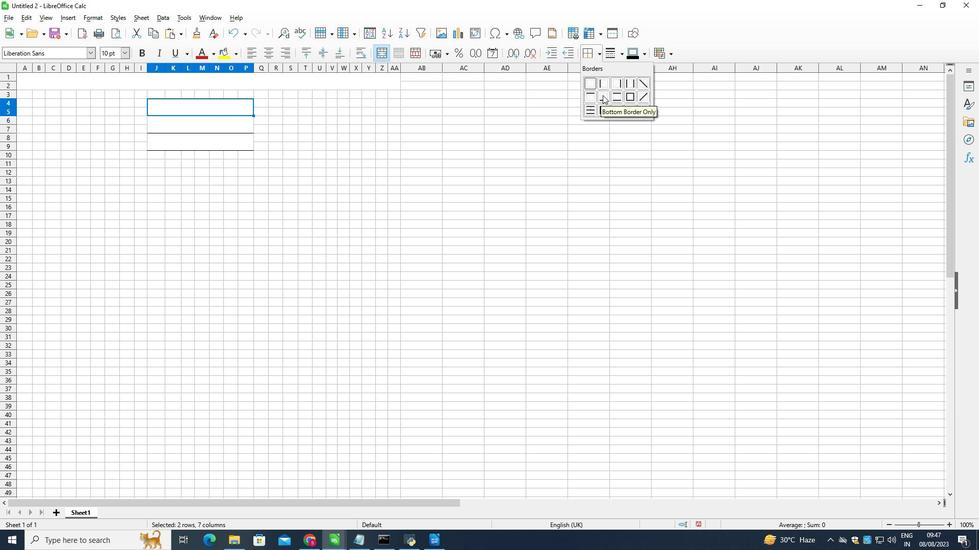 
Action: Mouse pressed left at (528, 133)
Screenshot: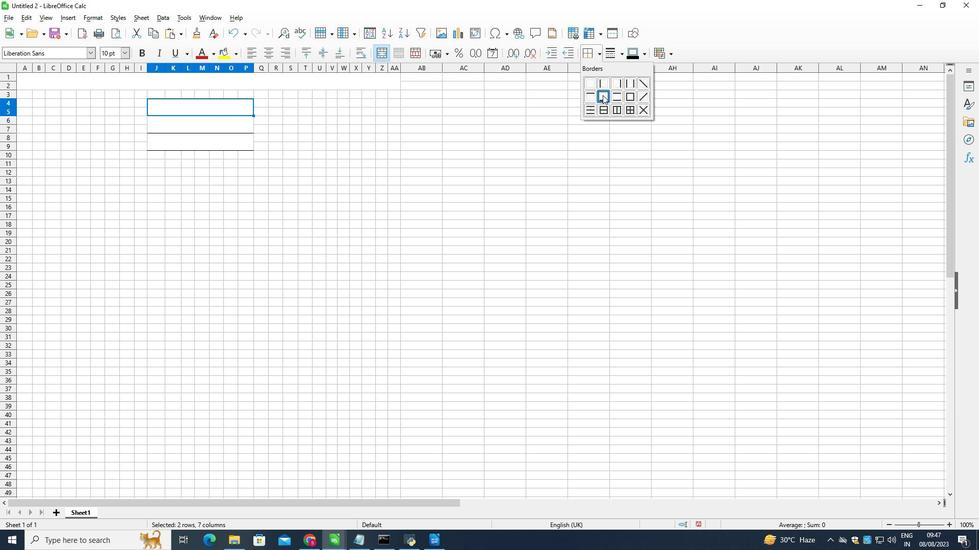 
Action: Mouse moved to (230, 159)
Screenshot: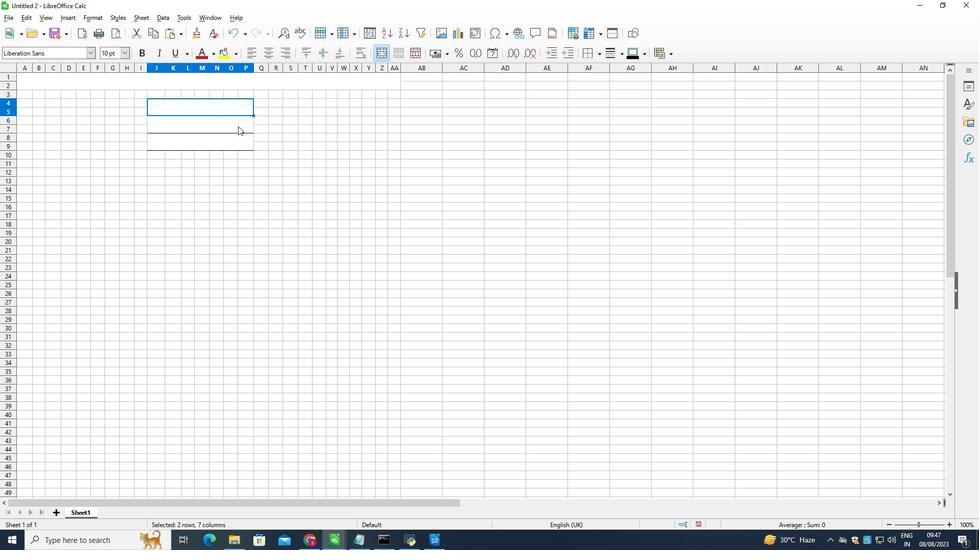 
Action: Mouse pressed left at (230, 159)
Screenshot: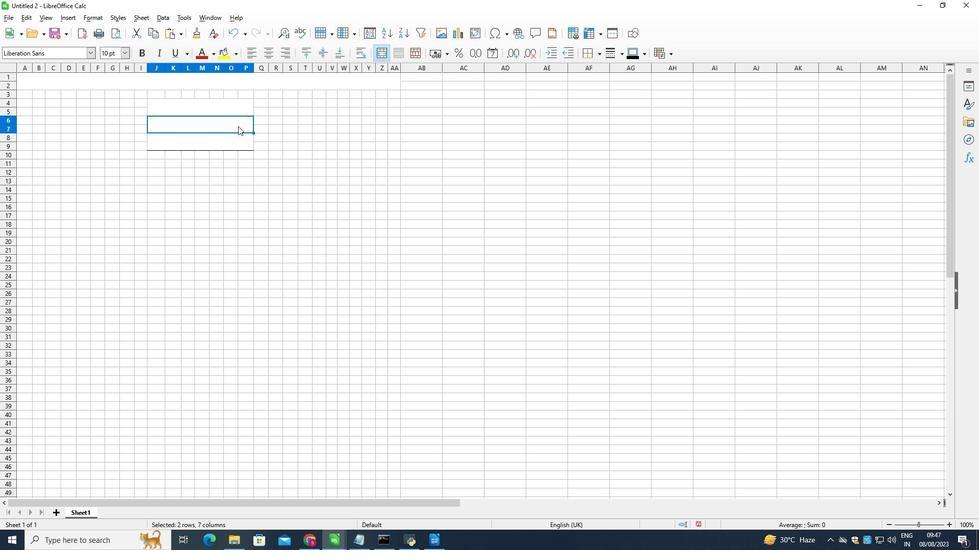 
Action: Mouse moved to (525, 97)
Screenshot: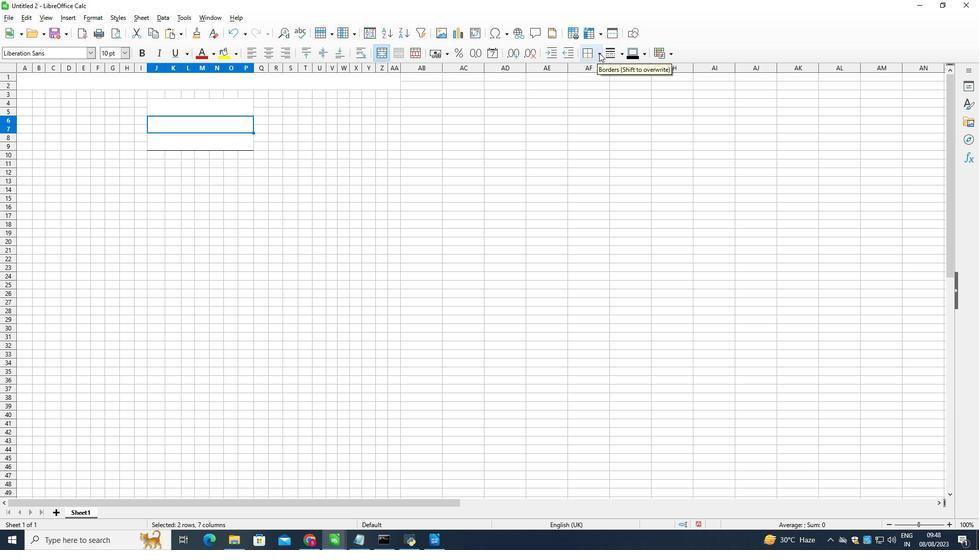 
Action: Mouse pressed left at (525, 97)
Screenshot: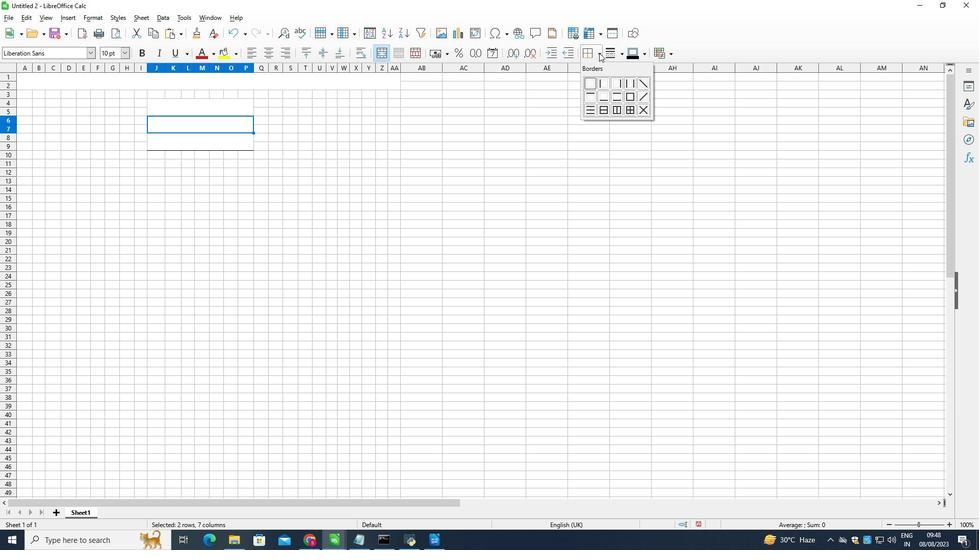 
Action: Mouse moved to (527, 132)
Screenshot: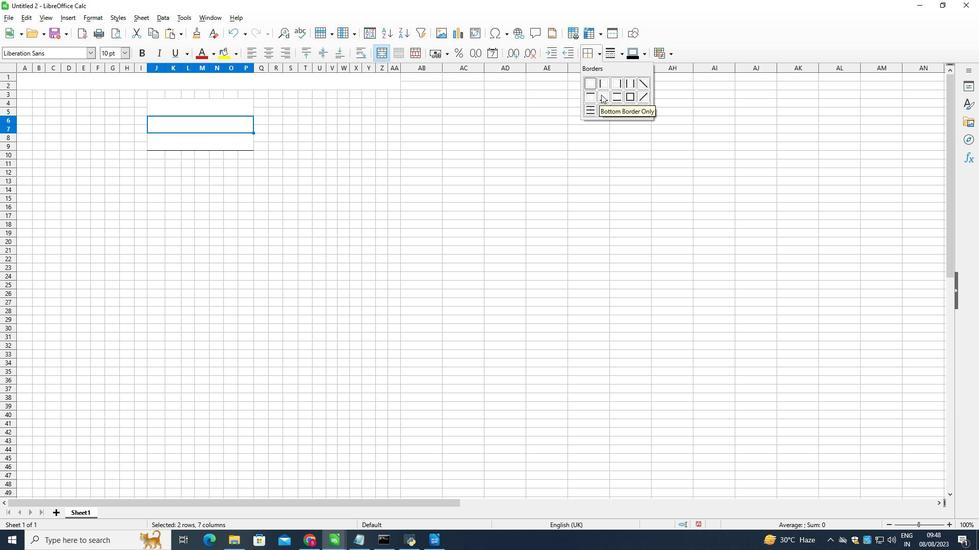 
Action: Mouse pressed left at (527, 132)
Screenshot: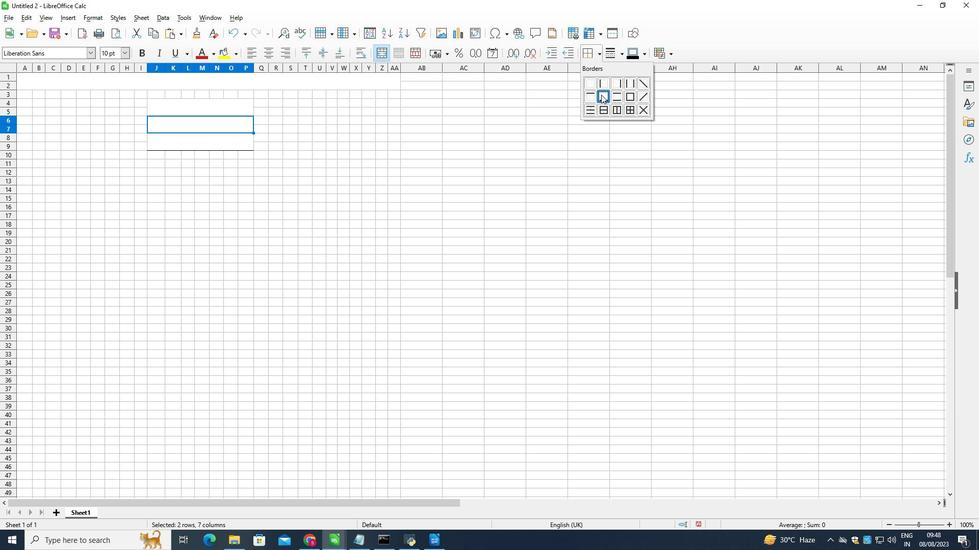 
Action: Mouse moved to (215, 167)
Screenshot: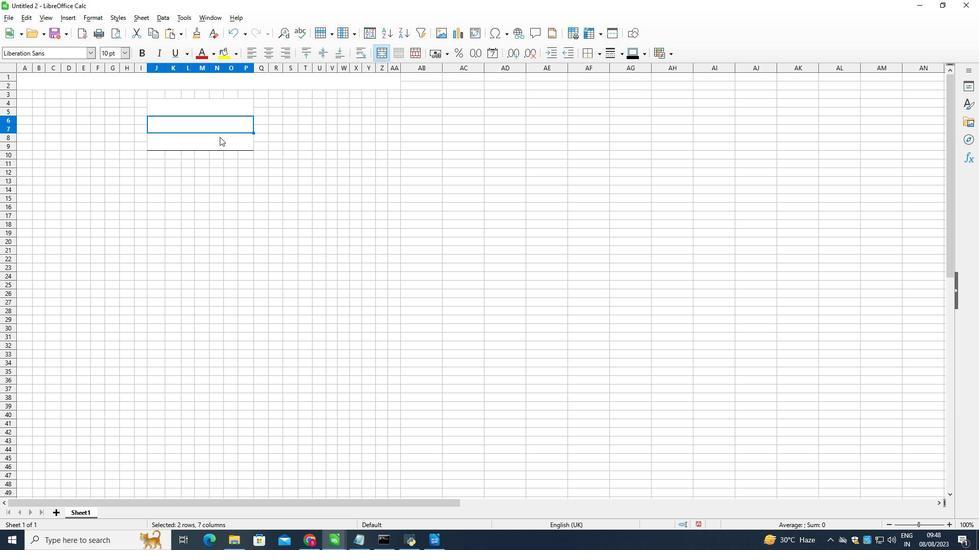 
Action: Mouse pressed left at (215, 167)
Screenshot: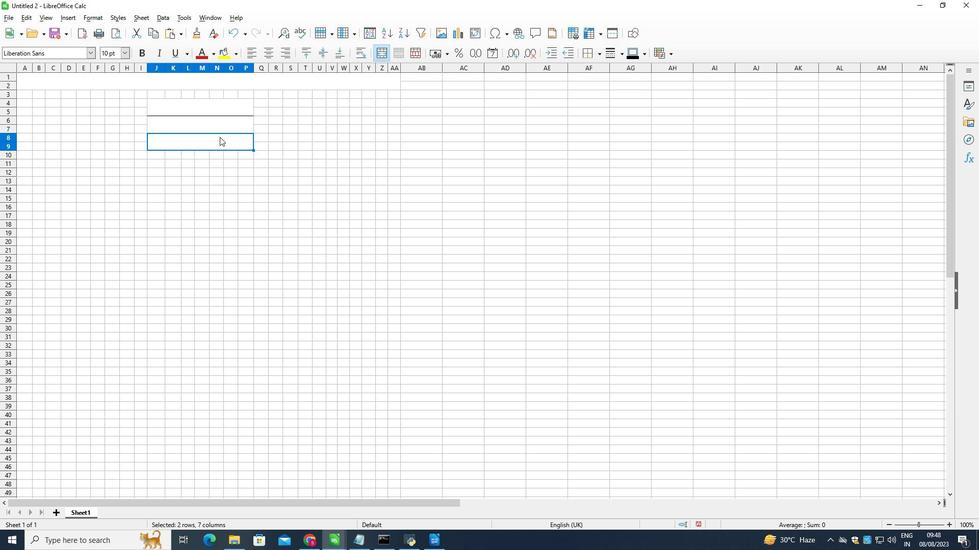 
Action: Mouse moved to (525, 95)
Screenshot: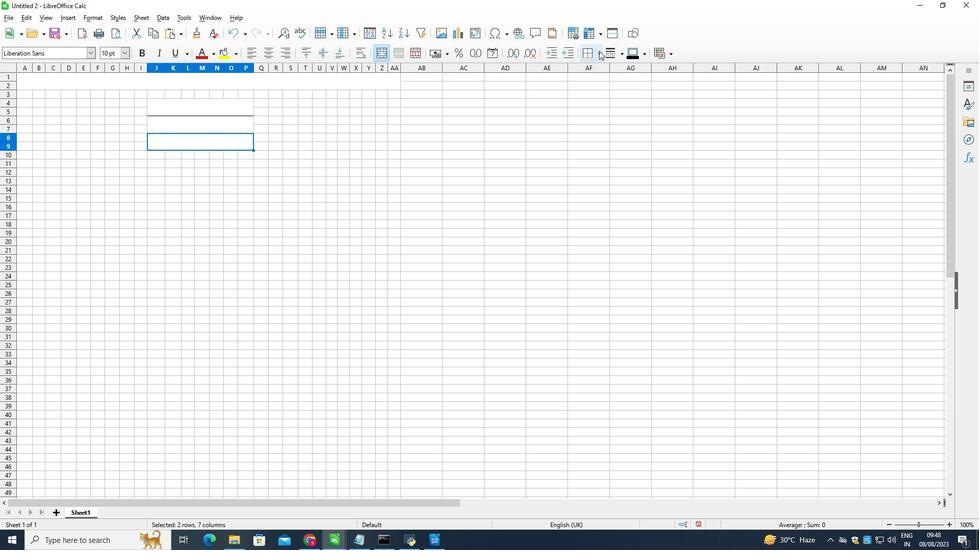 
Action: Mouse pressed left at (525, 95)
Screenshot: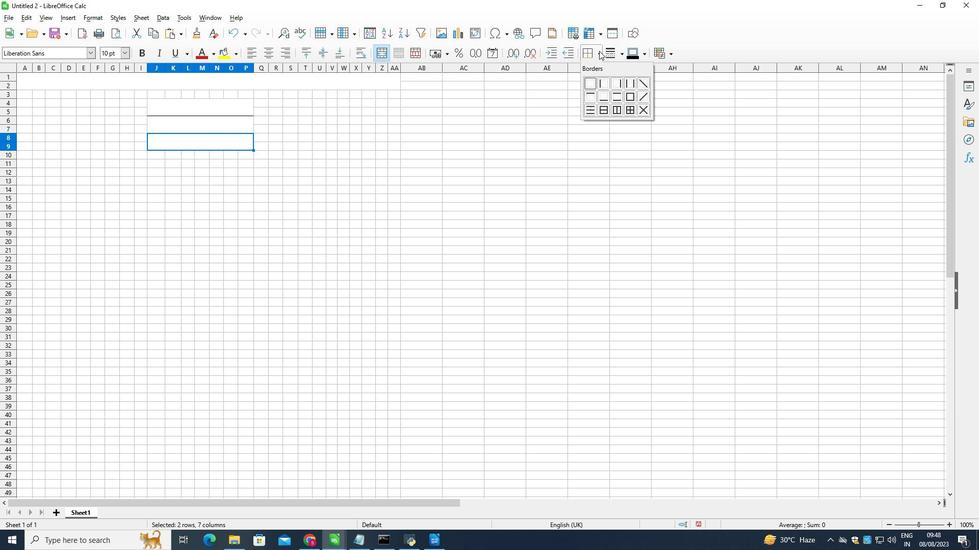 
Action: Mouse moved to (528, 133)
Screenshot: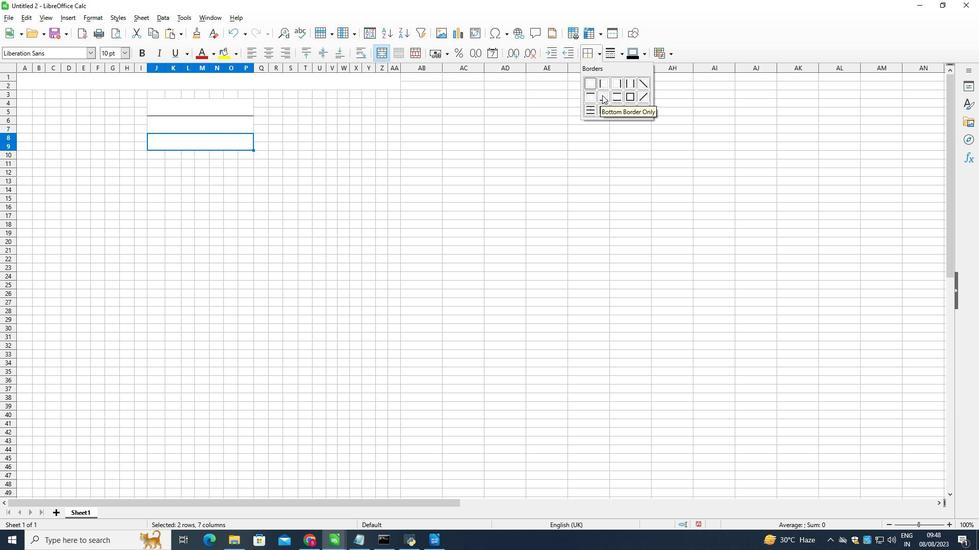 
Action: Mouse pressed left at (528, 133)
Screenshot: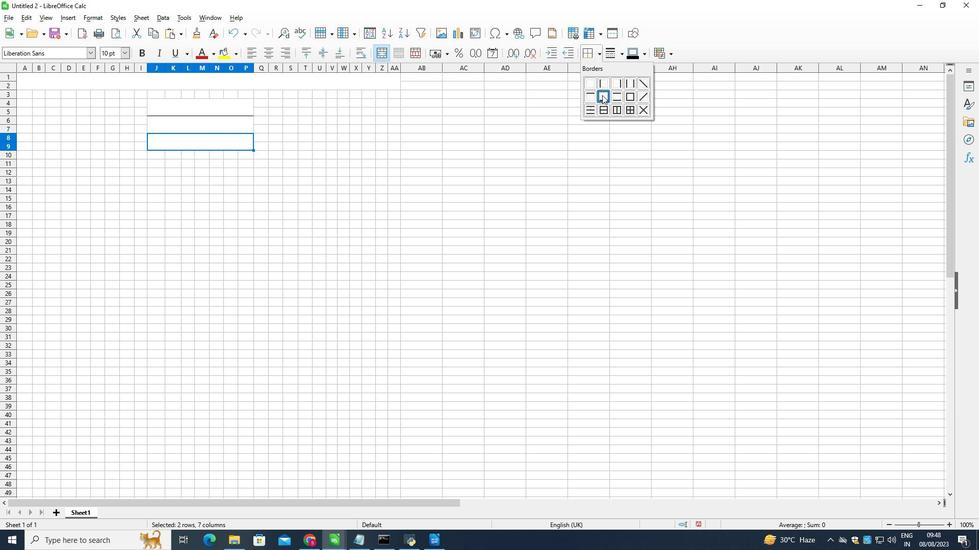 
Action: Mouse moved to (309, 145)
Screenshot: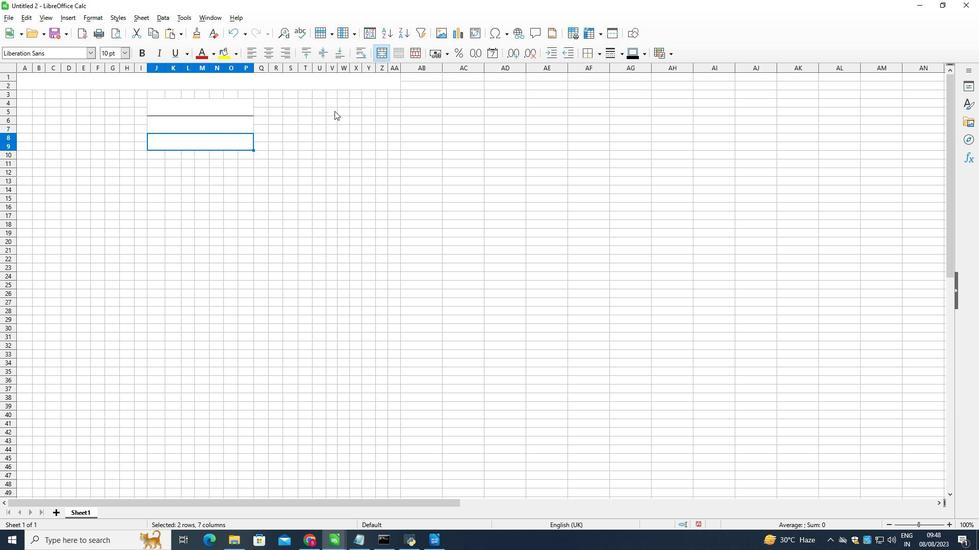 
Action: Mouse pressed left at (309, 145)
Screenshot: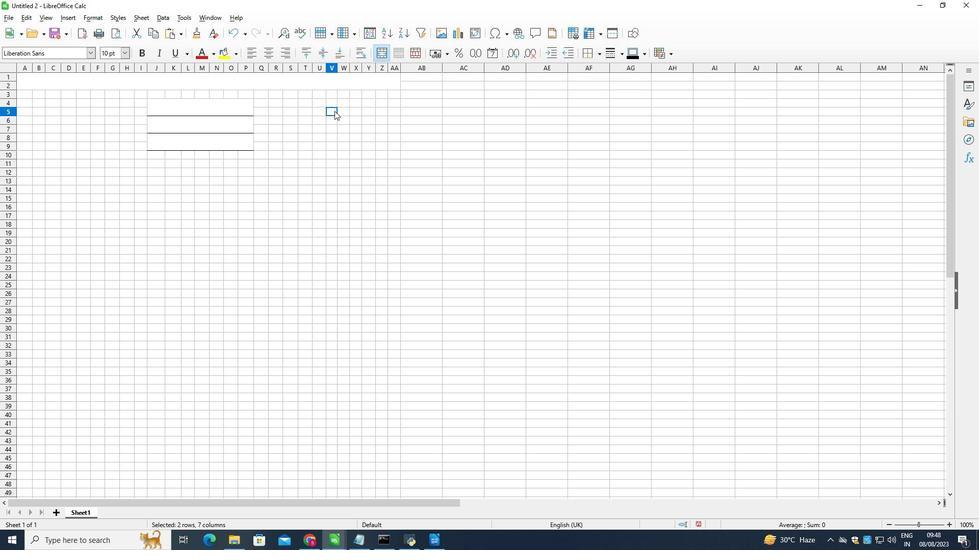 
Action: Mouse moved to (286, 132)
Screenshot: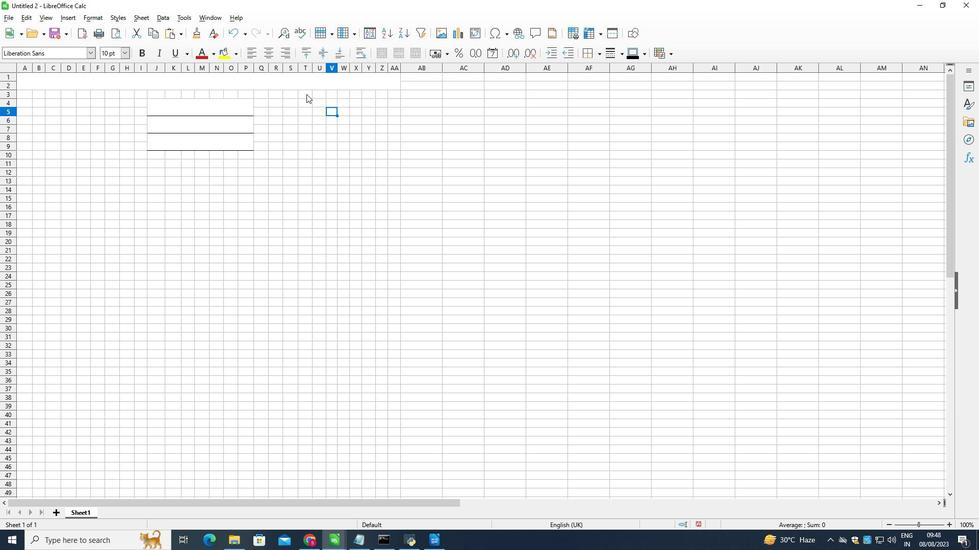 
Action: Mouse pressed left at (286, 132)
Screenshot: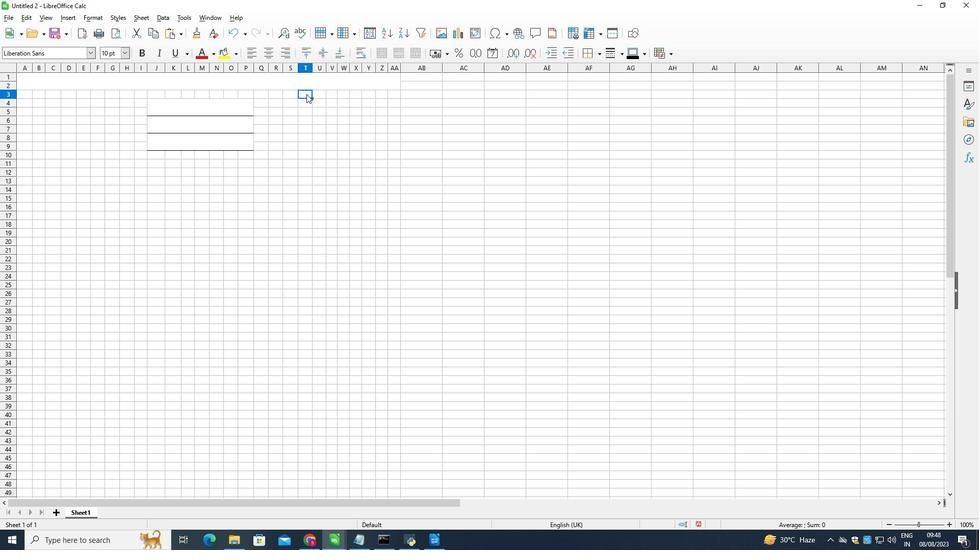 
Action: Mouse moved to (286, 131)
Screenshot: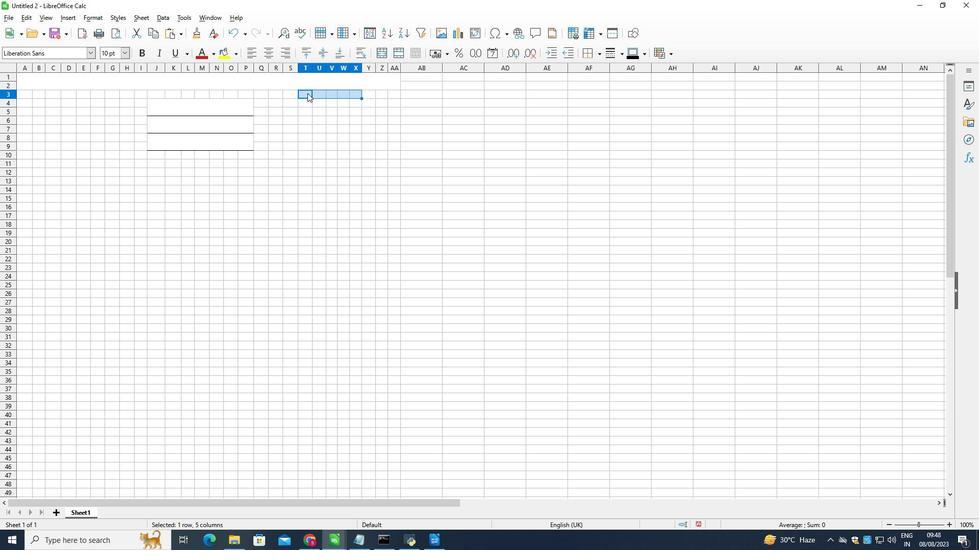 
Action: Mouse pressed left at (286, 131)
Screenshot: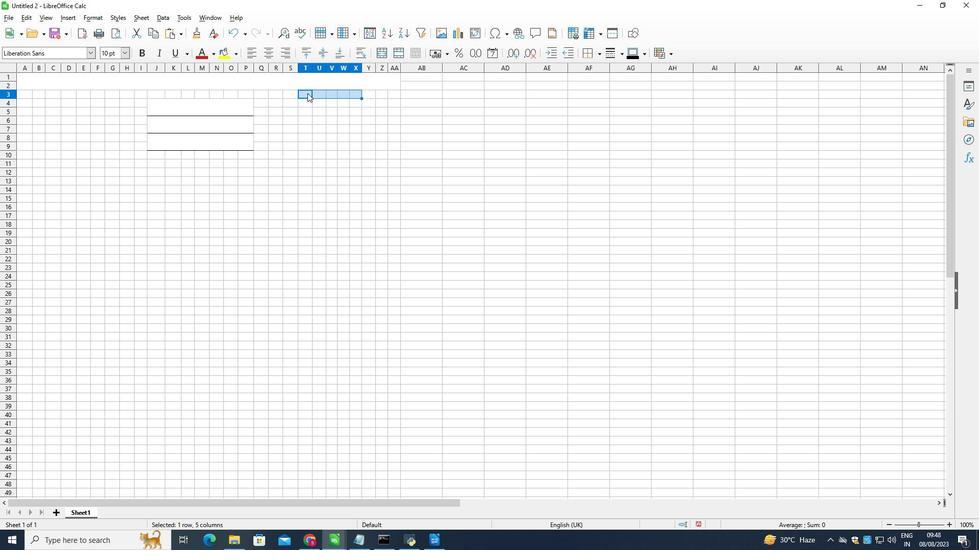 
Action: Mouse moved to (296, 145)
Screenshot: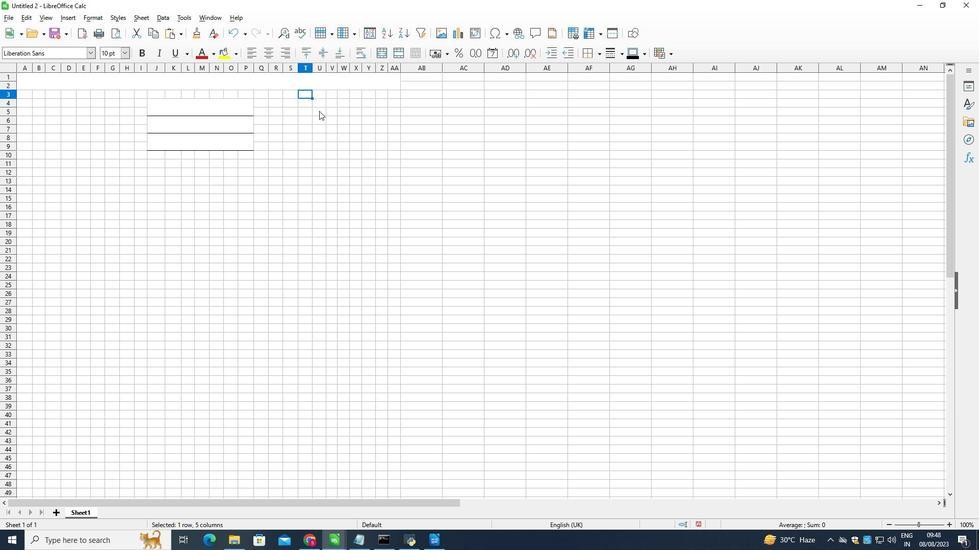 
Action: Mouse pressed left at (296, 145)
Screenshot: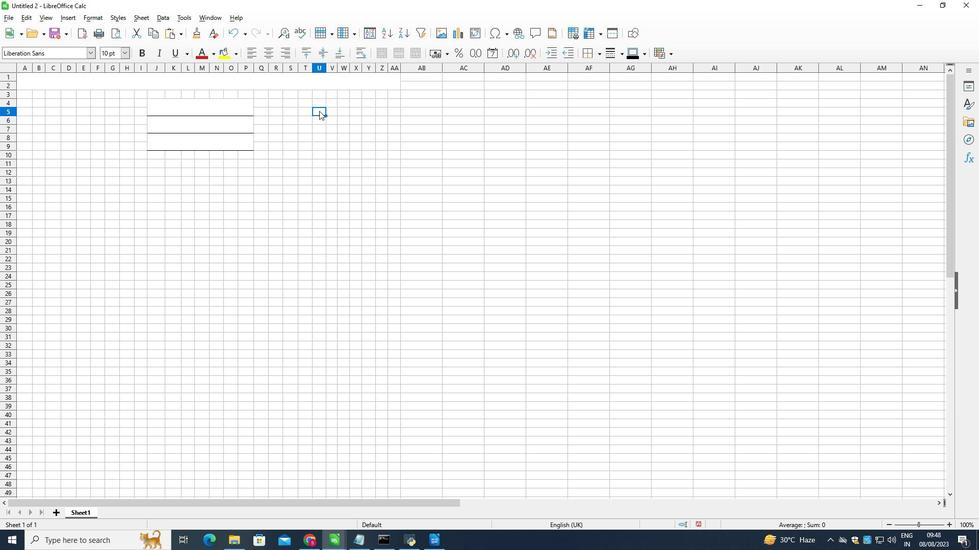 
Action: Mouse moved to (288, 131)
Screenshot: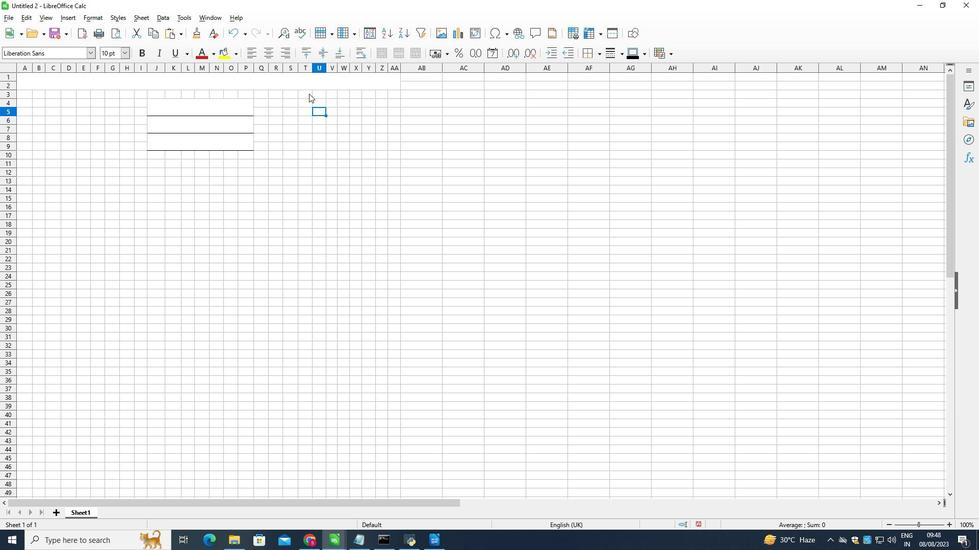 
Action: Mouse pressed left at (288, 131)
Screenshot: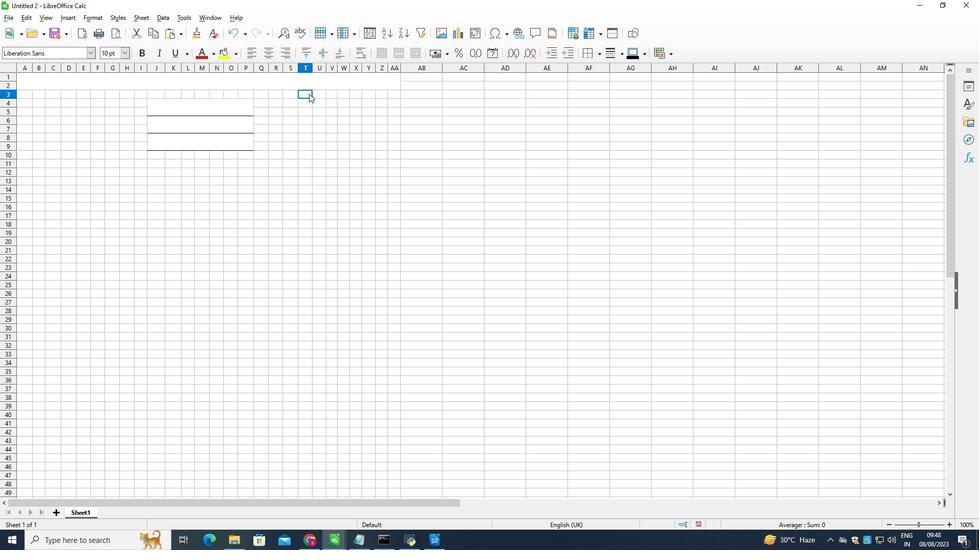
Action: Mouse moved to (360, 96)
Screenshot: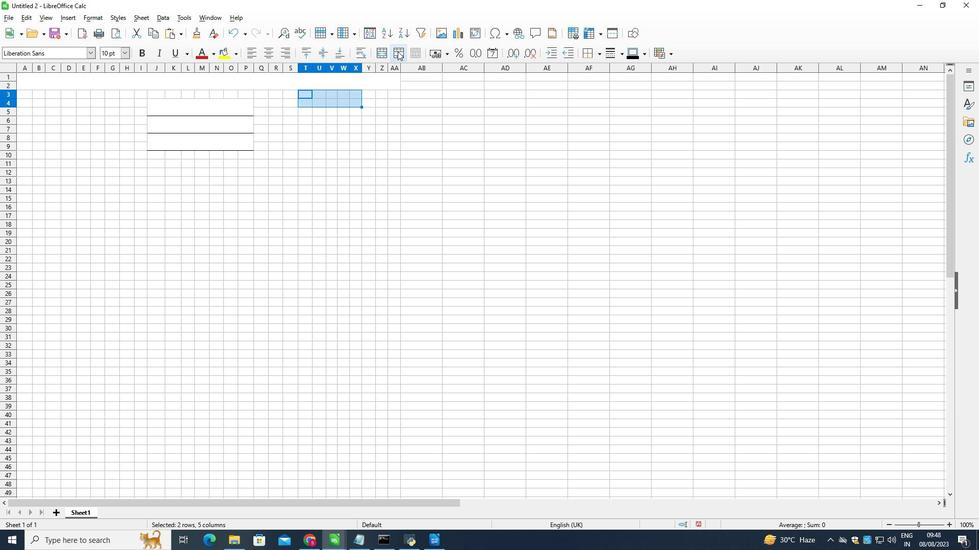 
Action: Mouse pressed left at (360, 96)
Screenshot: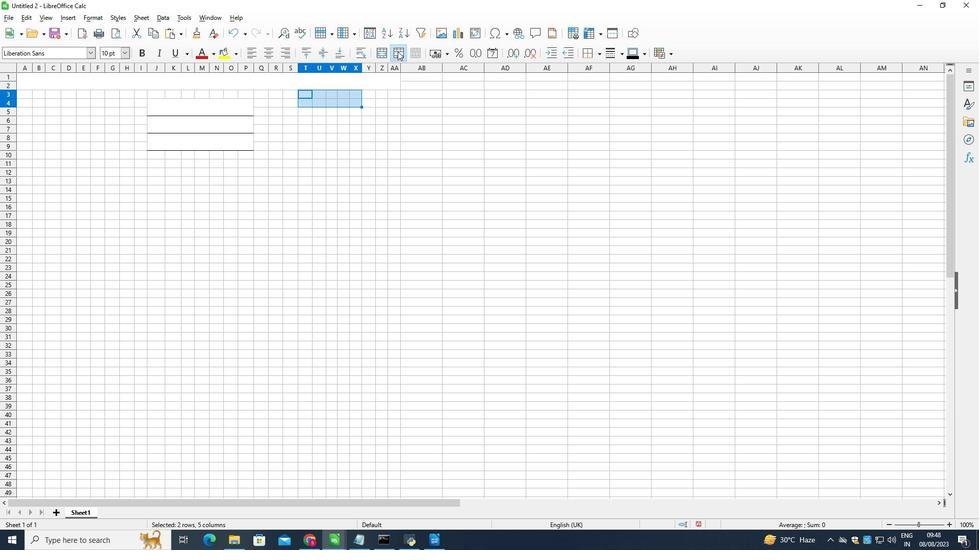 
Action: Mouse moved to (288, 147)
Screenshot: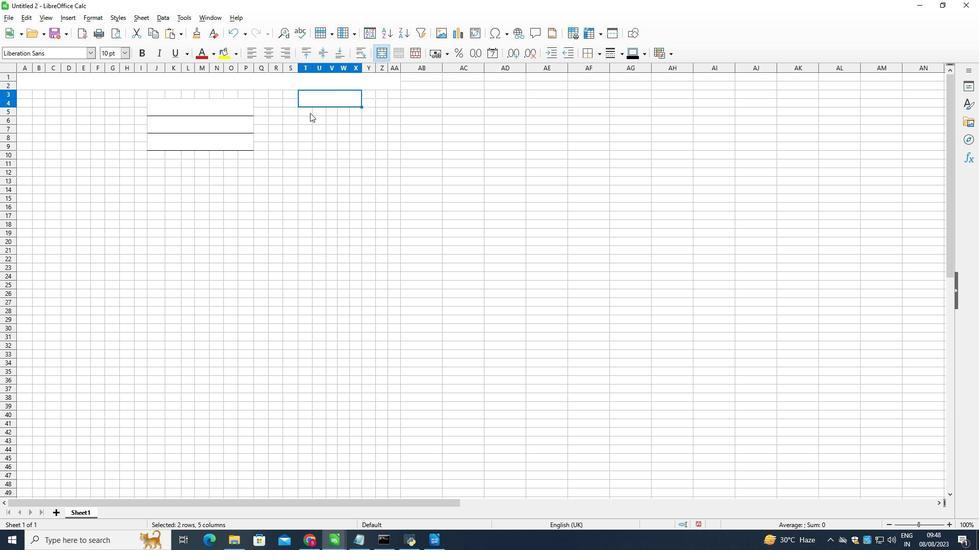 
Action: Mouse pressed left at (288, 147)
Screenshot: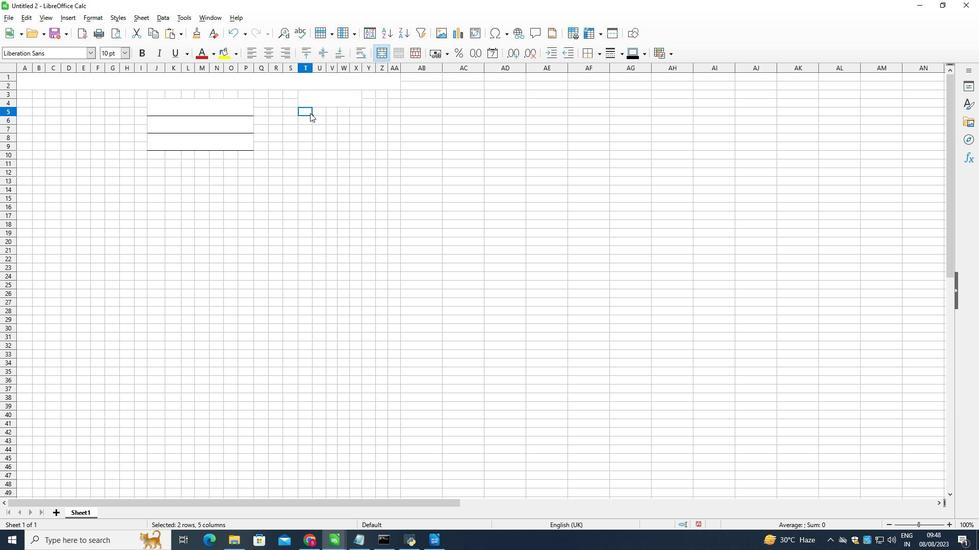
Action: Mouse moved to (359, 95)
Screenshot: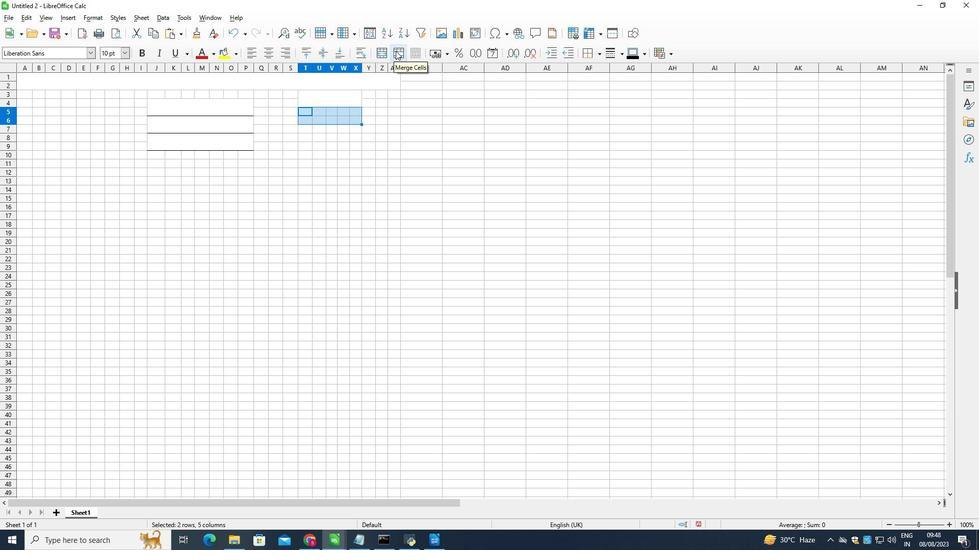 
Action: Mouse pressed left at (359, 95)
Screenshot: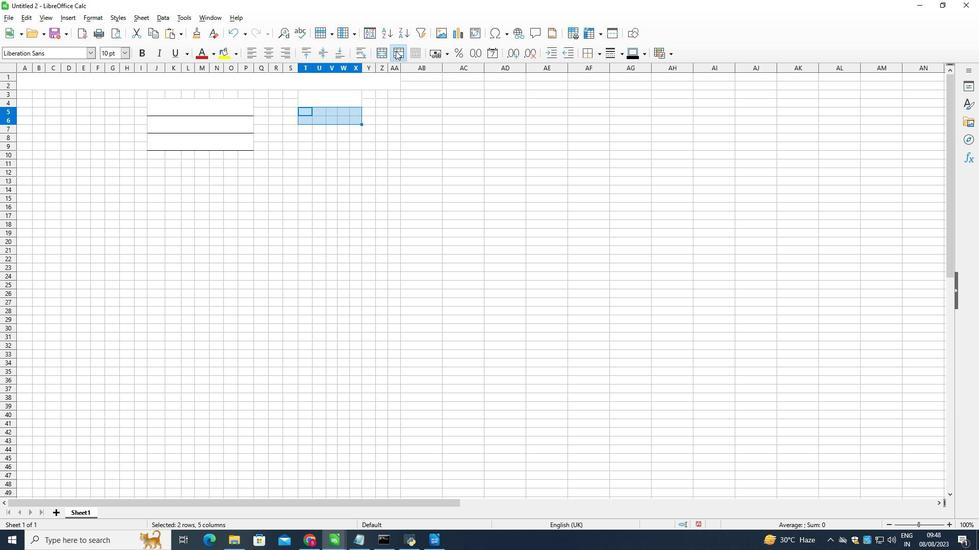 
Action: Mouse moved to (287, 160)
Screenshot: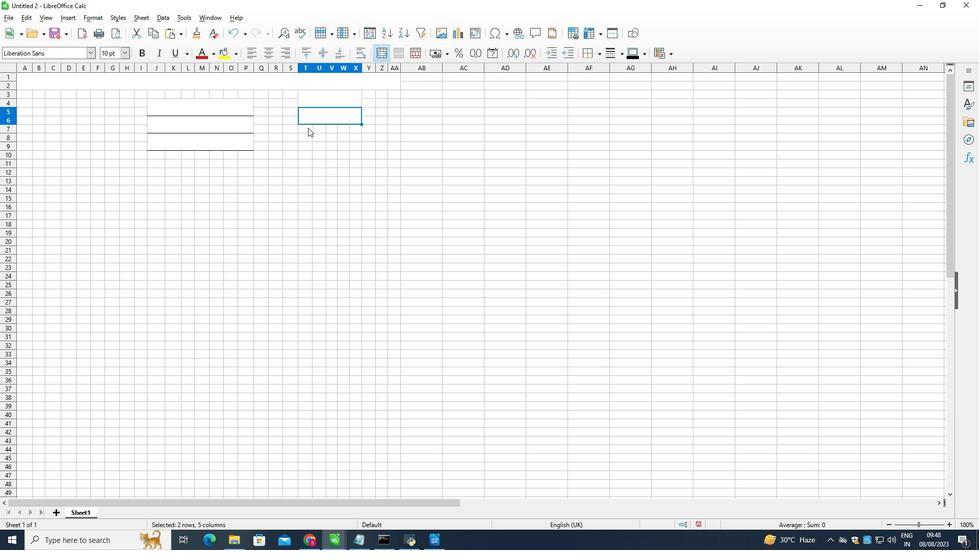 
Action: Mouse pressed left at (287, 160)
Screenshot: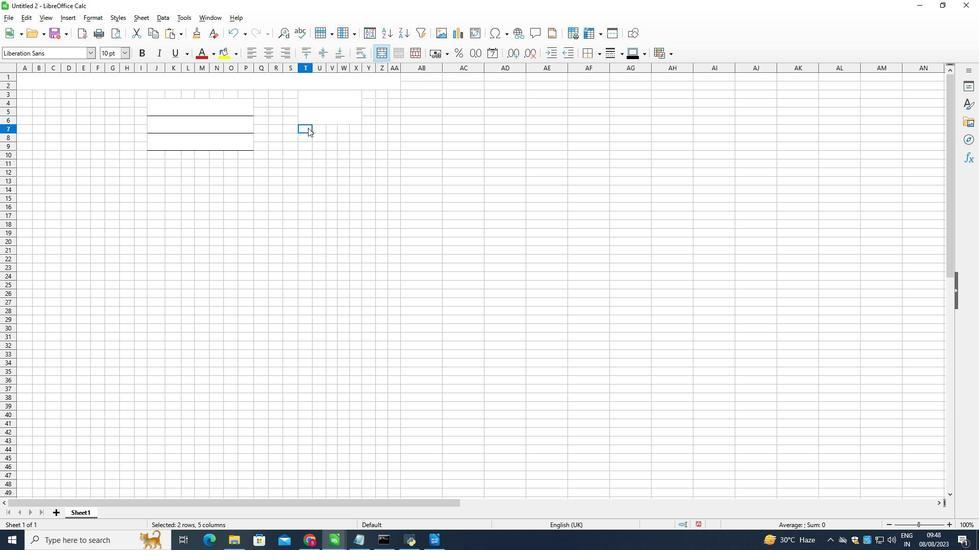 
Action: Mouse moved to (361, 96)
Screenshot: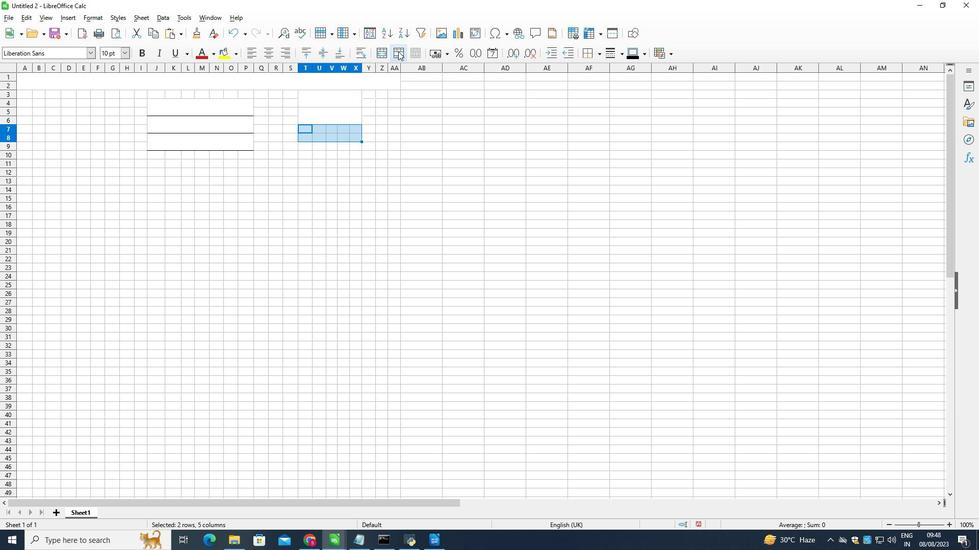 
Action: Mouse pressed left at (361, 96)
Screenshot: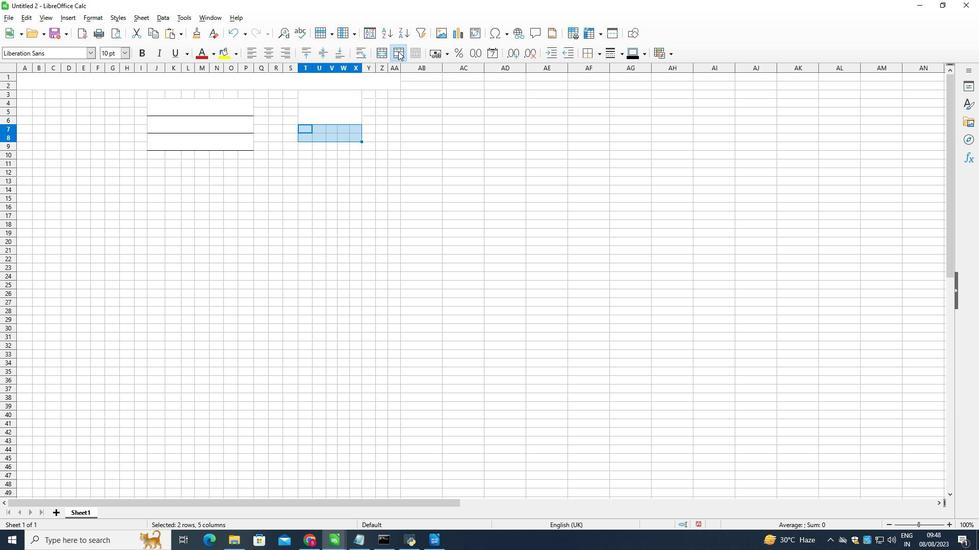 
Action: Mouse moved to (283, 175)
Screenshot: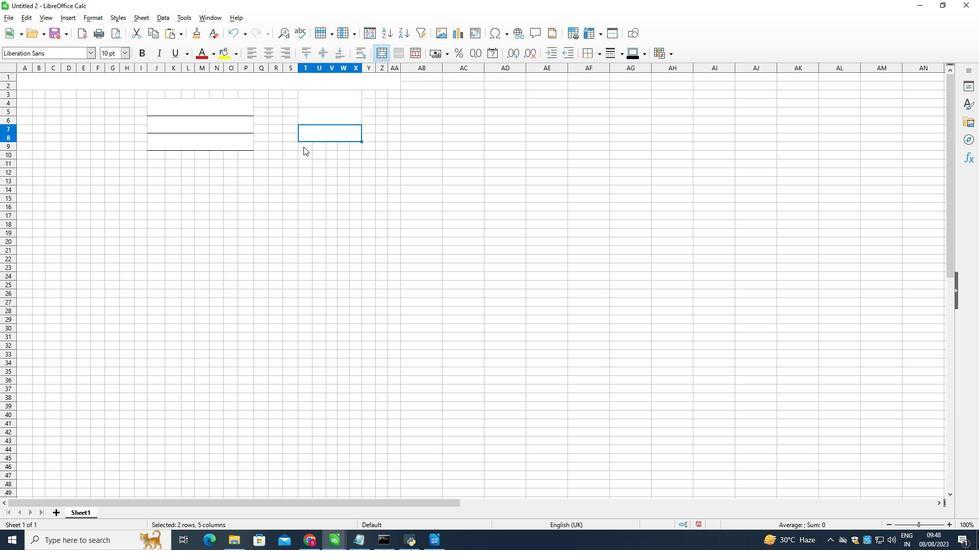 
Action: Mouse pressed left at (283, 175)
Screenshot: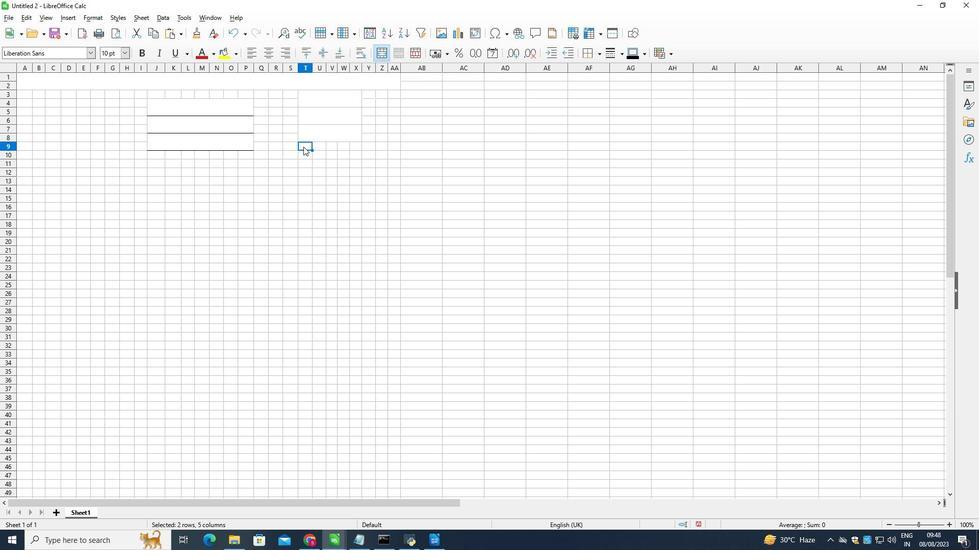 
Action: Mouse moved to (362, 95)
Screenshot: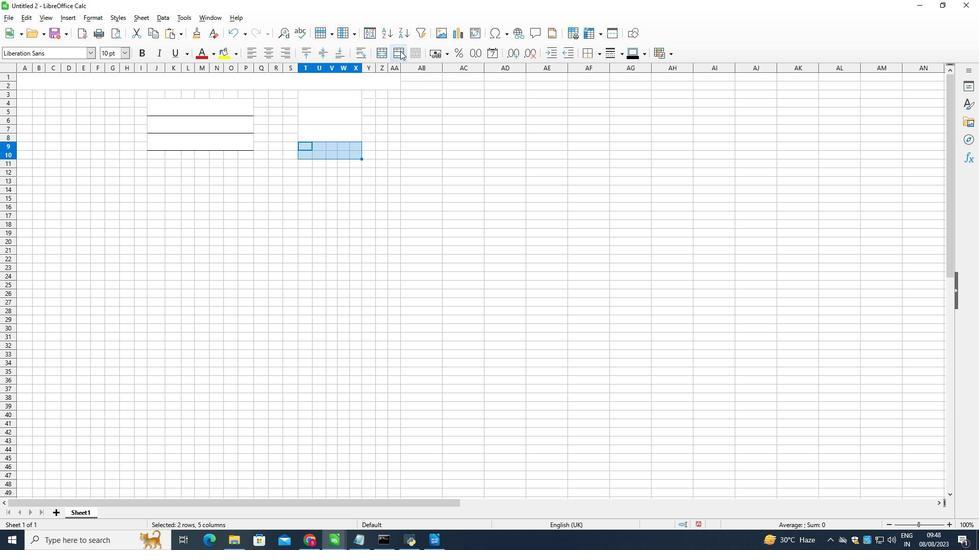 
Action: Mouse pressed left at (362, 95)
Screenshot: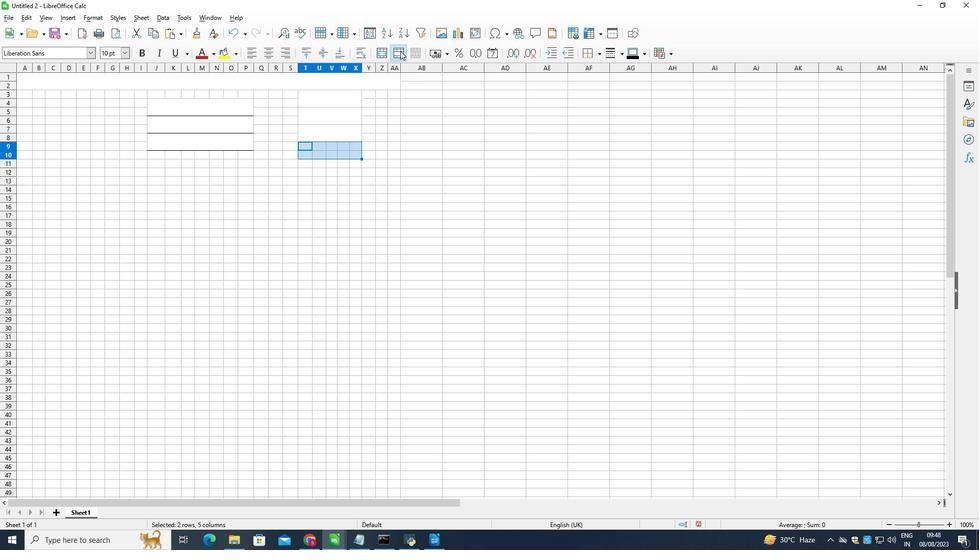 
Action: Mouse moved to (301, 230)
Screenshot: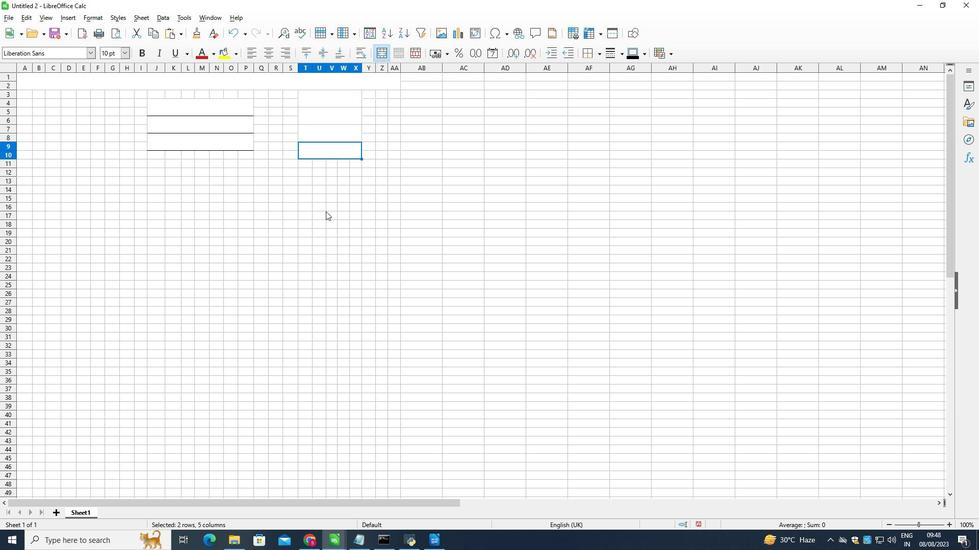 
Action: Mouse pressed left at (301, 230)
Screenshot: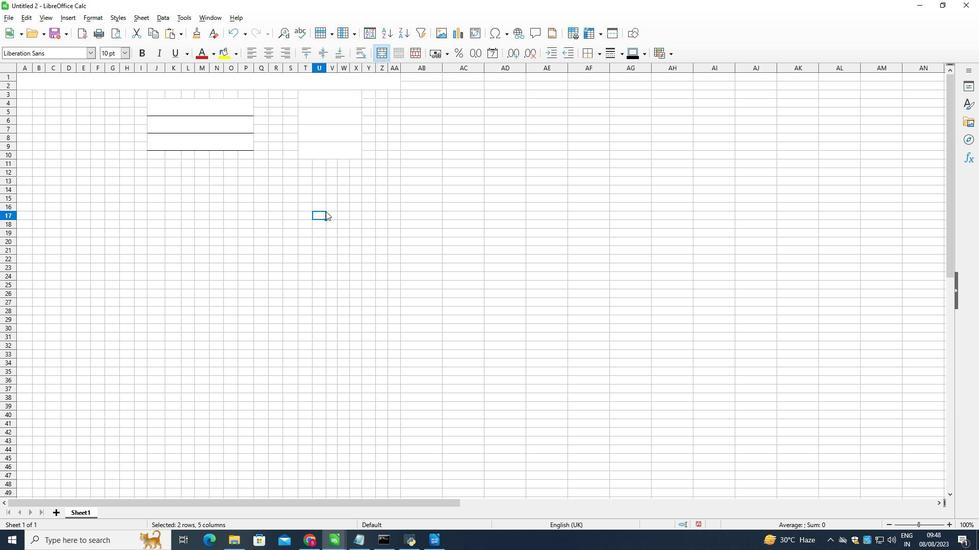 
Action: Mouse moved to (396, 109)
Screenshot: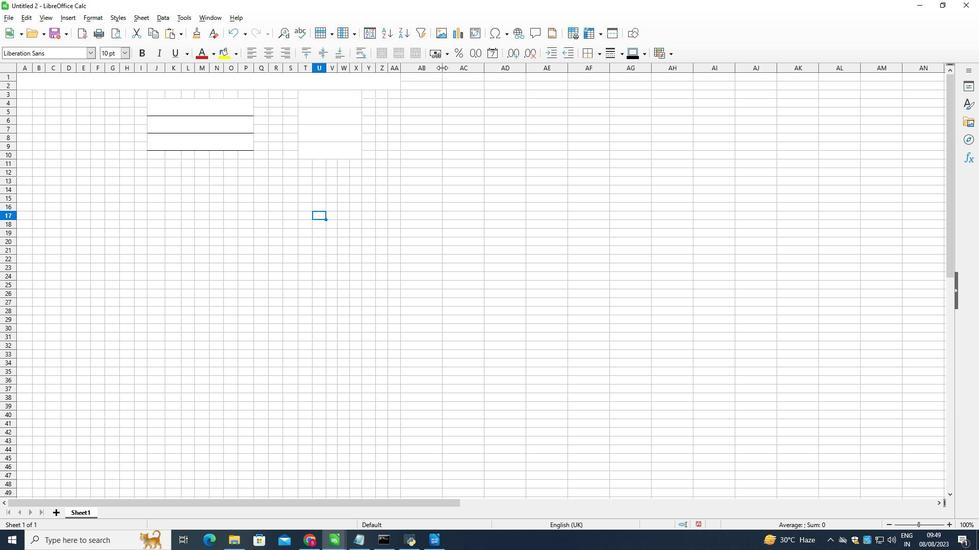 
Action: Mouse pressed left at (396, 109)
Screenshot: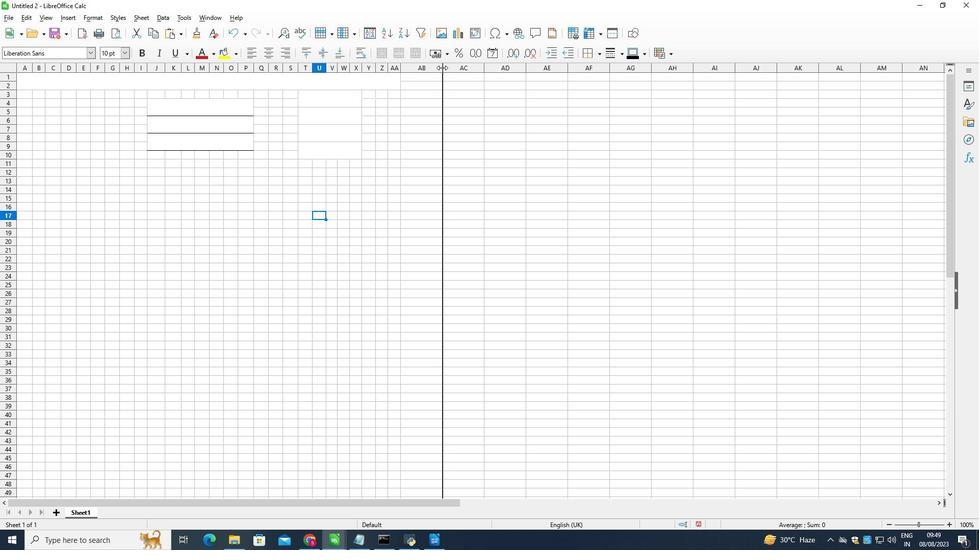 
Action: Mouse moved to (406, 110)
Screenshot: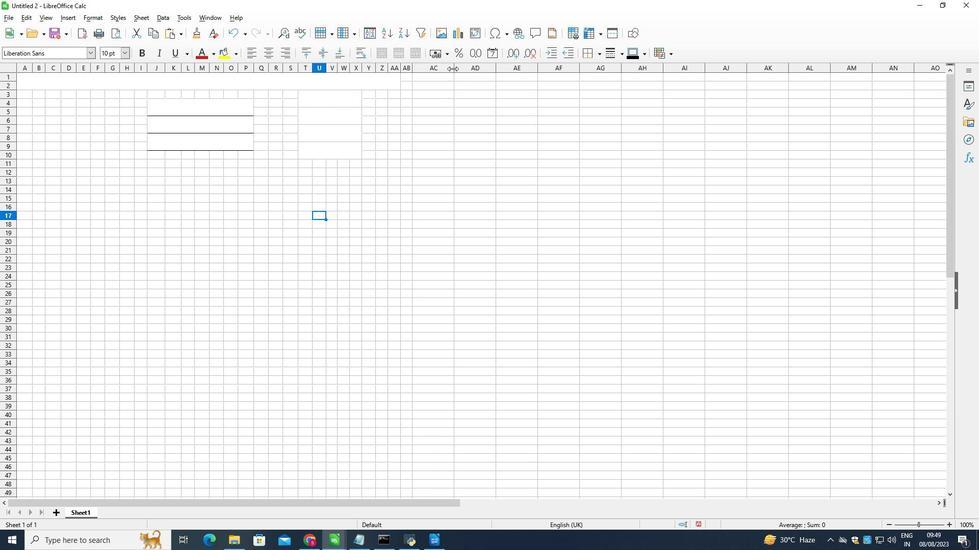 
Action: Mouse pressed left at (406, 110)
Screenshot: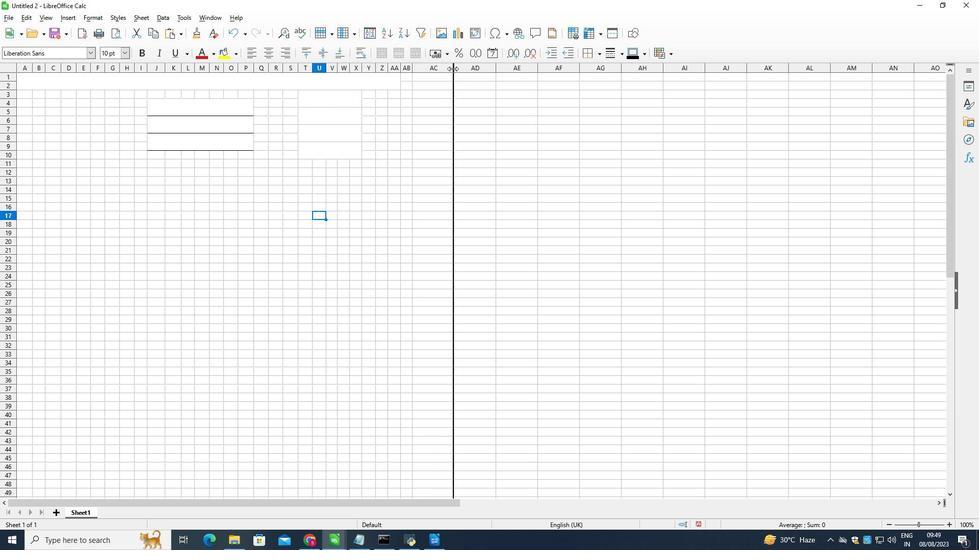 
Action: Mouse moved to (422, 167)
Screenshot: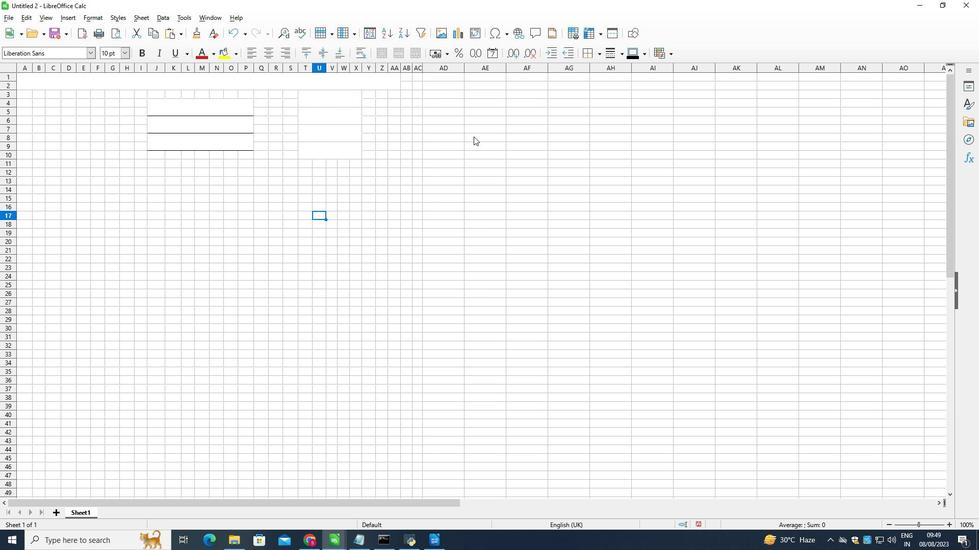 
Action: Mouse pressed left at (422, 167)
Screenshot: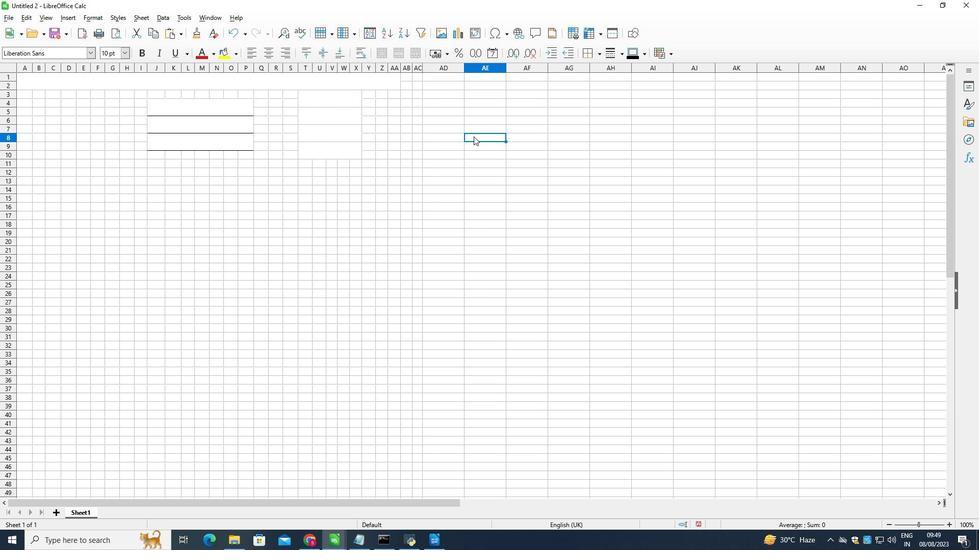 
Action: Mouse moved to (311, 120)
Screenshot: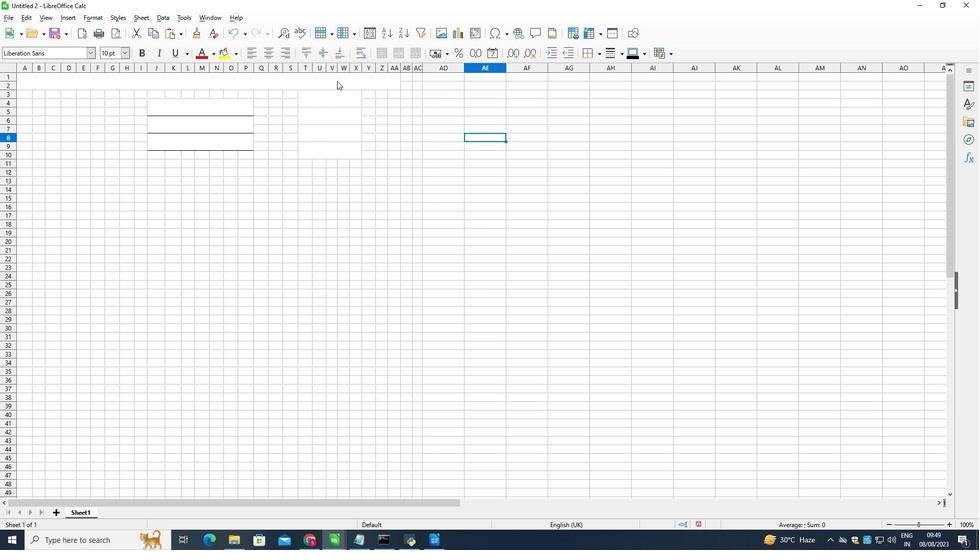 
Action: Mouse pressed left at (311, 120)
Screenshot: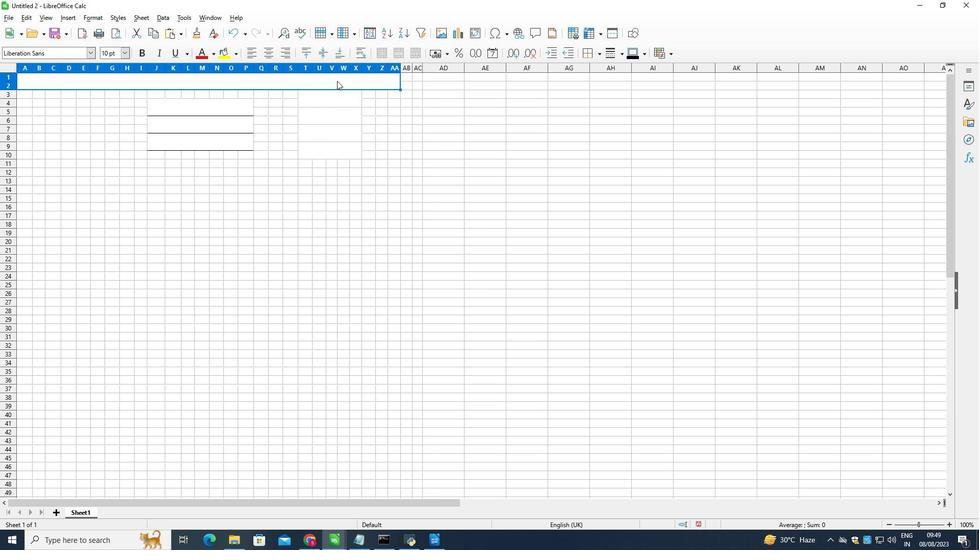 
Action: Mouse moved to (350, 99)
Screenshot: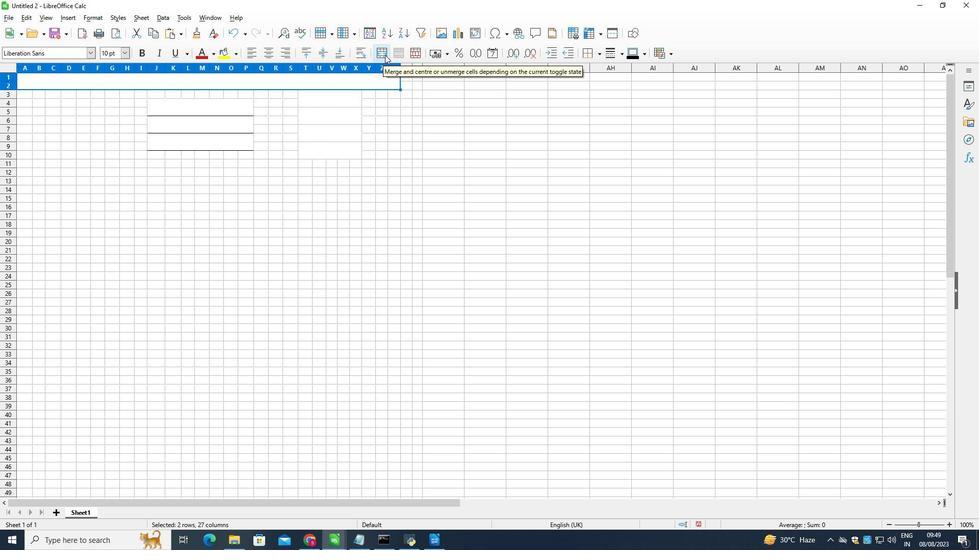 
Action: Mouse pressed left at (350, 99)
Screenshot: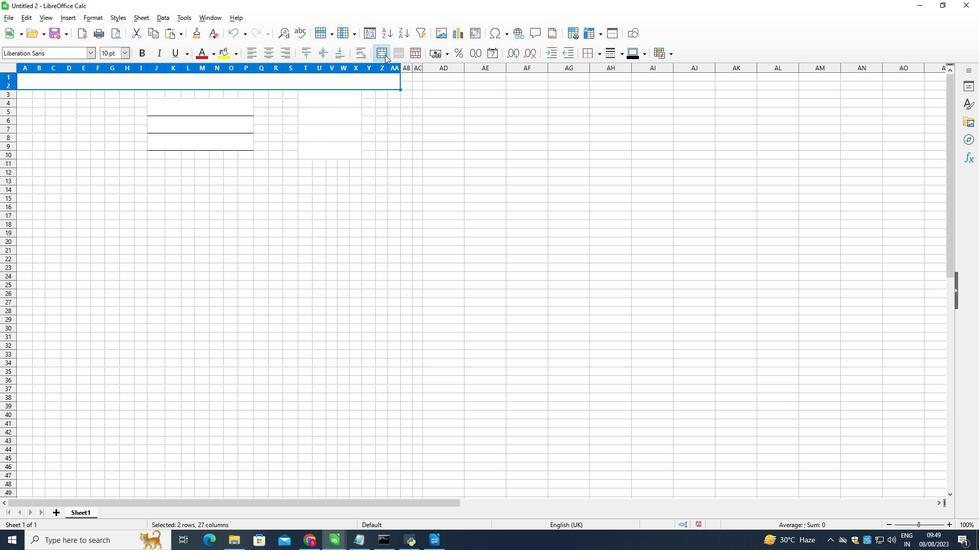 
Action: Mouse moved to (515, 196)
Screenshot: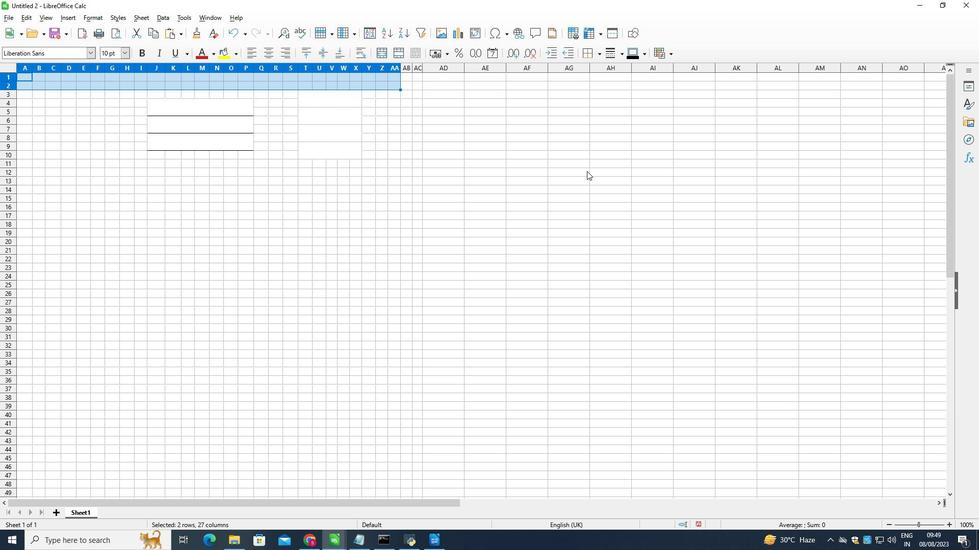 
Action: Mouse pressed left at (515, 196)
Screenshot: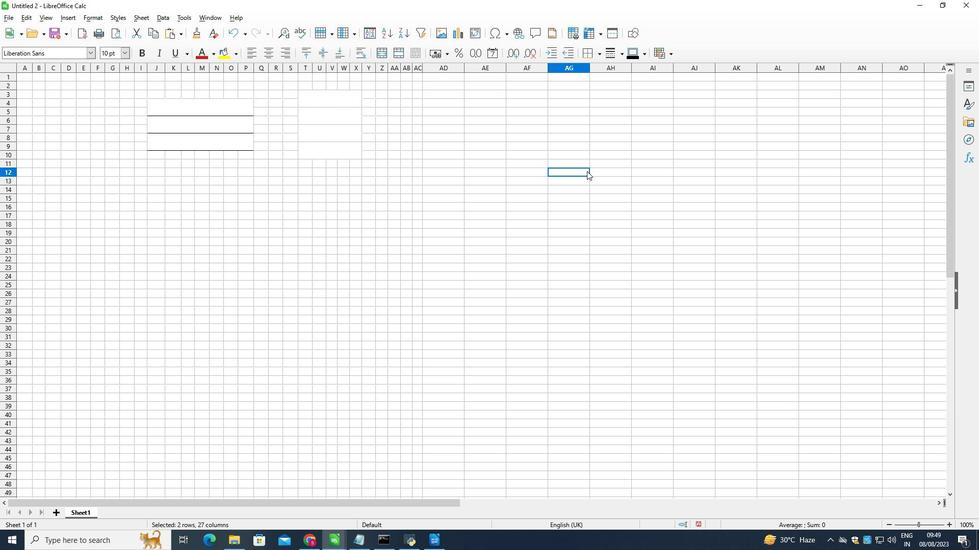 
Action: Mouse moved to (58, 116)
Screenshot: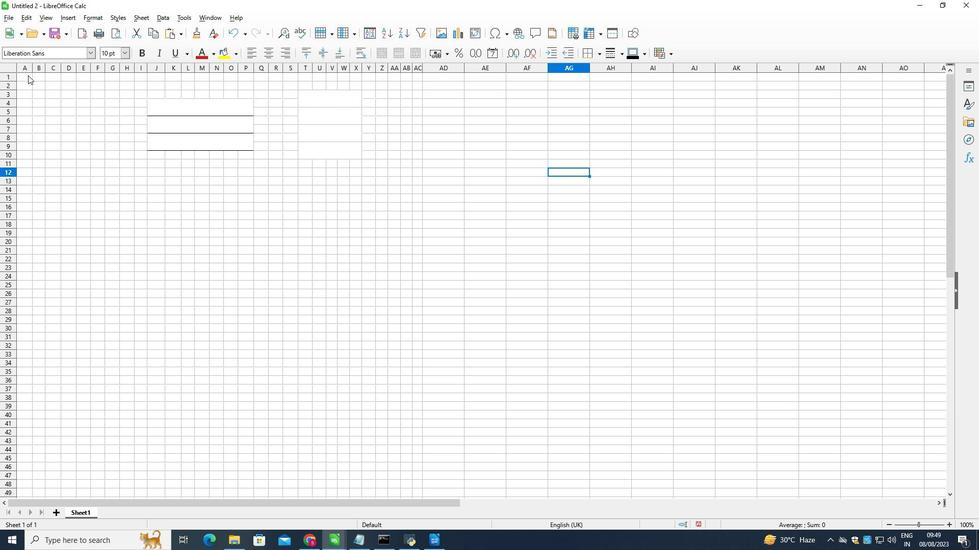 
Action: Mouse pressed left at (58, 116)
Screenshot: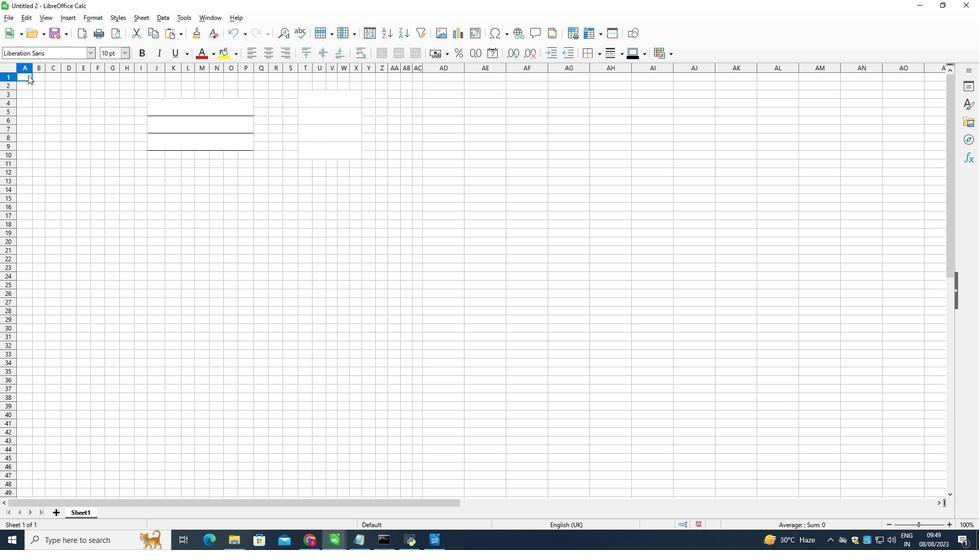 
Action: Mouse moved to (364, 99)
Screenshot: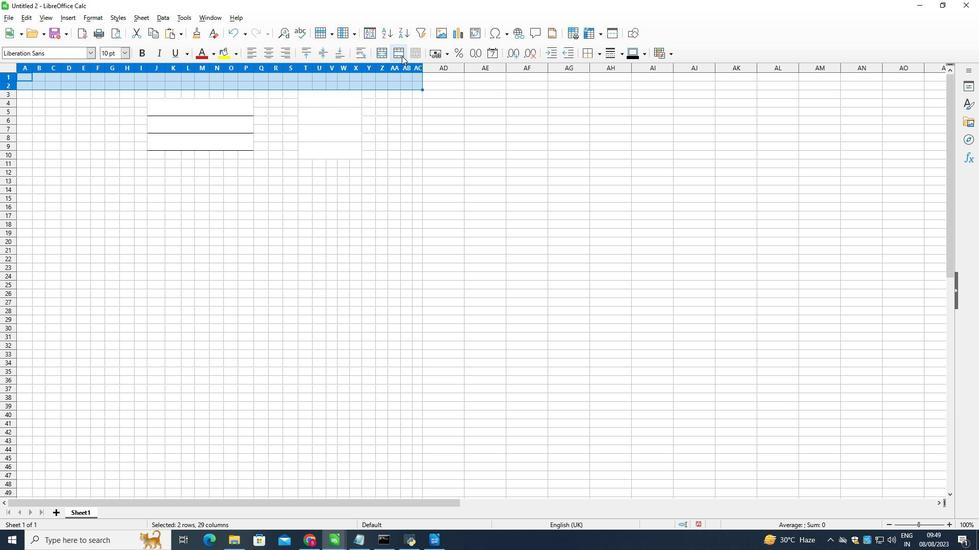 
Action: Mouse pressed left at (364, 99)
Screenshot: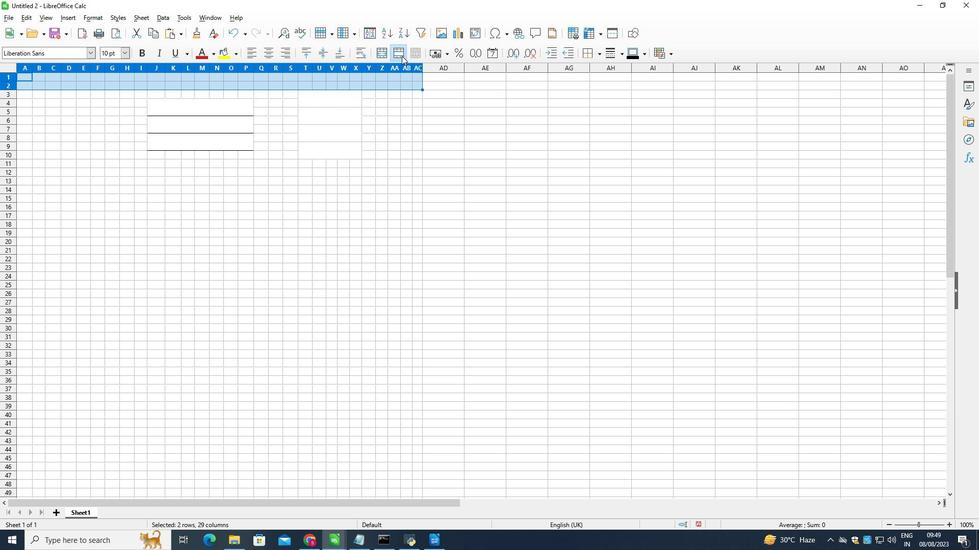 
Action: Mouse moved to (431, 252)
Screenshot: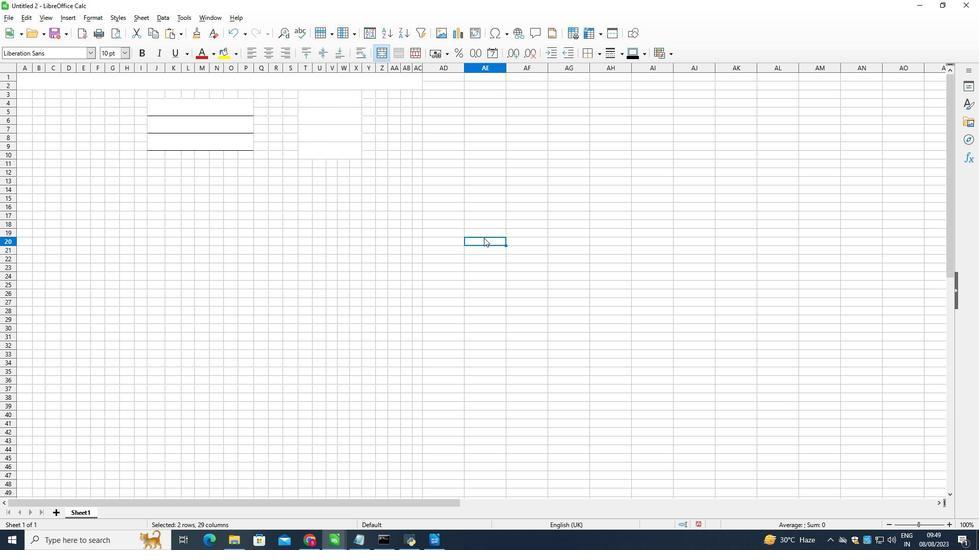 
Action: Mouse pressed left at (431, 252)
Screenshot: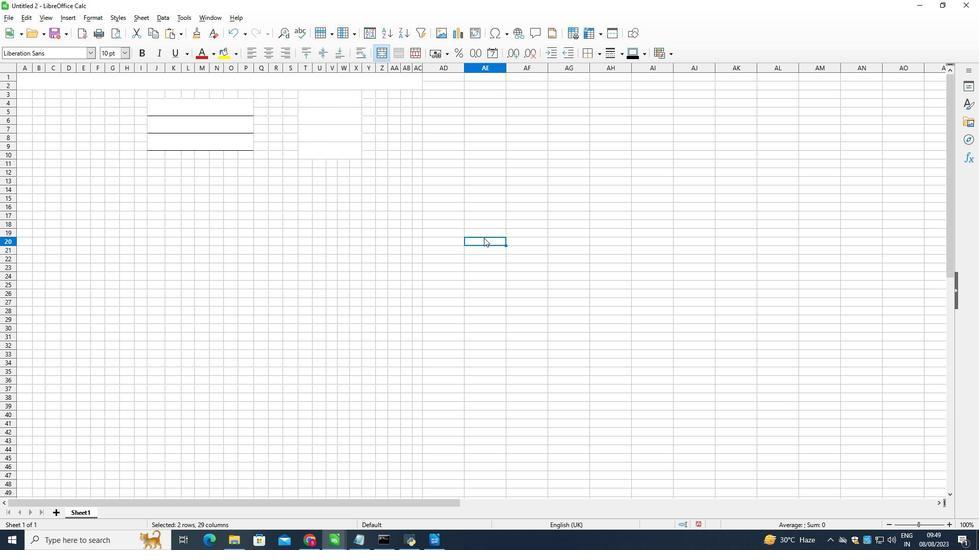 
Action: Mouse moved to (69, 182)
Screenshot: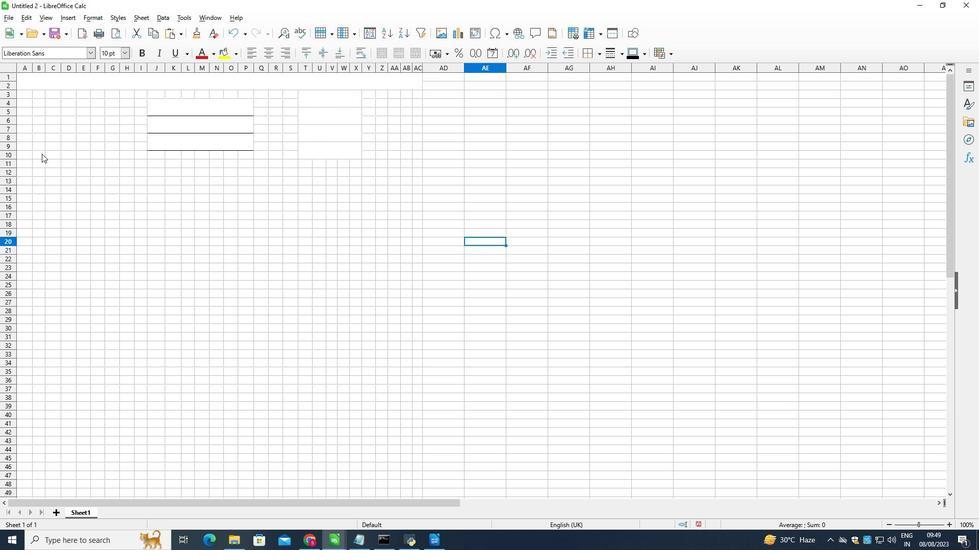 
Action: Mouse pressed left at (69, 182)
Screenshot: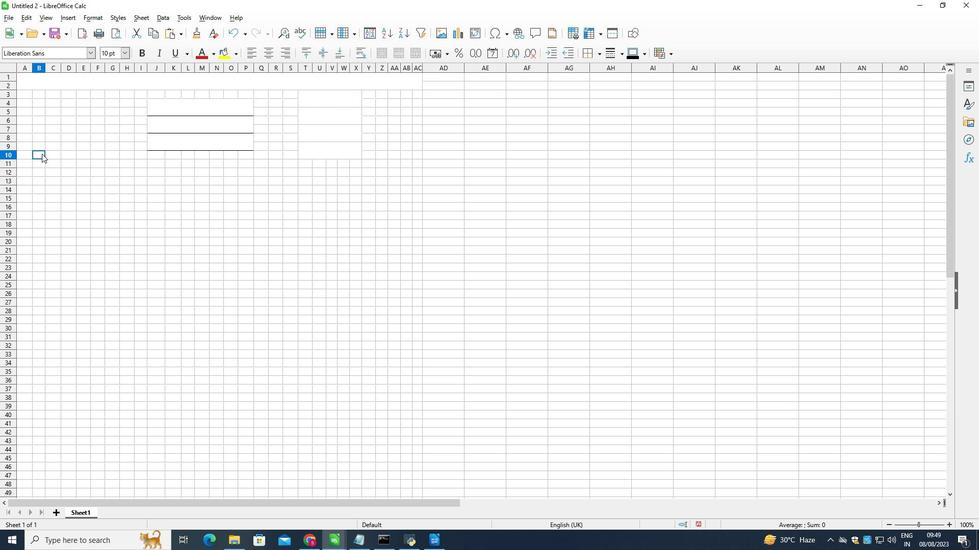 
Action: Mouse pressed left at (69, 182)
Screenshot: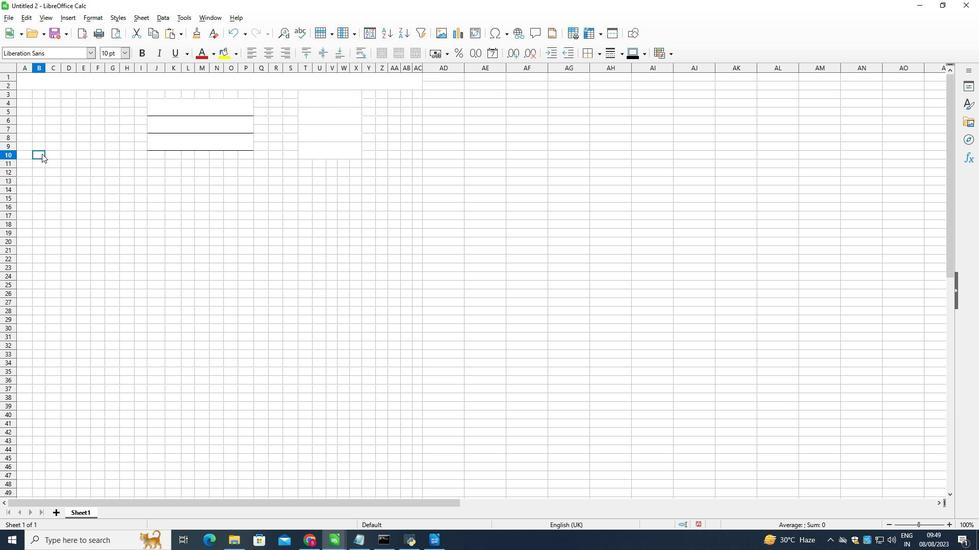 
Action: Mouse moved to (362, 95)
Screenshot: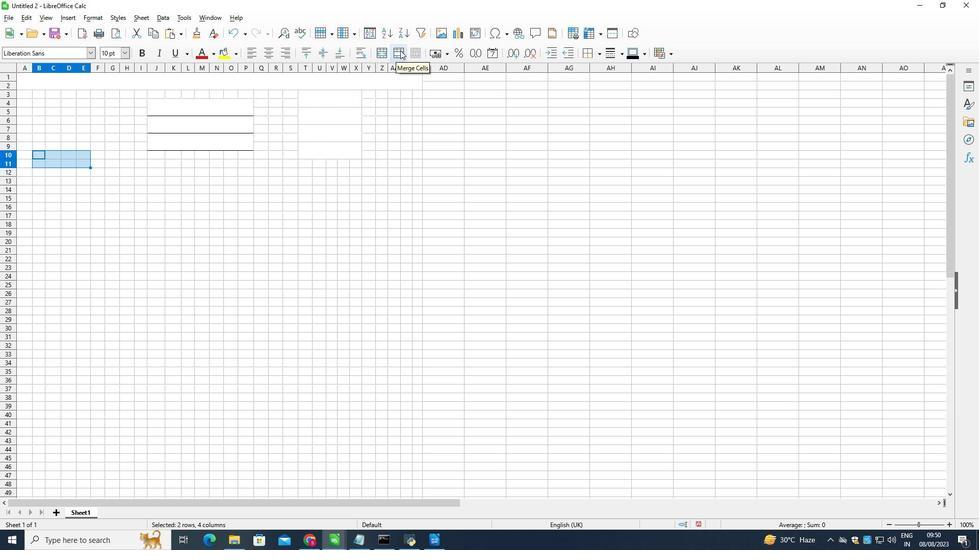
Action: Mouse pressed left at (362, 95)
Screenshot: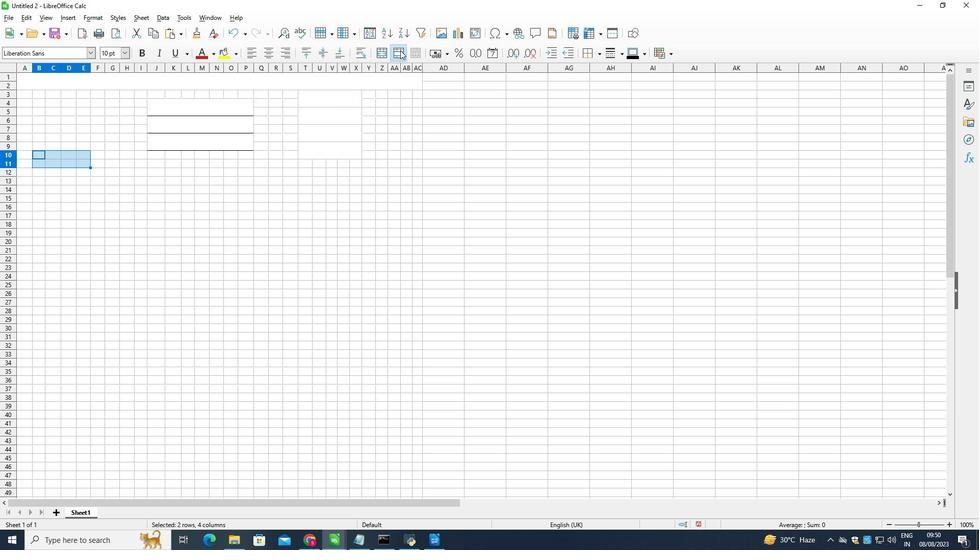 
Action: Mouse moved to (136, 98)
Screenshot: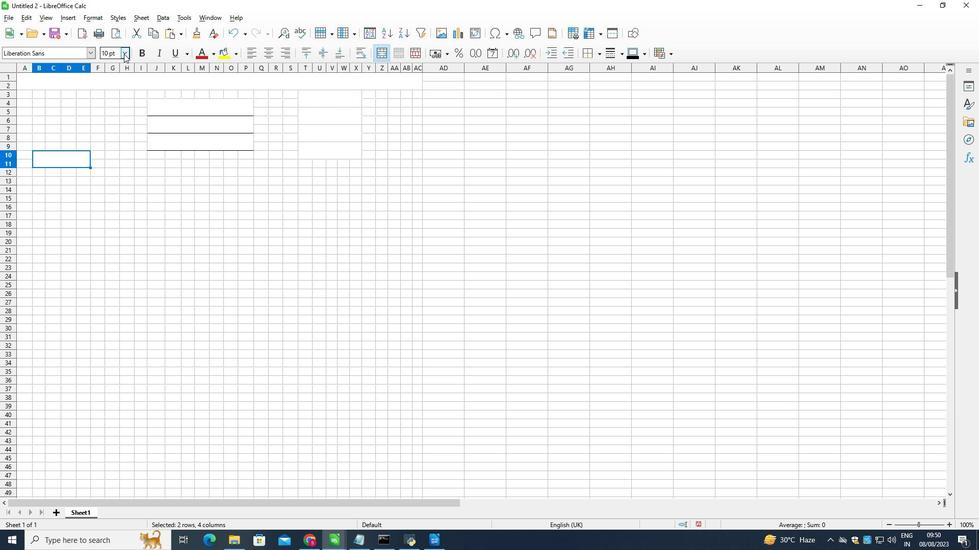
Action: Mouse pressed left at (136, 98)
Screenshot: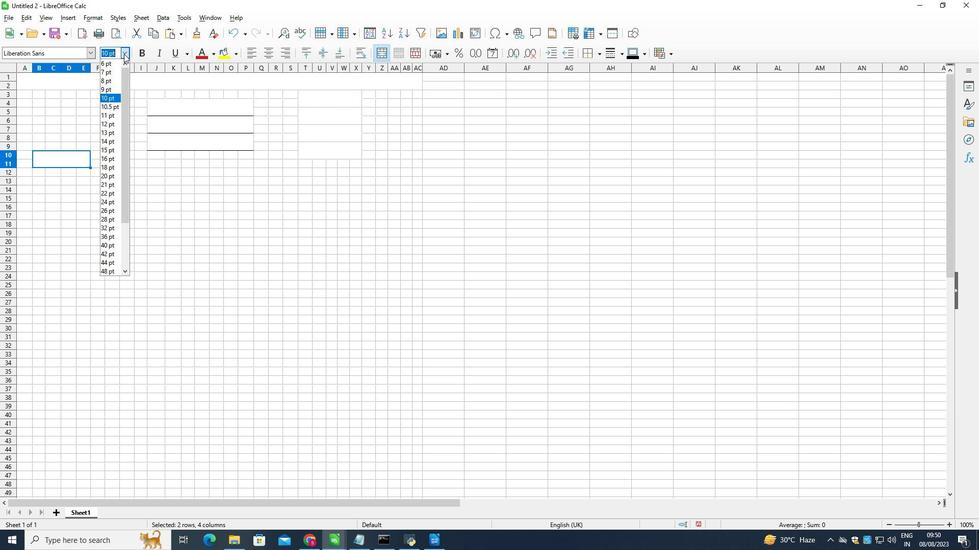 
Action: Mouse moved to (127, 155)
Screenshot: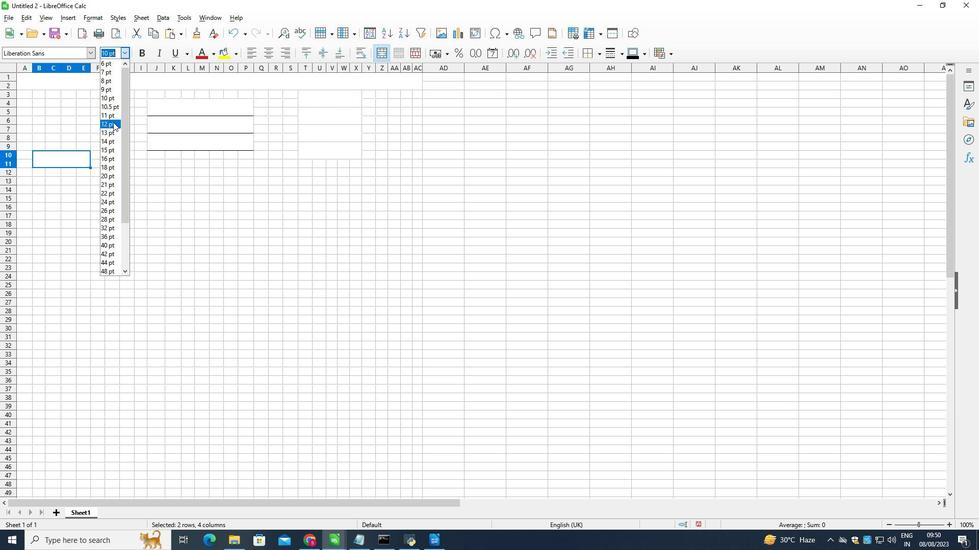 
Action: Mouse pressed left at (127, 155)
Screenshot: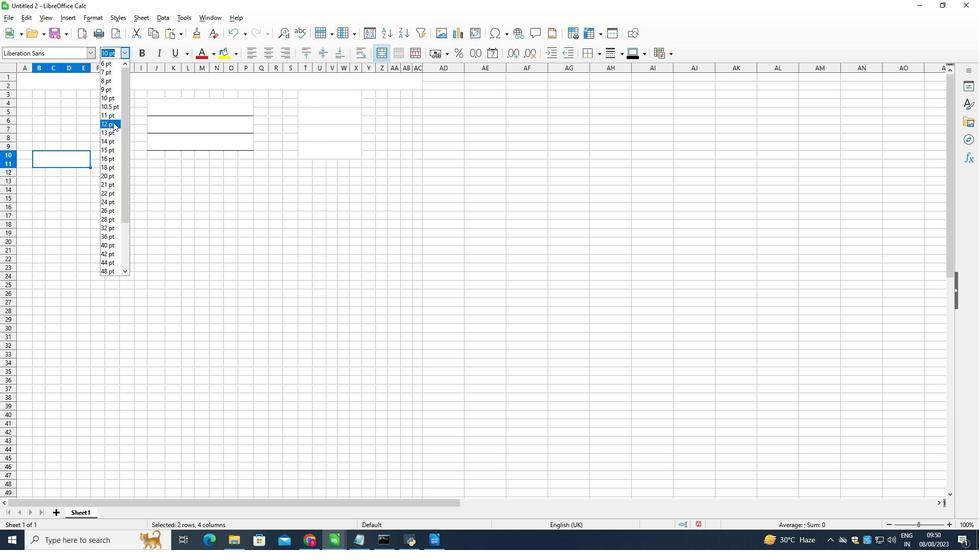 
Action: Mouse moved to (89, 182)
Screenshot: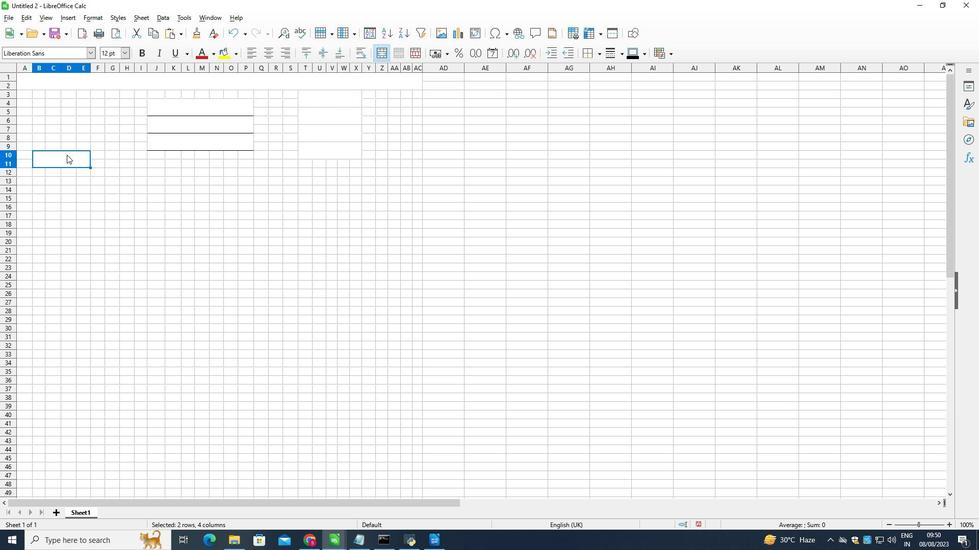 
Action: Mouse pressed left at (89, 182)
Screenshot: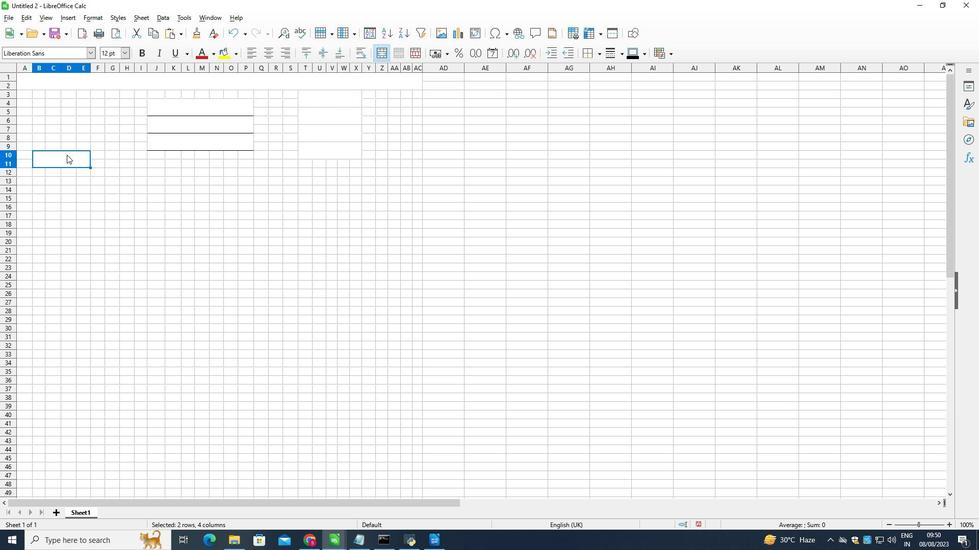 
Action: Mouse pressed left at (89, 182)
Screenshot: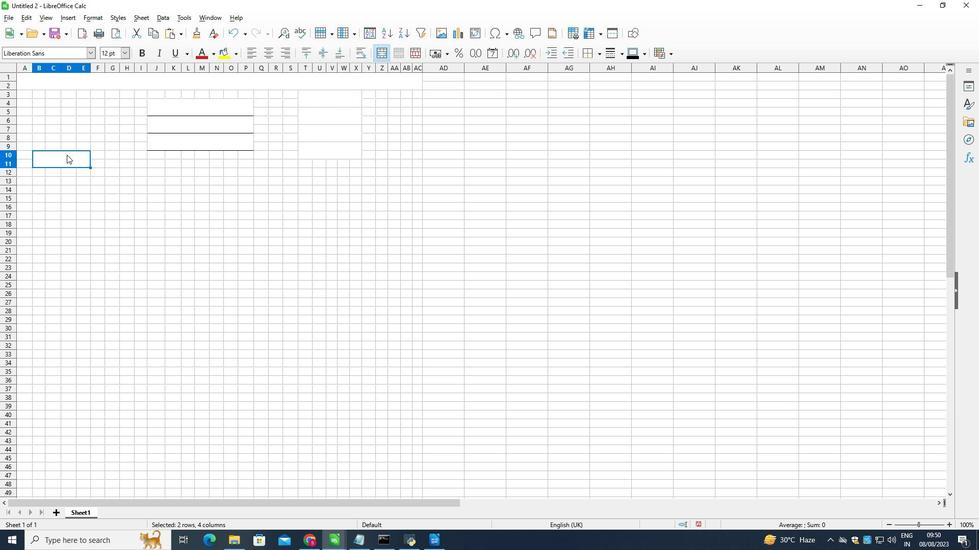 
Action: Key pressed <Key.shift>Sold<Key.space>to
Screenshot: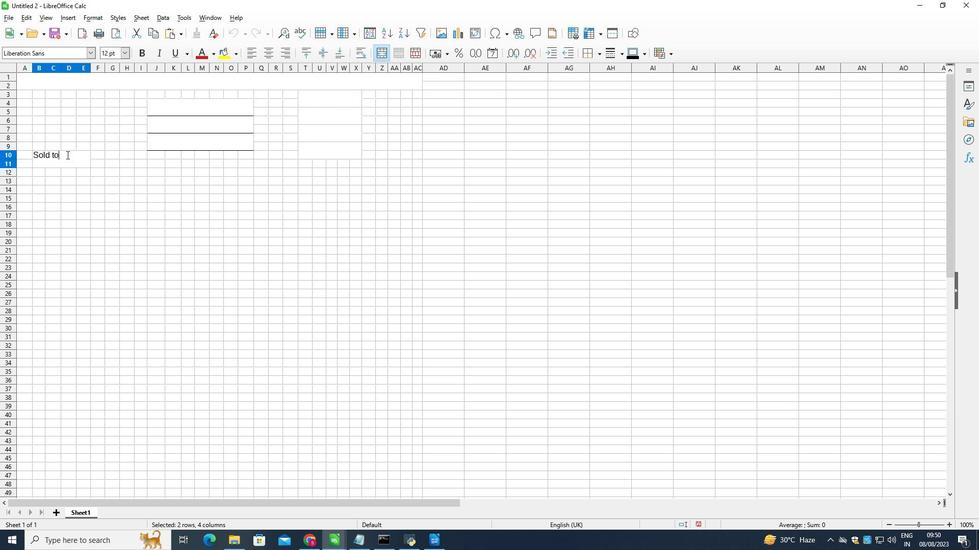 
Action: Mouse moved to (93, 232)
Screenshot: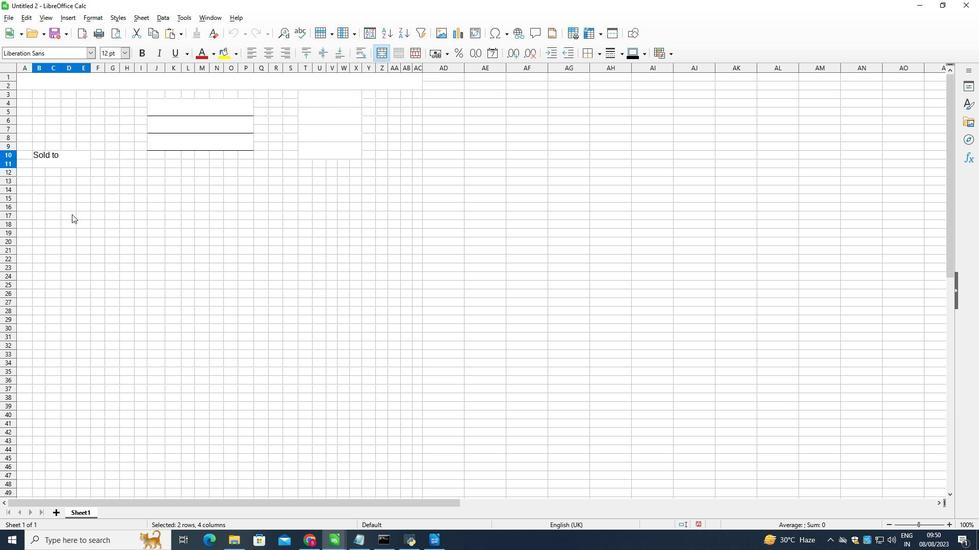 
Action: Mouse pressed left at (93, 232)
Screenshot: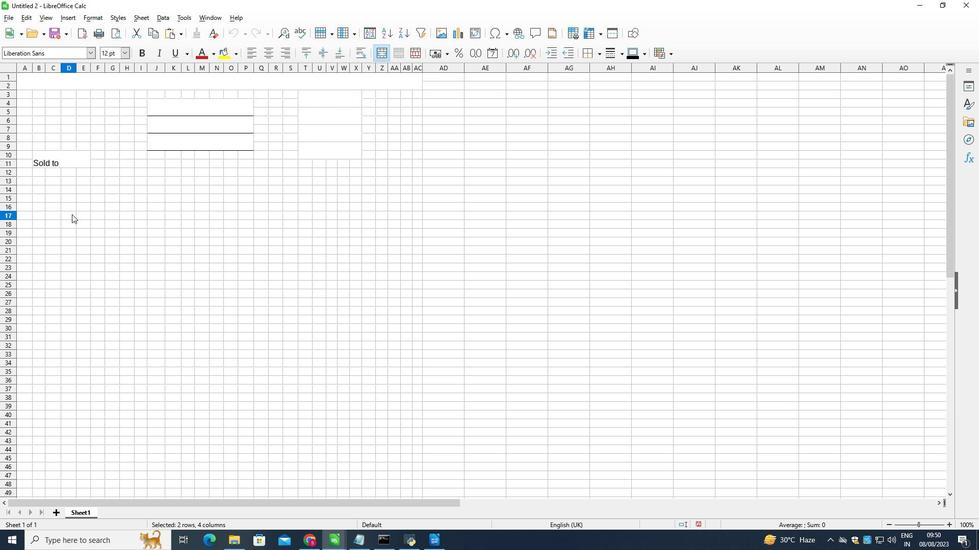 
Action: Mouse moved to (86, 185)
Screenshot: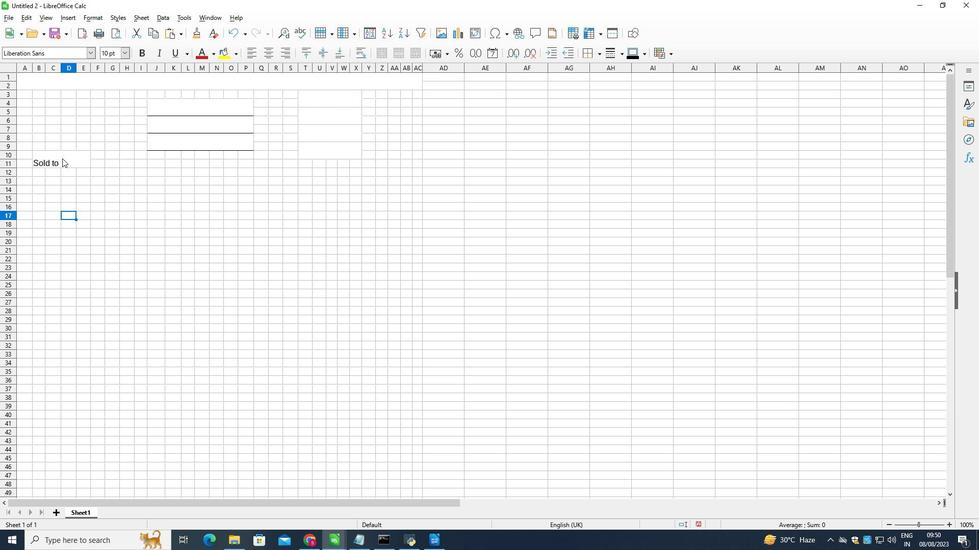 
Action: Mouse pressed left at (86, 185)
Screenshot: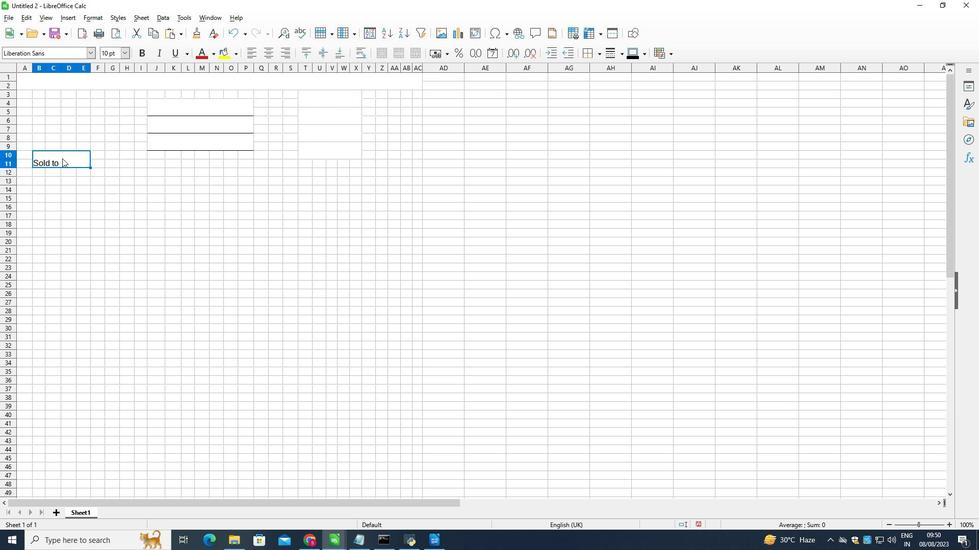 
Action: Mouse moved to (256, 94)
Screenshot: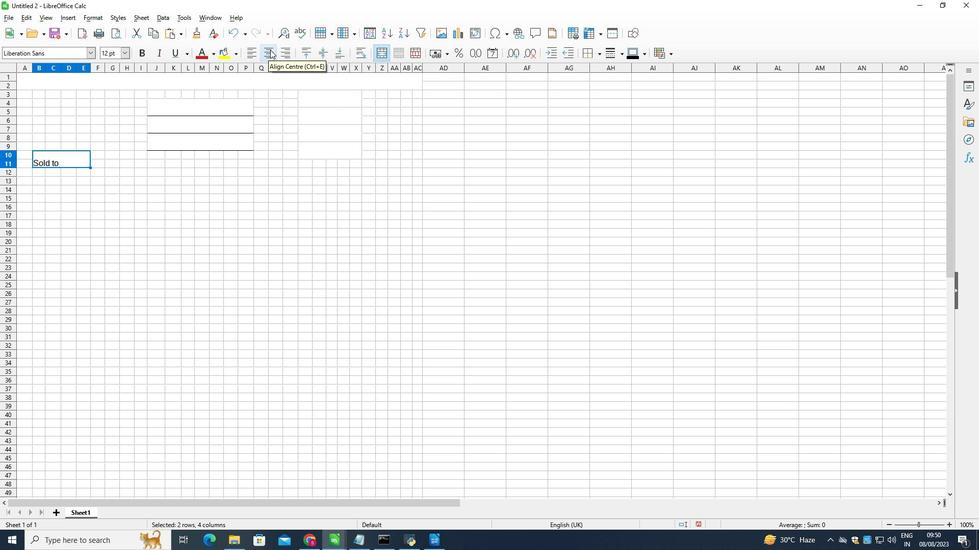 
Action: Mouse pressed left at (256, 94)
Screenshot: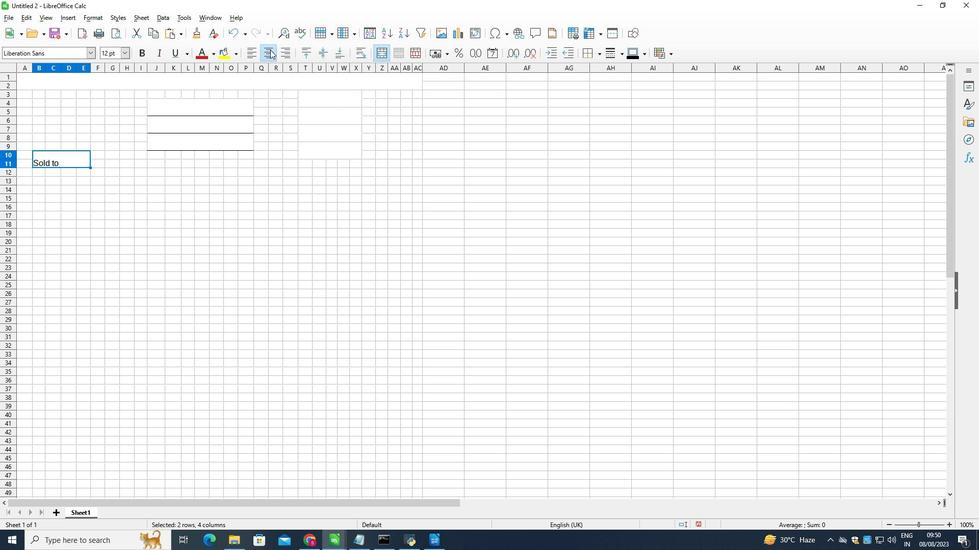 
Action: Mouse moved to (301, 98)
Screenshot: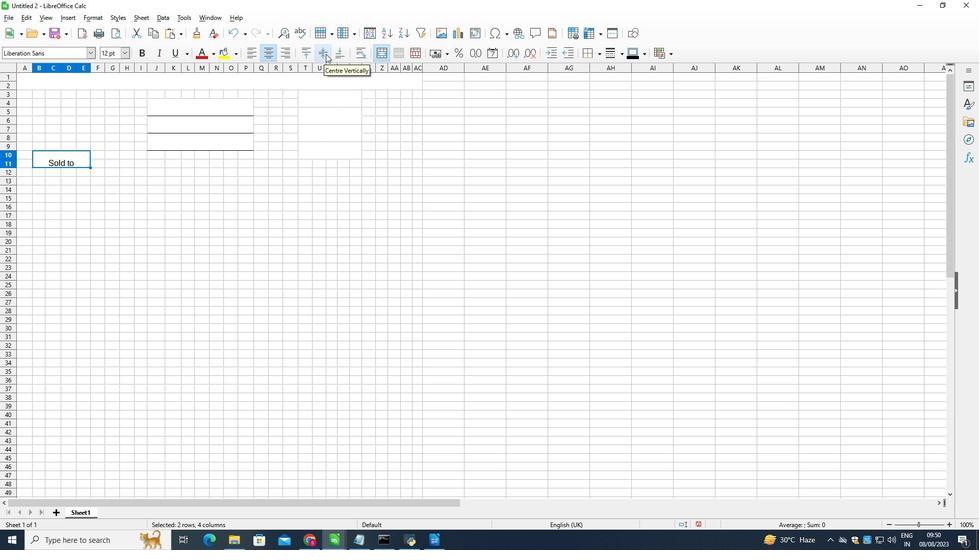 
Action: Mouse pressed left at (301, 98)
Screenshot: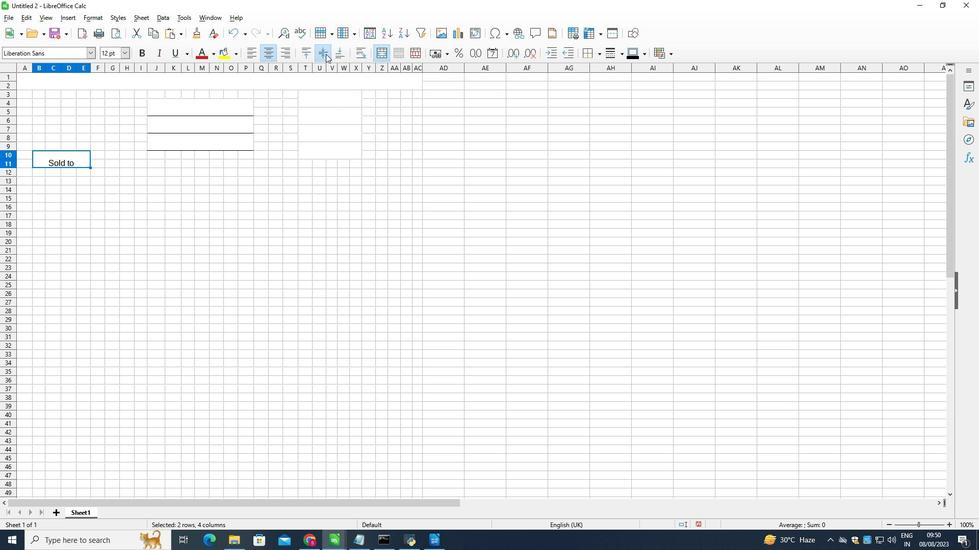 
Action: Mouse moved to (183, 252)
Screenshot: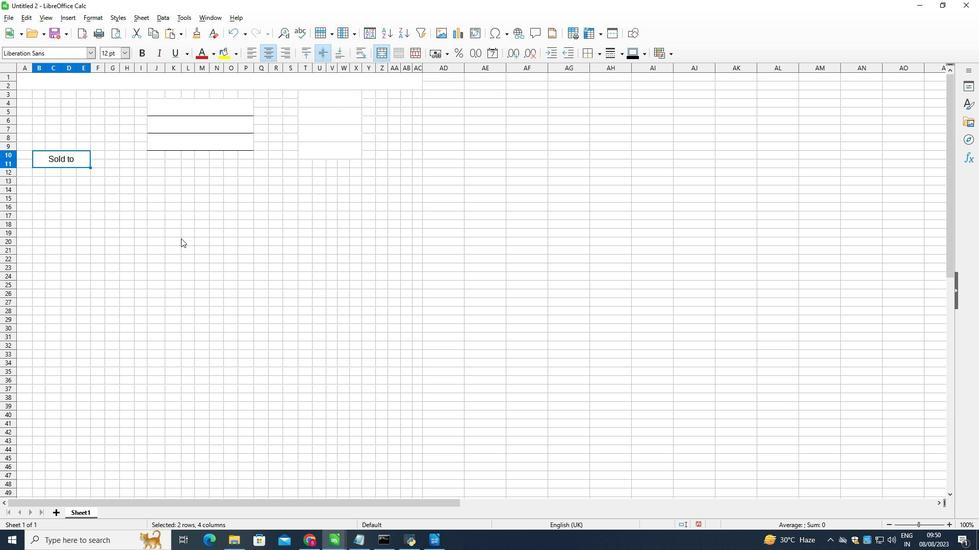 
Action: Mouse pressed left at (183, 252)
Screenshot: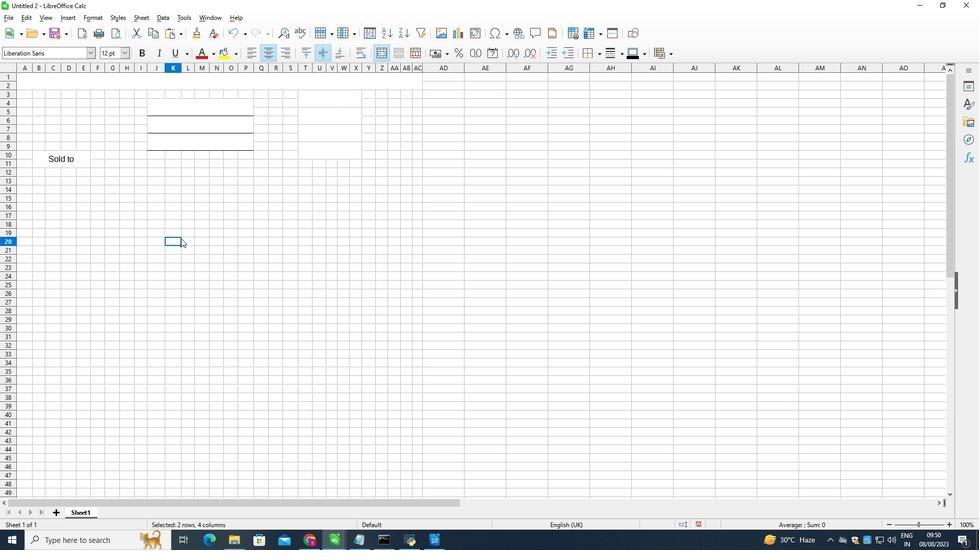 
Action: Mouse moved to (100, 189)
Screenshot: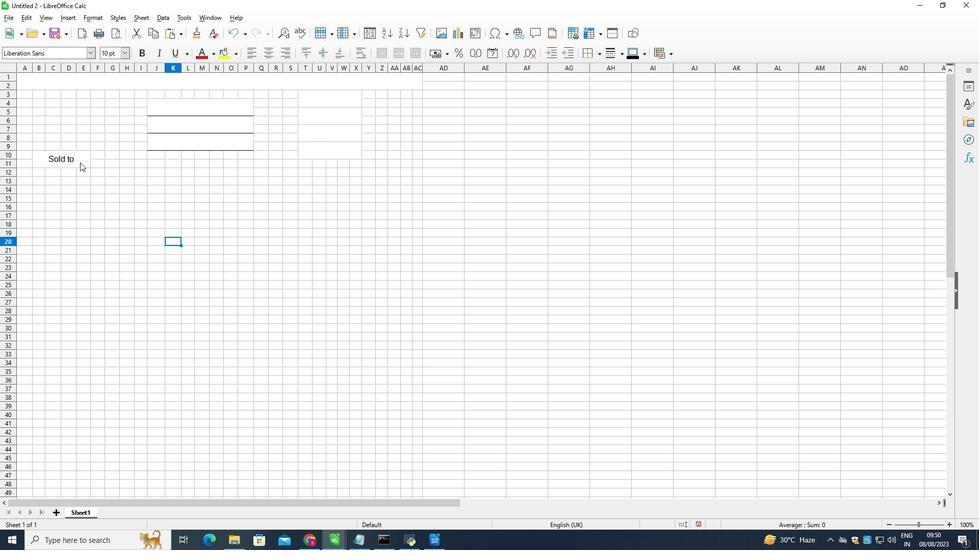 
Action: Mouse pressed left at (100, 189)
Screenshot: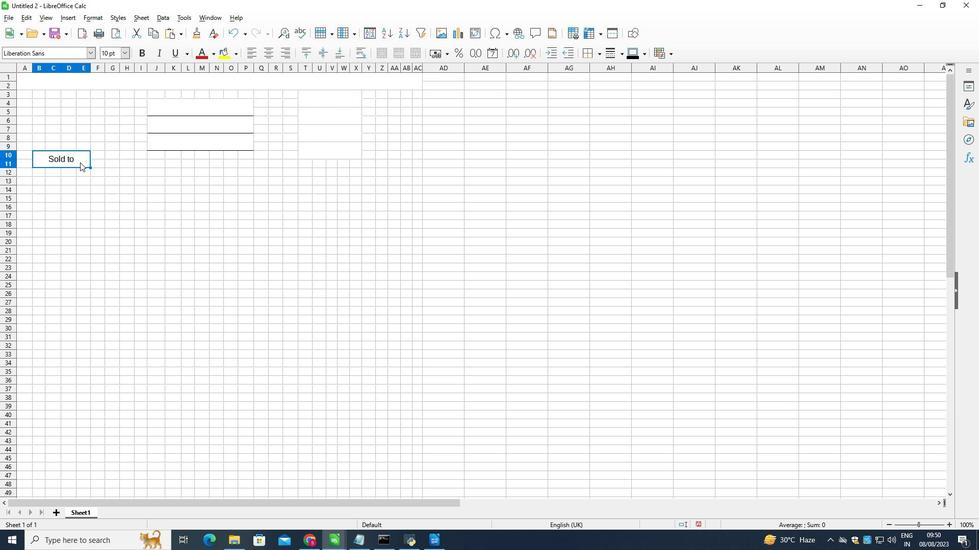 
Action: Mouse moved to (139, 96)
Screenshot: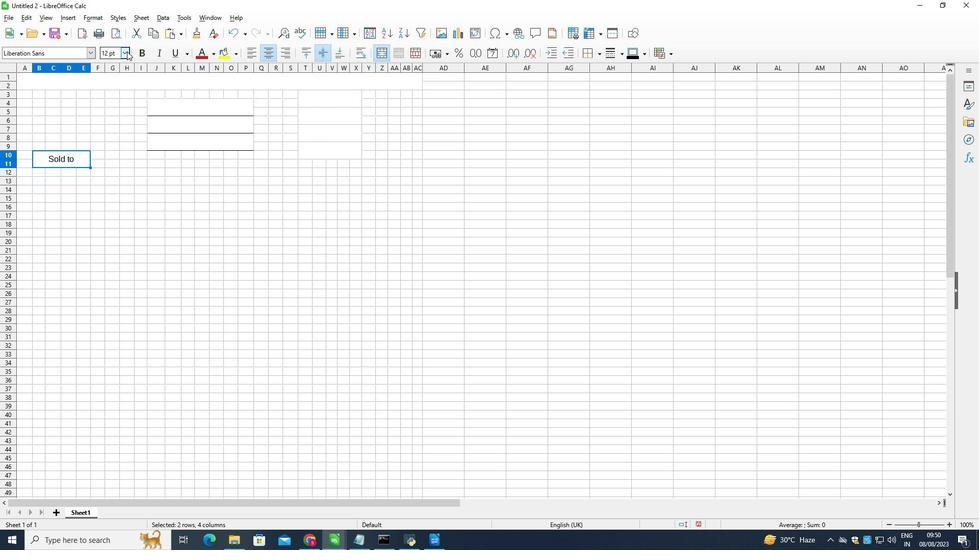 
Action: Mouse pressed left at (139, 96)
Screenshot: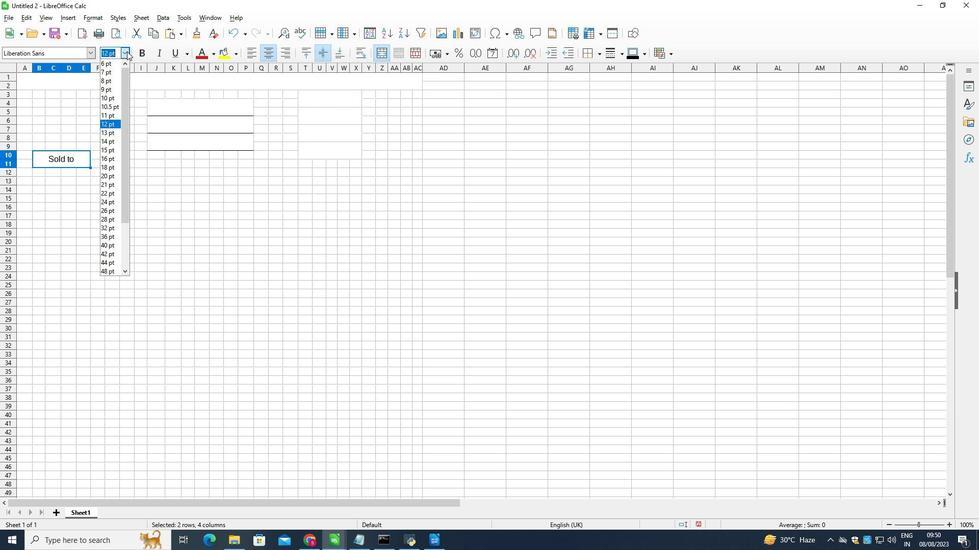 
Action: Mouse moved to (122, 168)
Screenshot: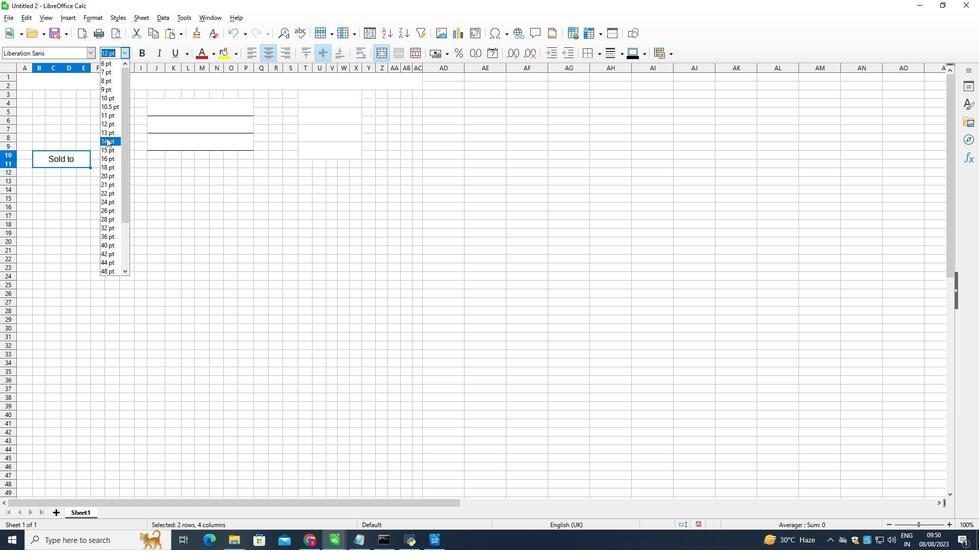 
Action: Mouse pressed left at (122, 168)
Screenshot: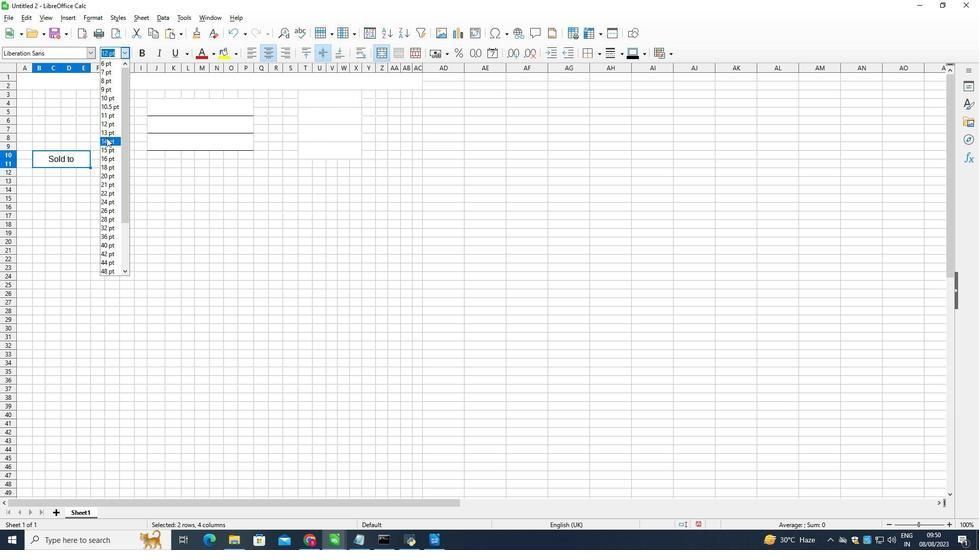 
Action: Mouse moved to (83, 210)
Screenshot: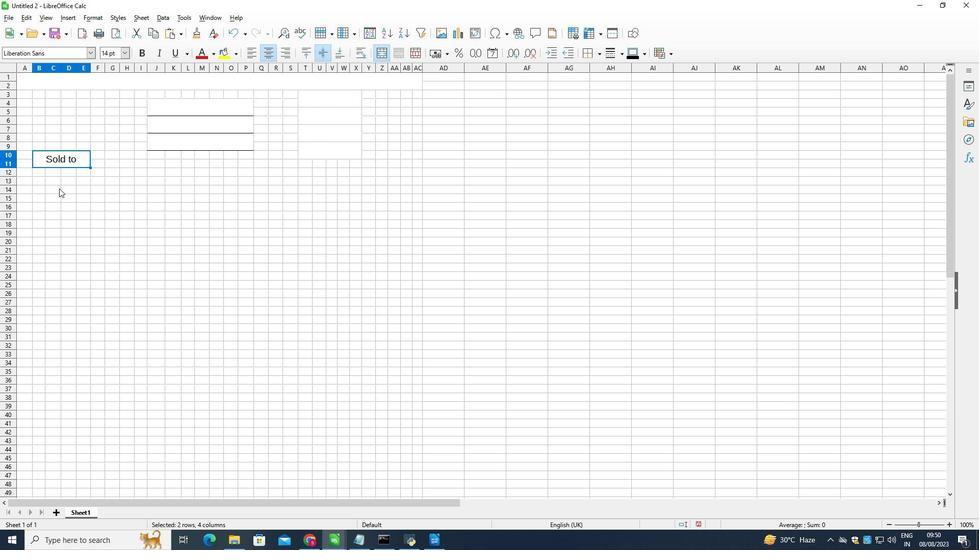 
Action: Mouse pressed left at (83, 210)
Screenshot: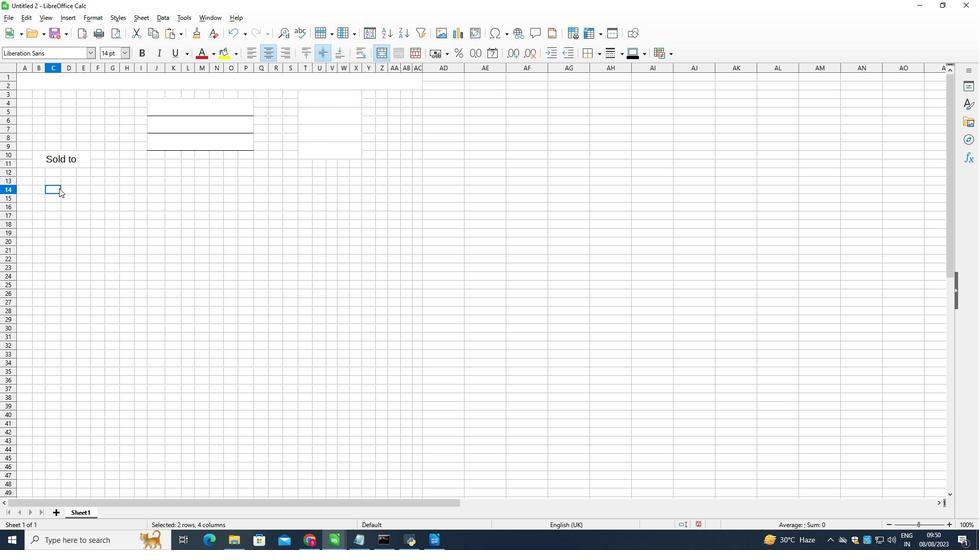
Action: Mouse moved to (63, 197)
Screenshot: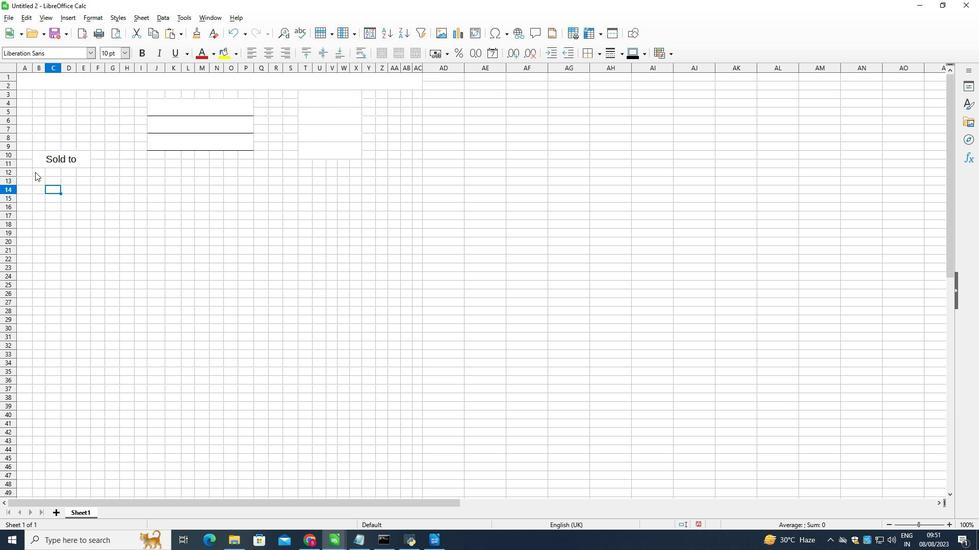 
Action: Mouse pressed left at (63, 197)
Screenshot: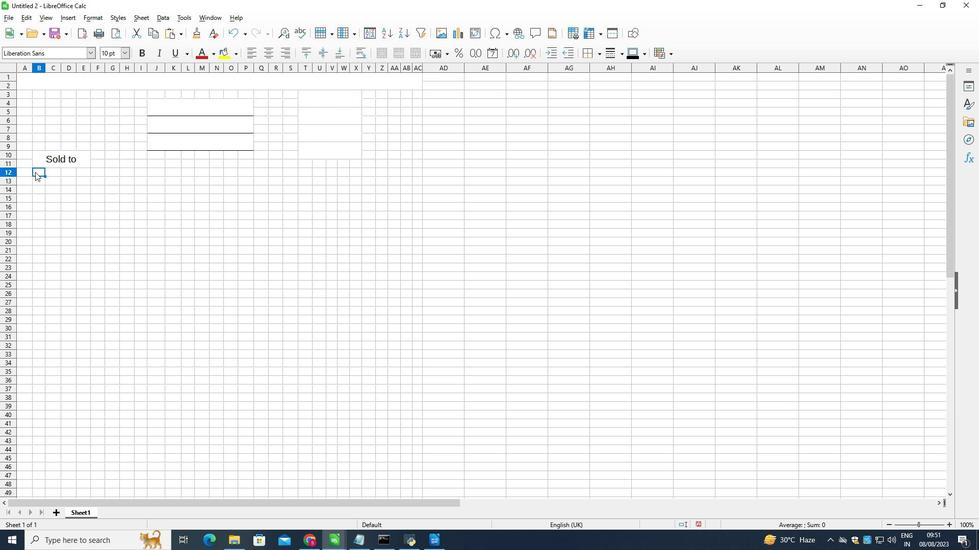 
Action: Mouse moved to (121, 243)
Screenshot: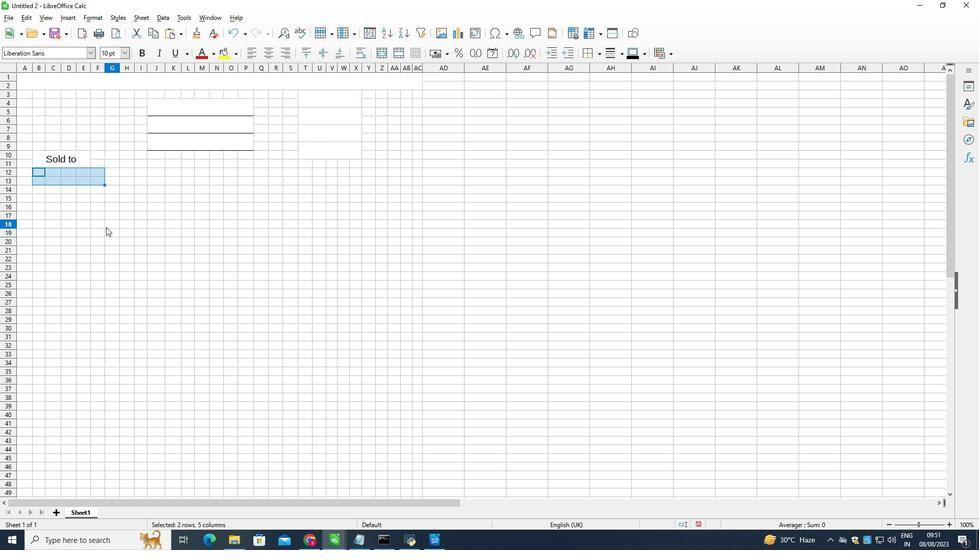 
Action: Mouse pressed left at (121, 243)
Screenshot: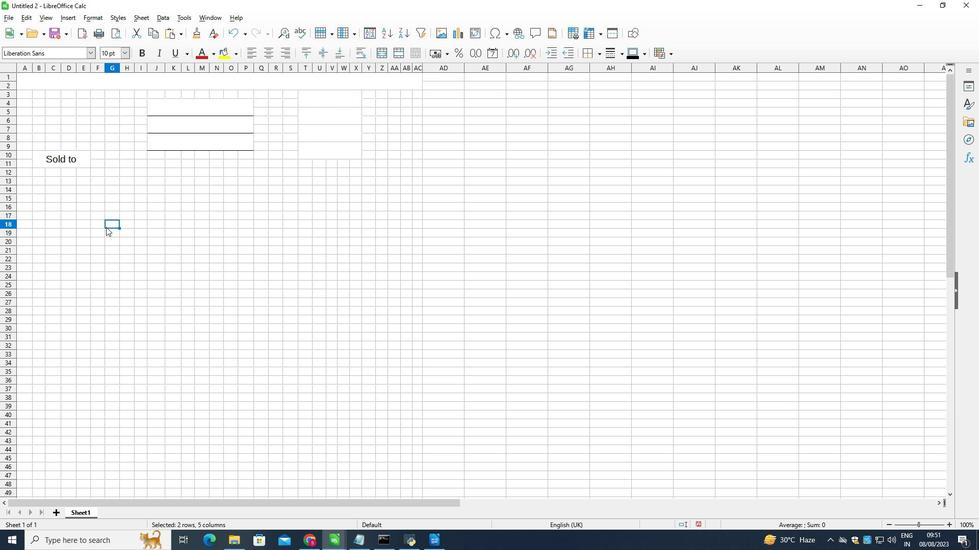 
Action: Mouse moved to (67, 195)
Screenshot: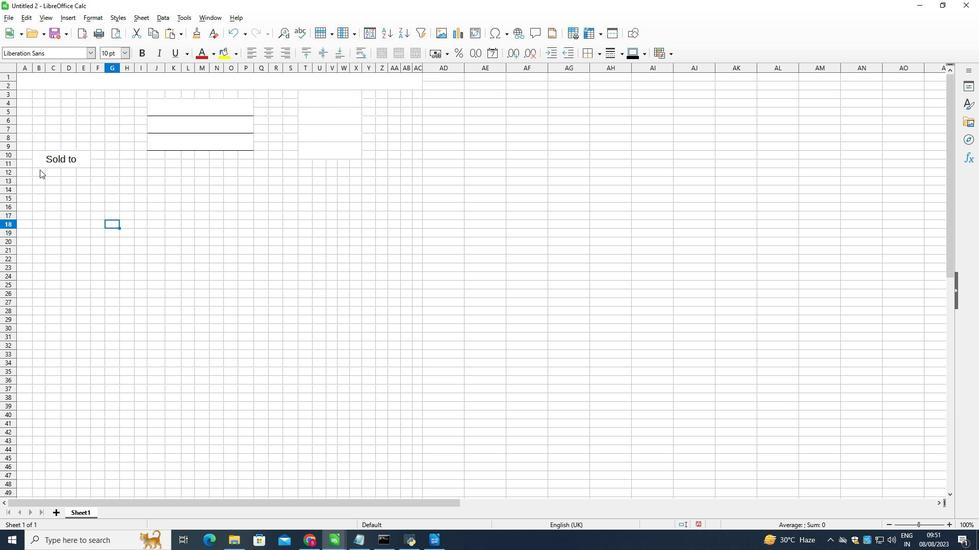 
Action: Mouse pressed left at (67, 195)
Screenshot: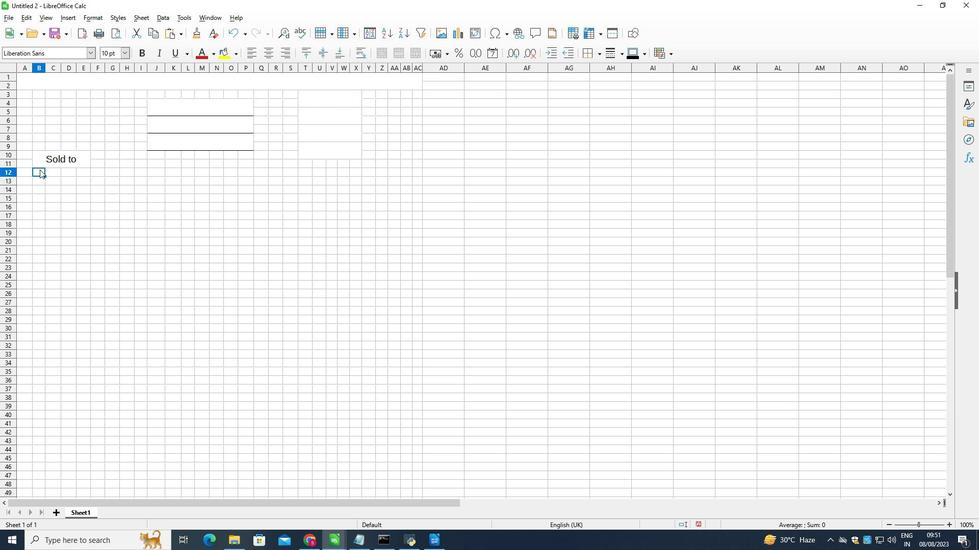 
Action: Mouse moved to (357, 95)
Screenshot: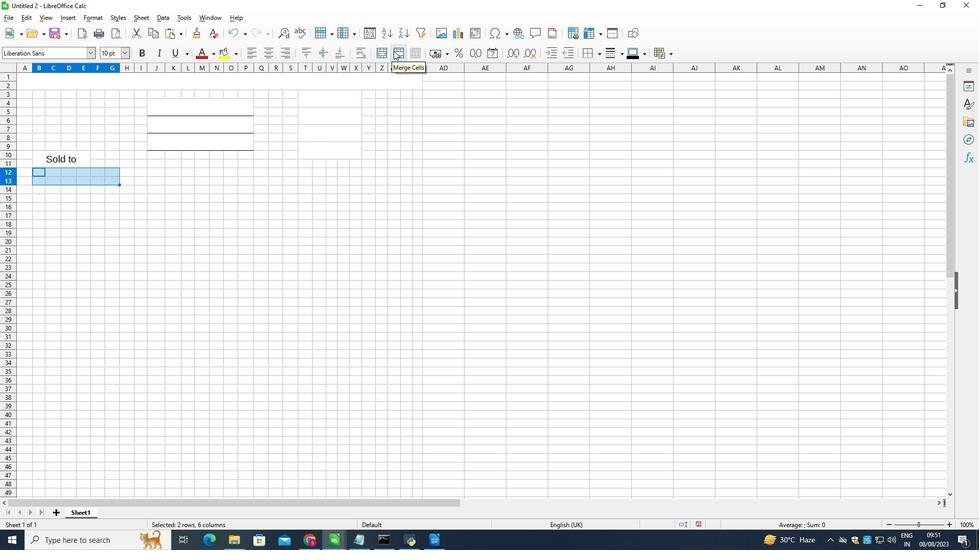 
Action: Mouse pressed left at (357, 95)
Screenshot: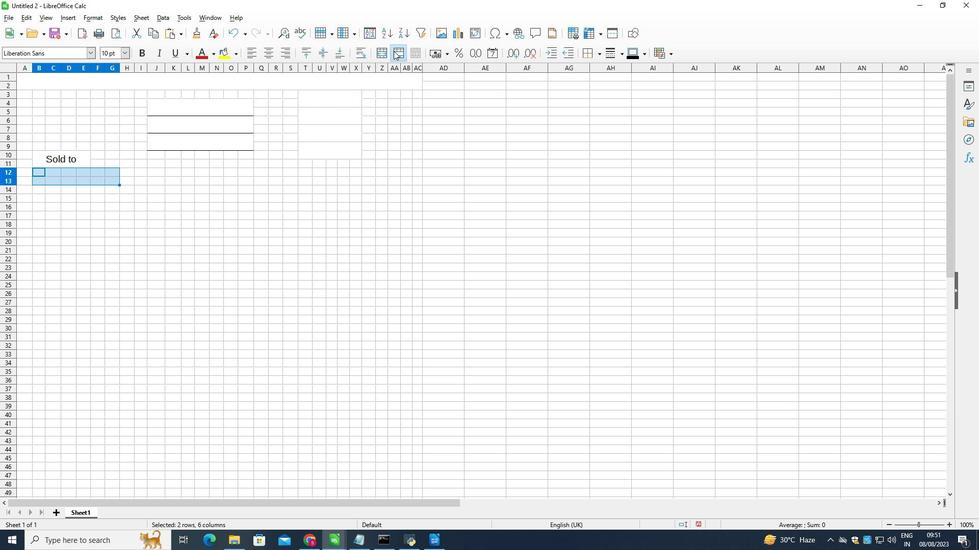 
Action: Mouse moved to (64, 212)
Screenshot: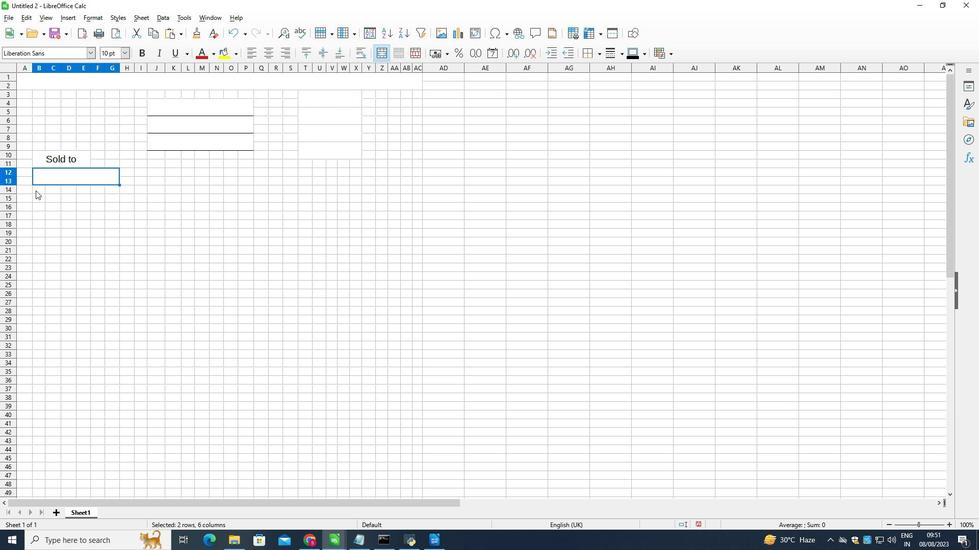 
Action: Mouse pressed left at (64, 212)
Screenshot: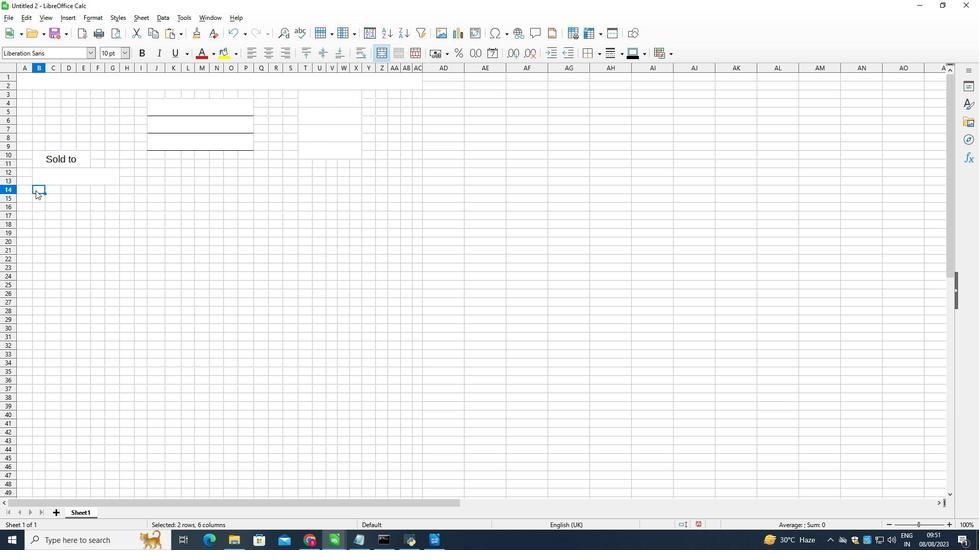 
Action: Mouse moved to (364, 98)
Screenshot: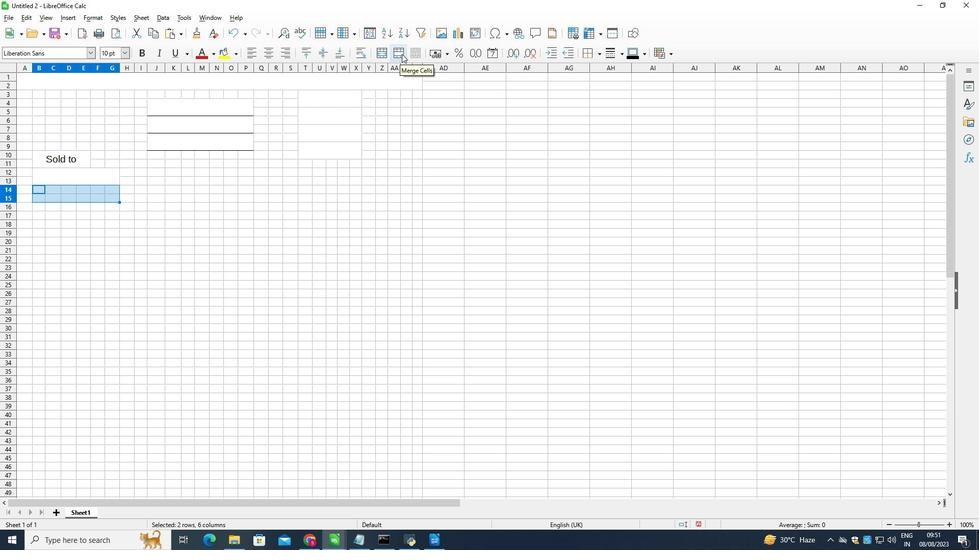 
Action: Mouse pressed left at (364, 98)
Screenshot: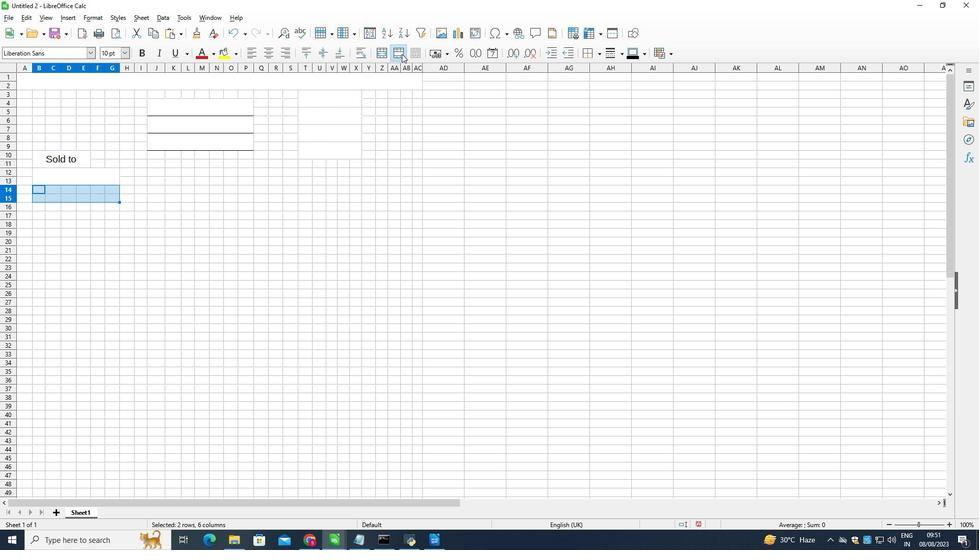 
Action: Mouse moved to (69, 227)
Screenshot: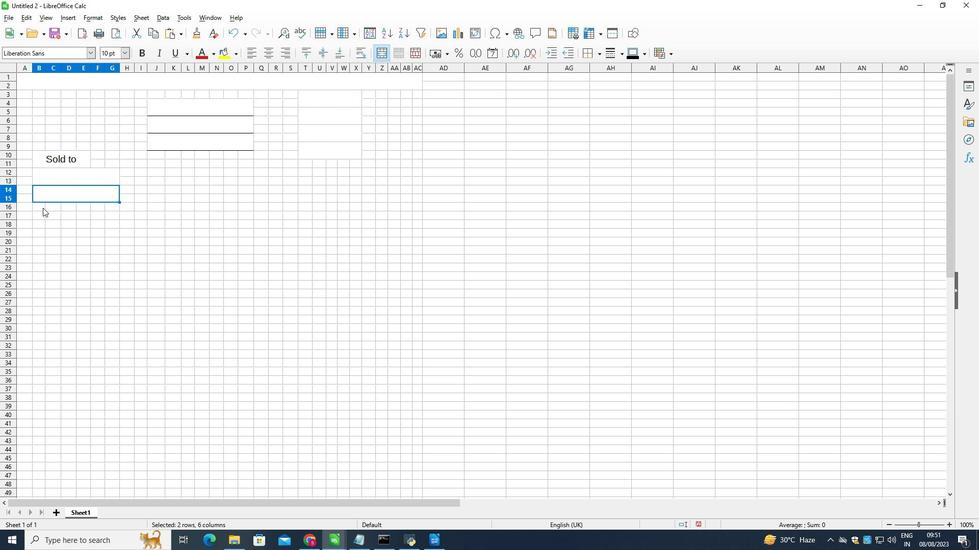
Action: Mouse pressed left at (69, 227)
Screenshot: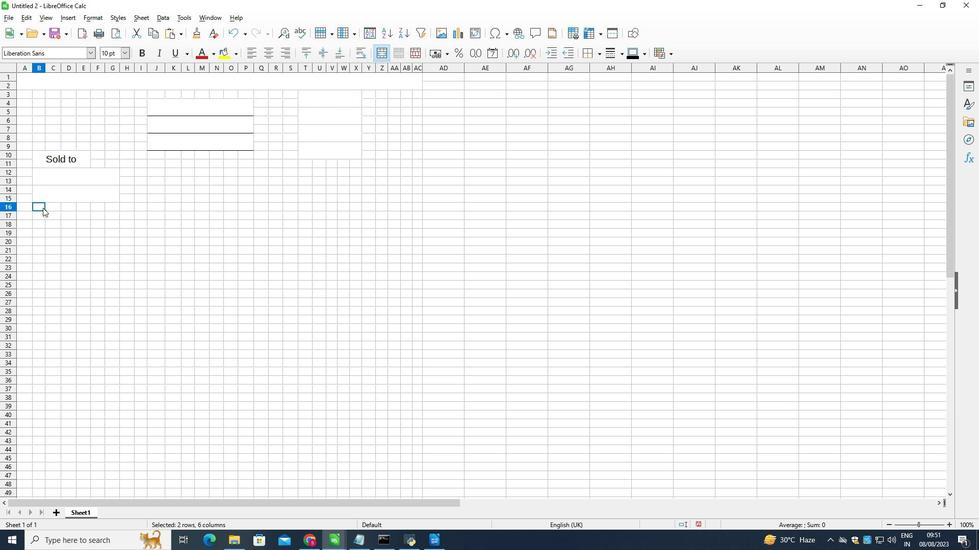 
Action: Mouse moved to (360, 98)
Screenshot: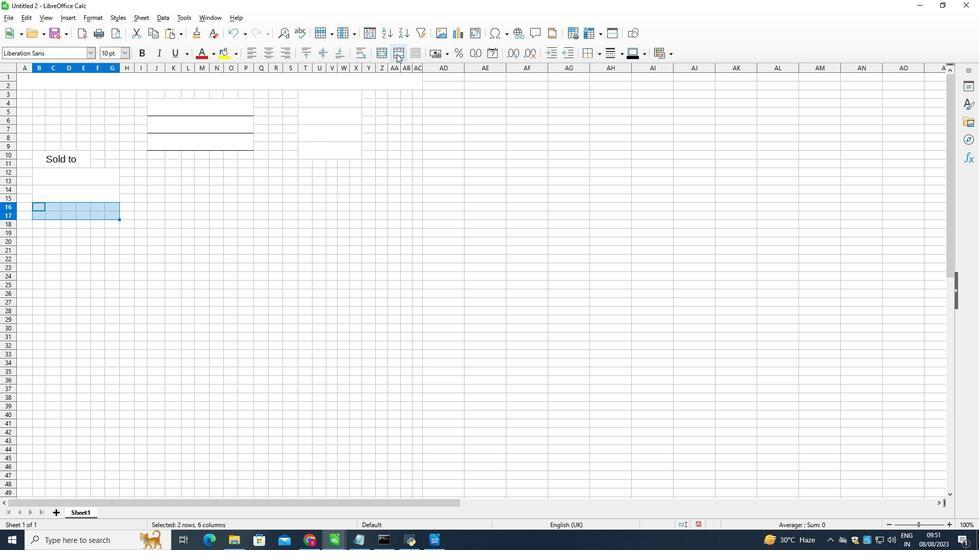 
Action: Mouse pressed left at (360, 98)
Screenshot: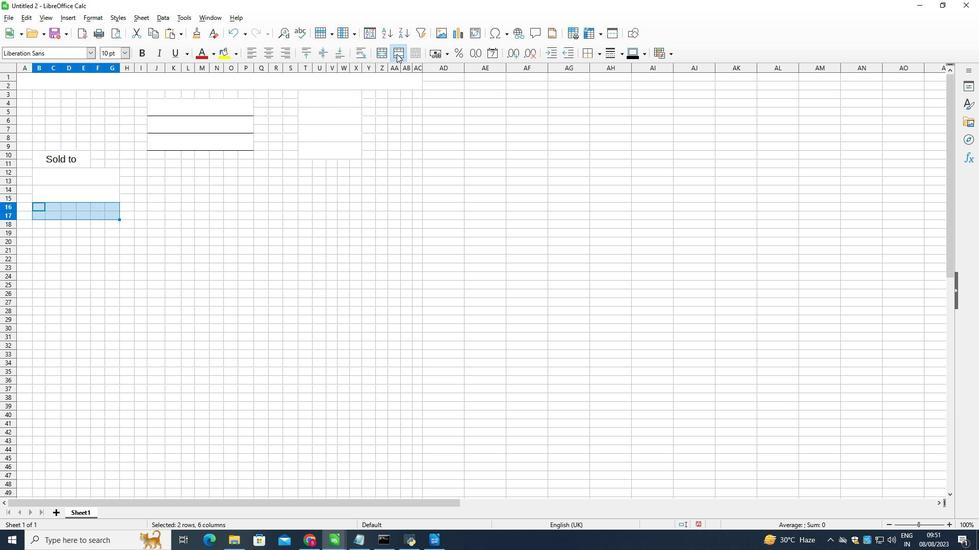 
Action: Mouse moved to (197, 265)
Screenshot: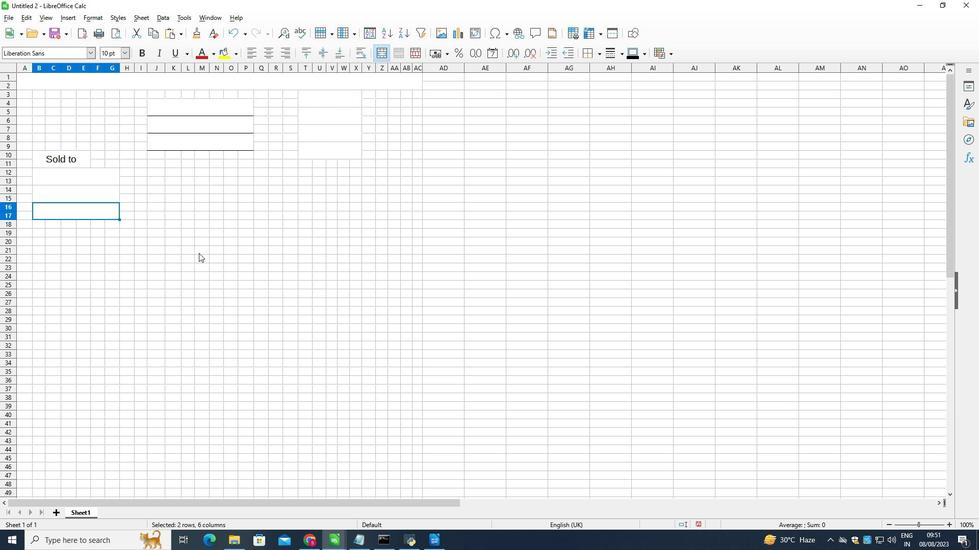 
Action: Mouse pressed left at (197, 265)
Screenshot: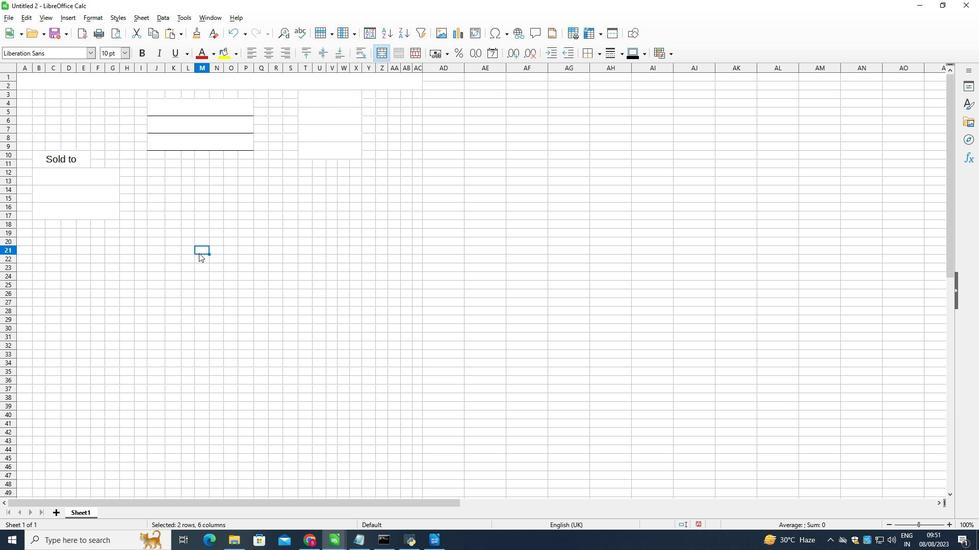 
Action: Mouse moved to (98, 197)
Screenshot: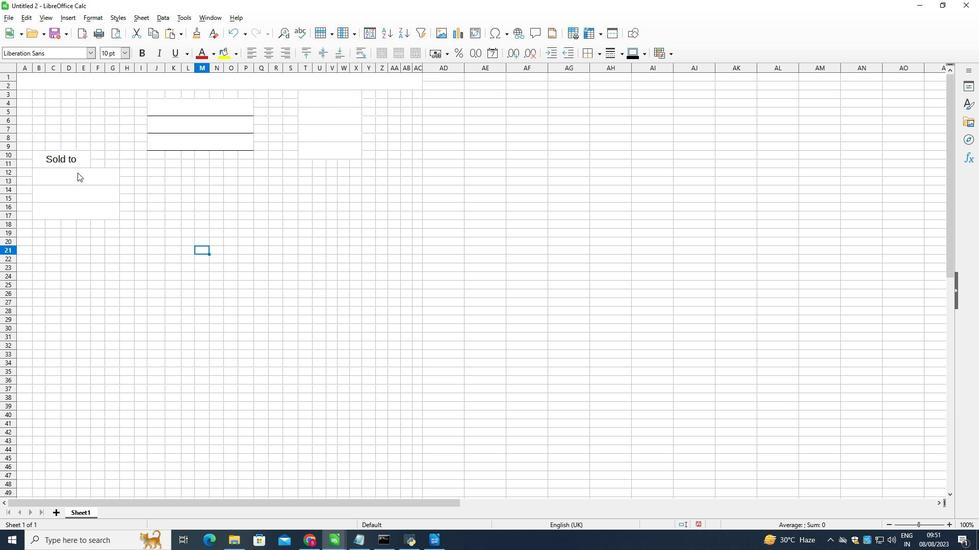 
Action: Mouse pressed left at (98, 197)
Screenshot: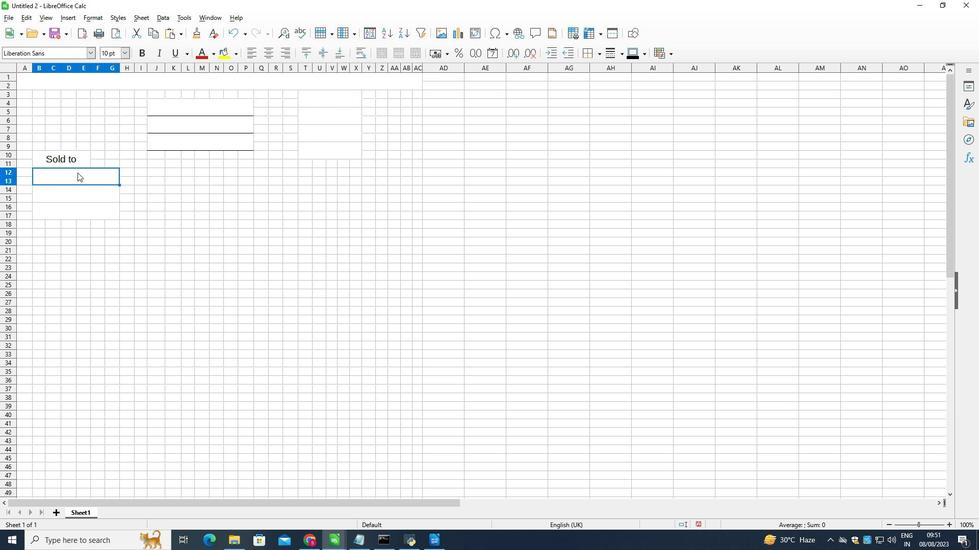 
Action: Mouse moved to (525, 94)
Screenshot: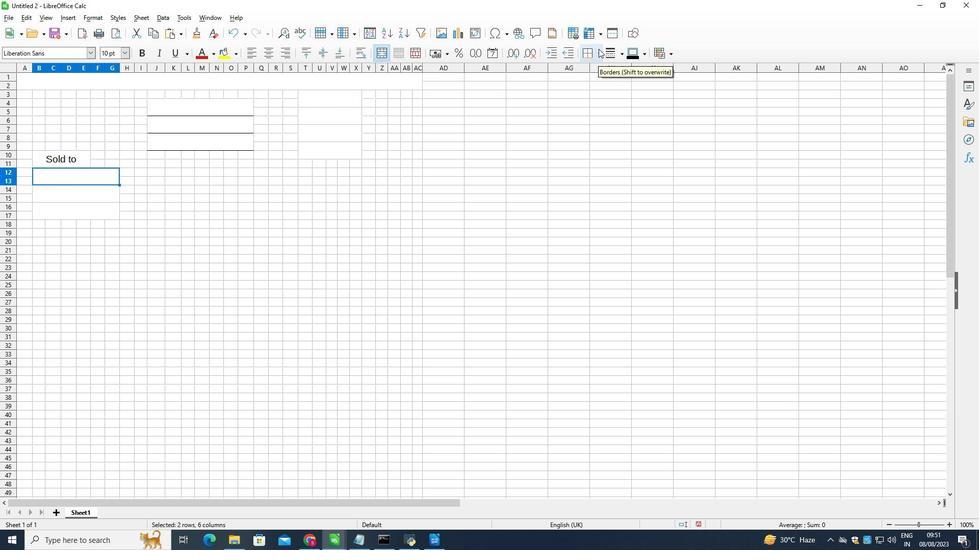 
Action: Mouse pressed left at (525, 94)
Screenshot: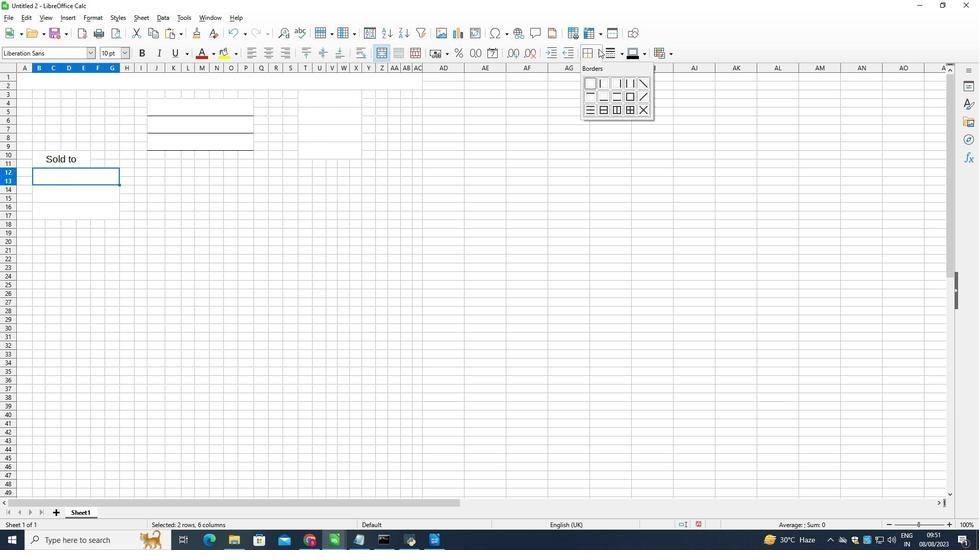 
Action: Mouse moved to (527, 133)
Screenshot: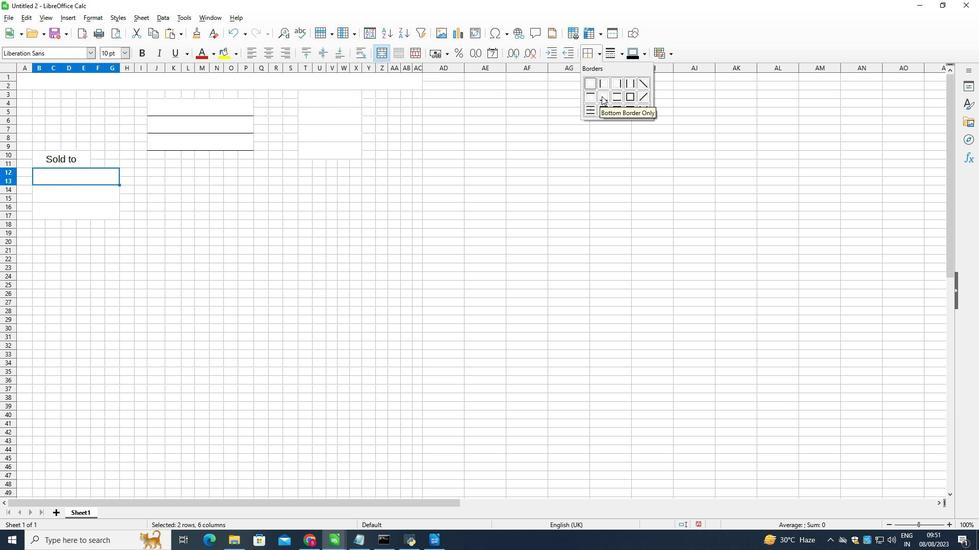 
Action: Mouse pressed left at (527, 133)
Screenshot: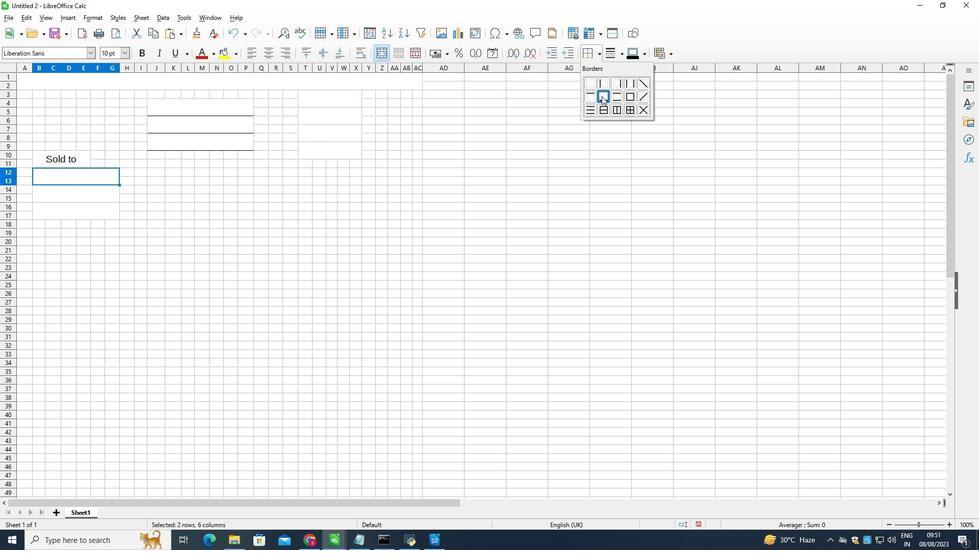 
Action: Mouse moved to (99, 217)
Screenshot: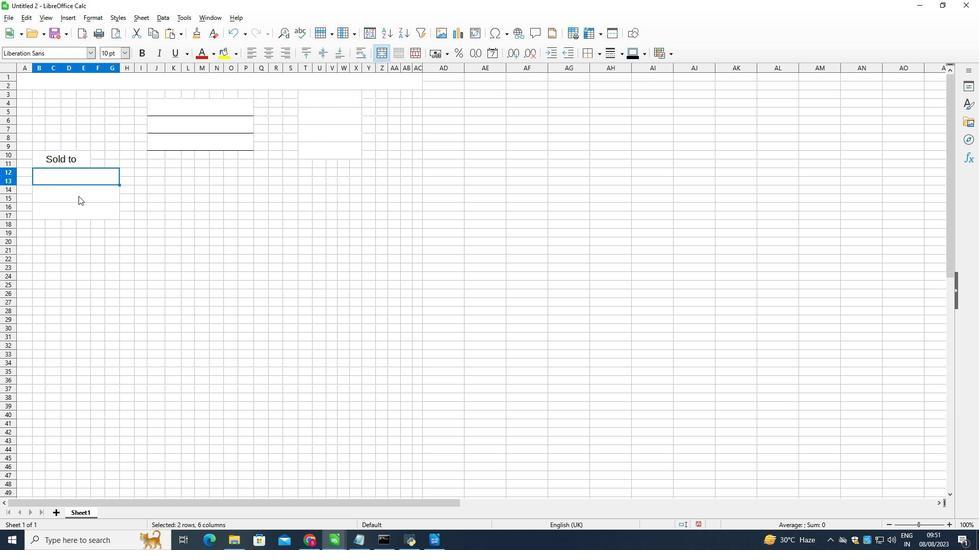 
Action: Mouse pressed left at (99, 217)
Screenshot: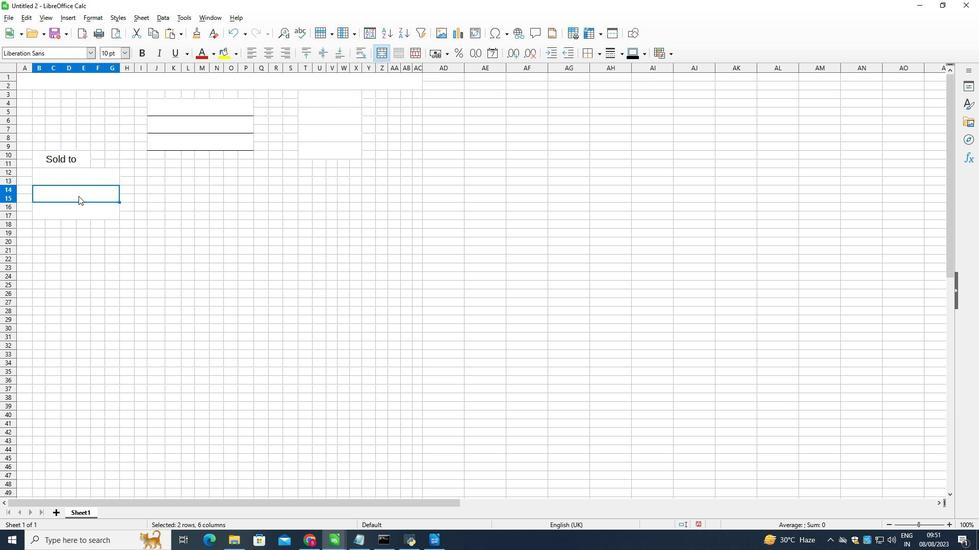 
Action: Mouse moved to (525, 93)
Screenshot: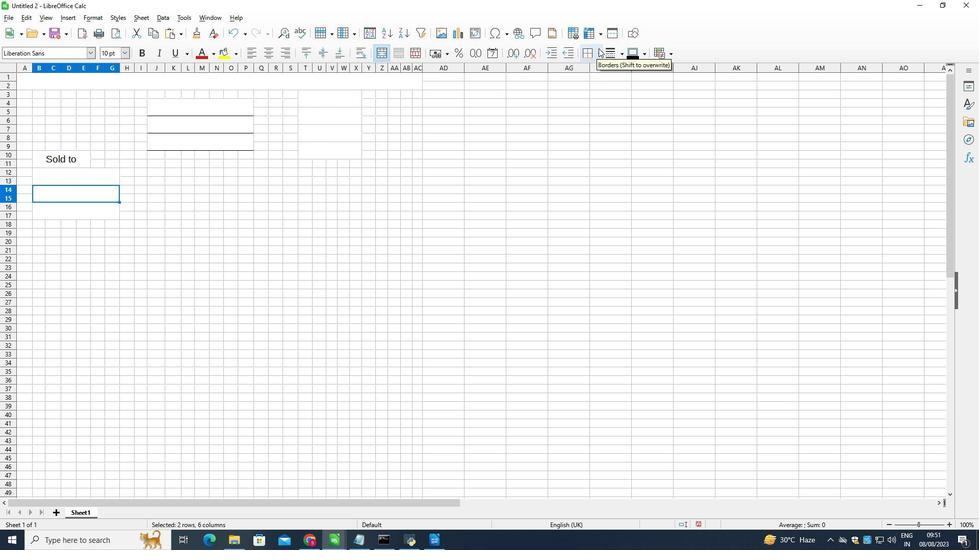 
Action: Mouse pressed left at (525, 93)
Screenshot: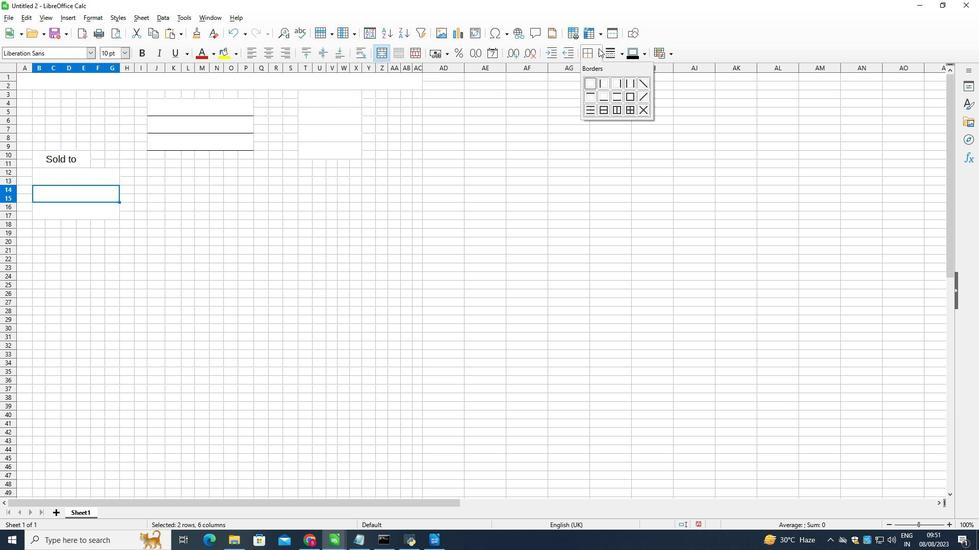 
Action: Mouse moved to (528, 133)
Screenshot: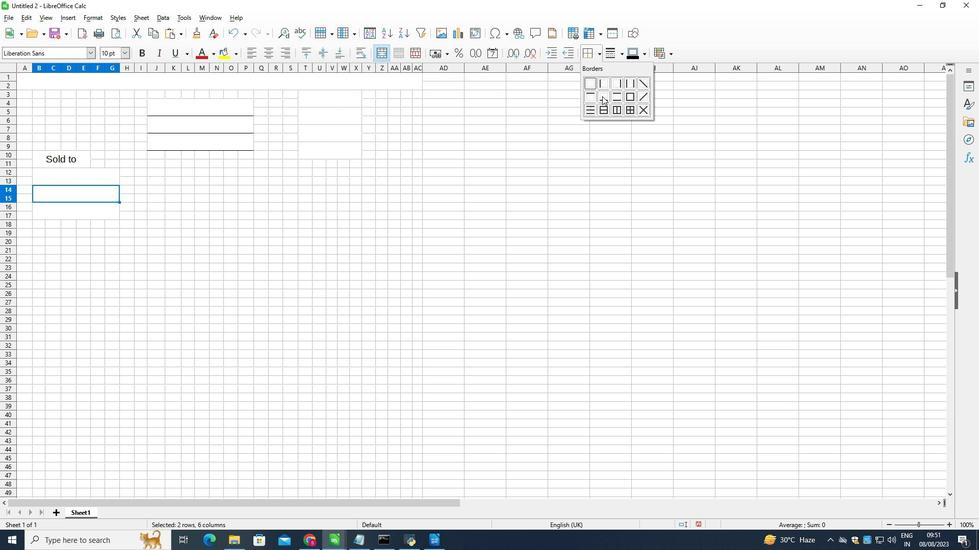 
Action: Mouse pressed left at (528, 133)
Screenshot: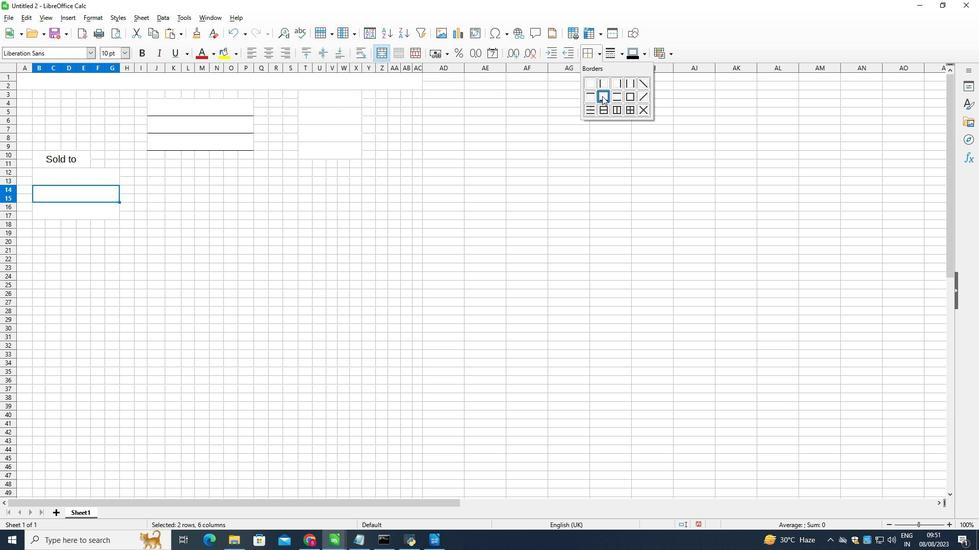 
Action: Mouse moved to (115, 229)
Screenshot: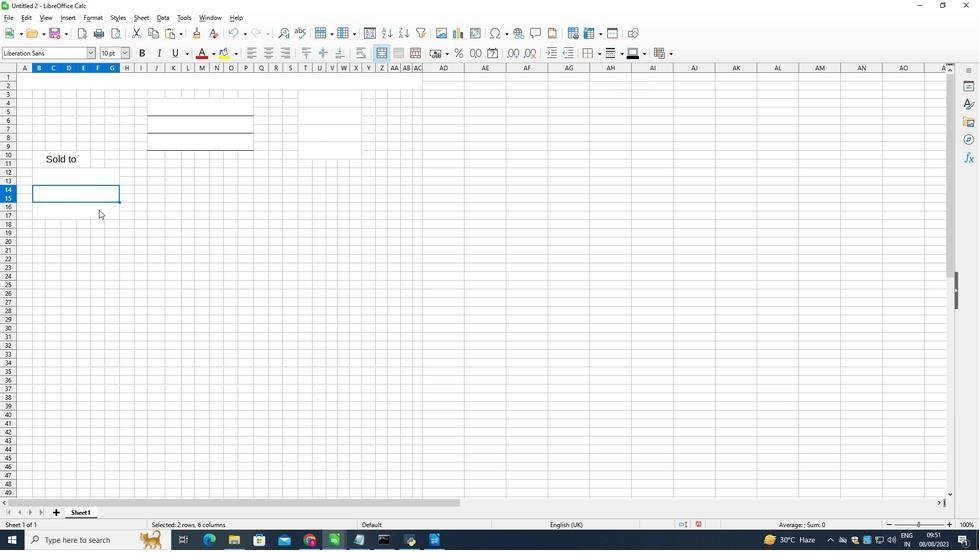 
Action: Mouse pressed left at (115, 229)
Screenshot: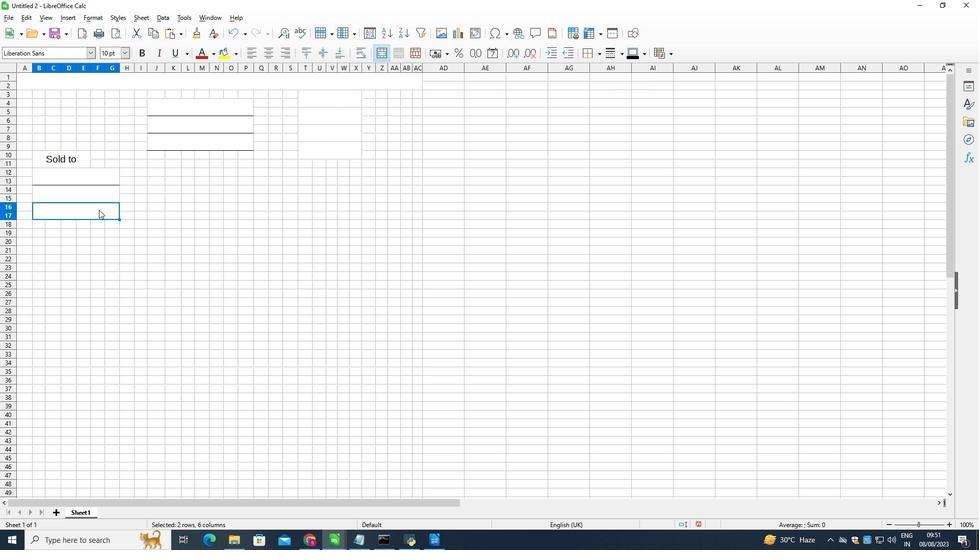 
Action: Mouse moved to (526, 98)
Screenshot: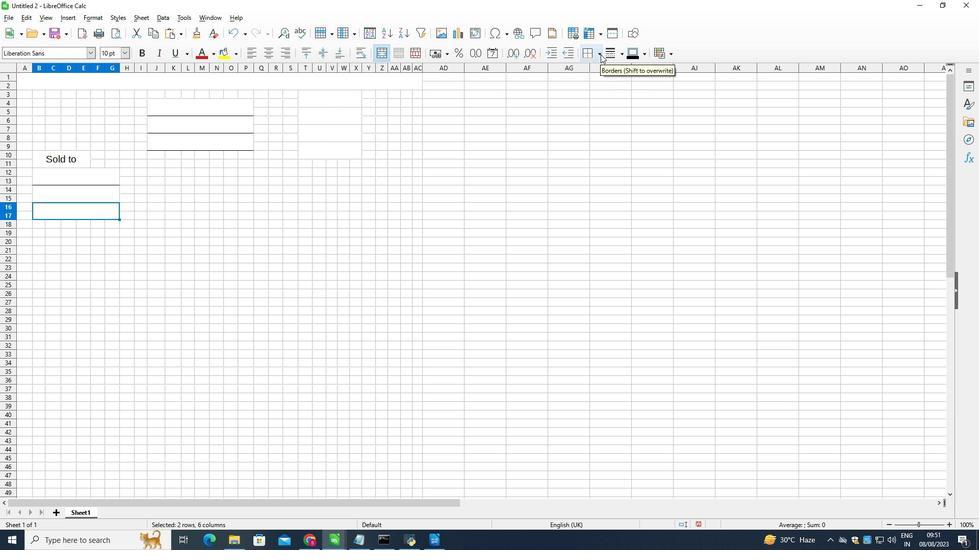 
Action: Mouse pressed left at (526, 98)
Screenshot: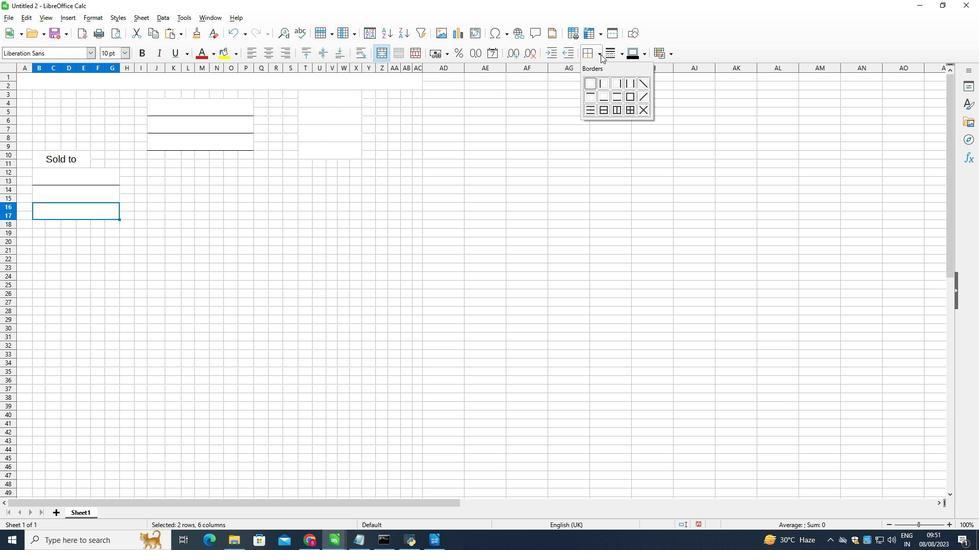
Action: Mouse moved to (530, 132)
Screenshot: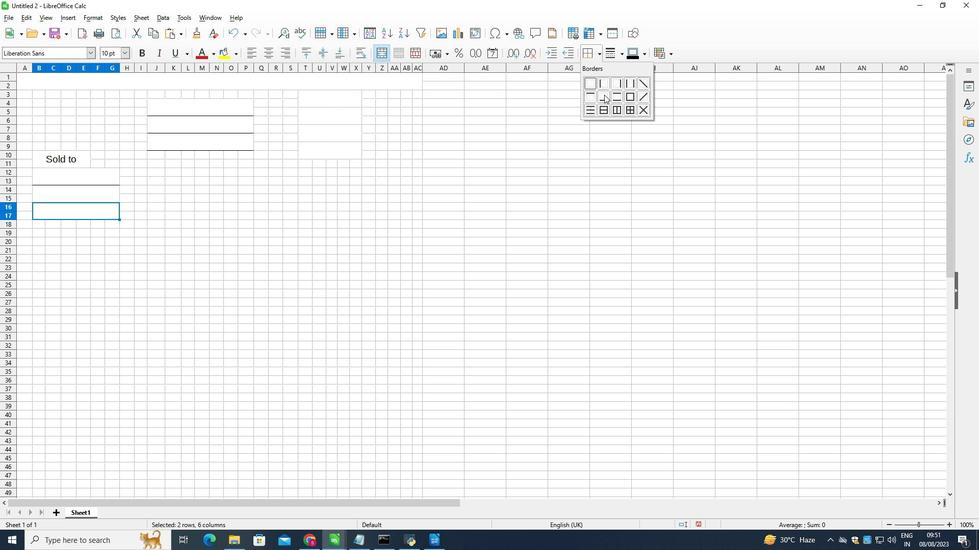 
Action: Mouse pressed left at (530, 132)
Screenshot: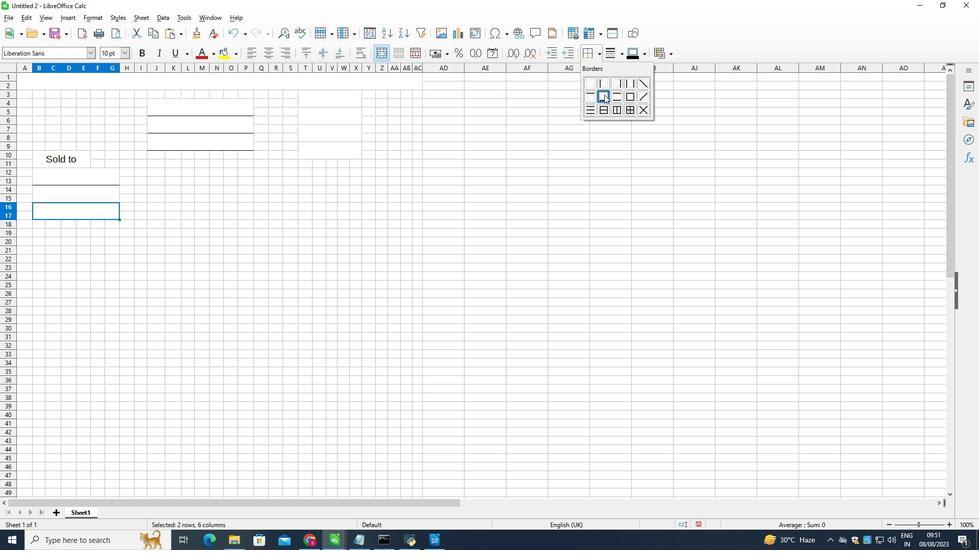 
Action: Mouse moved to (203, 192)
Screenshot: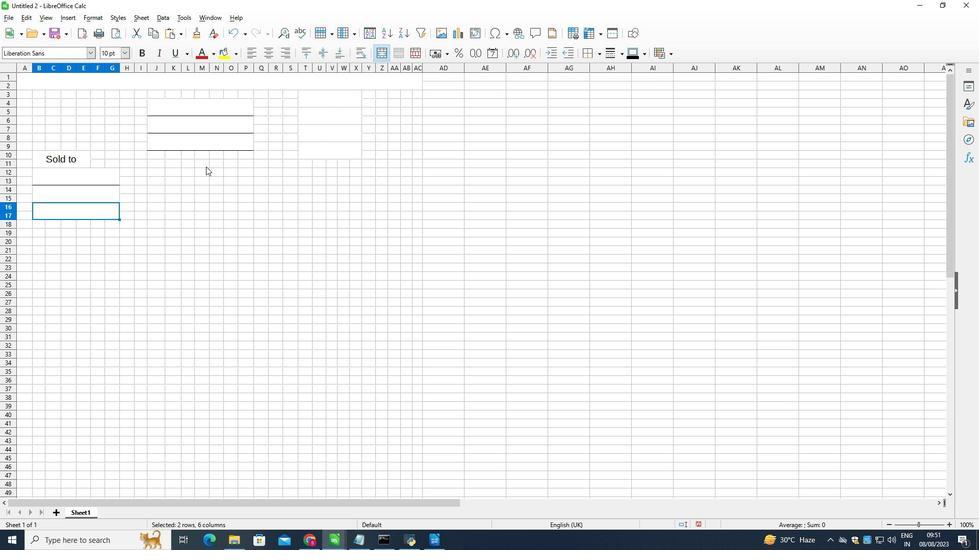 
Action: Mouse pressed left at (203, 192)
